Task: Find connections with filter location Sakassou with filter topic #Hiringandpromotionwith filter profile language Potuguese with filter current company ISRO - Indian Space Research Organization with filter school Vivek College of Commerce with filter industry Glass, Ceramics and Concrete Manufacturing with filter service category Audio Engineering with filter keywords title Real Estate Broker
Action: Mouse moved to (672, 88)
Screenshot: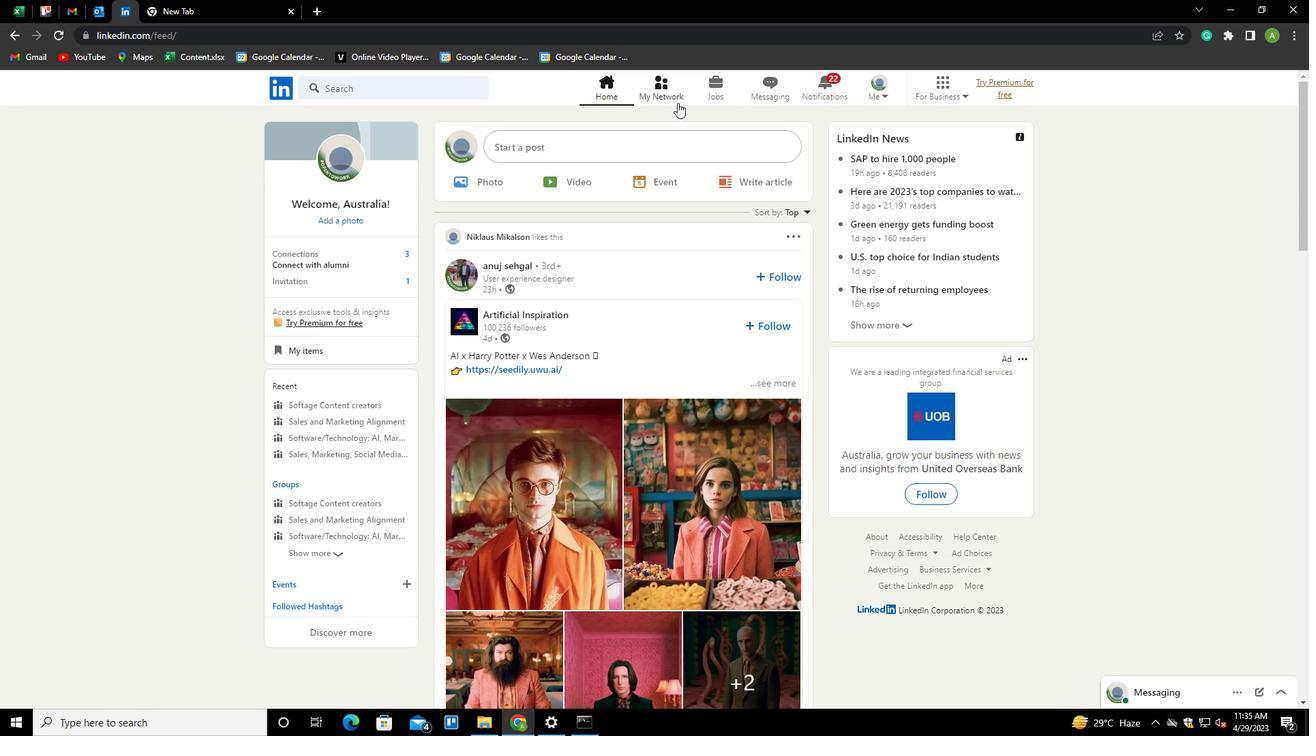 
Action: Mouse pressed left at (672, 88)
Screenshot: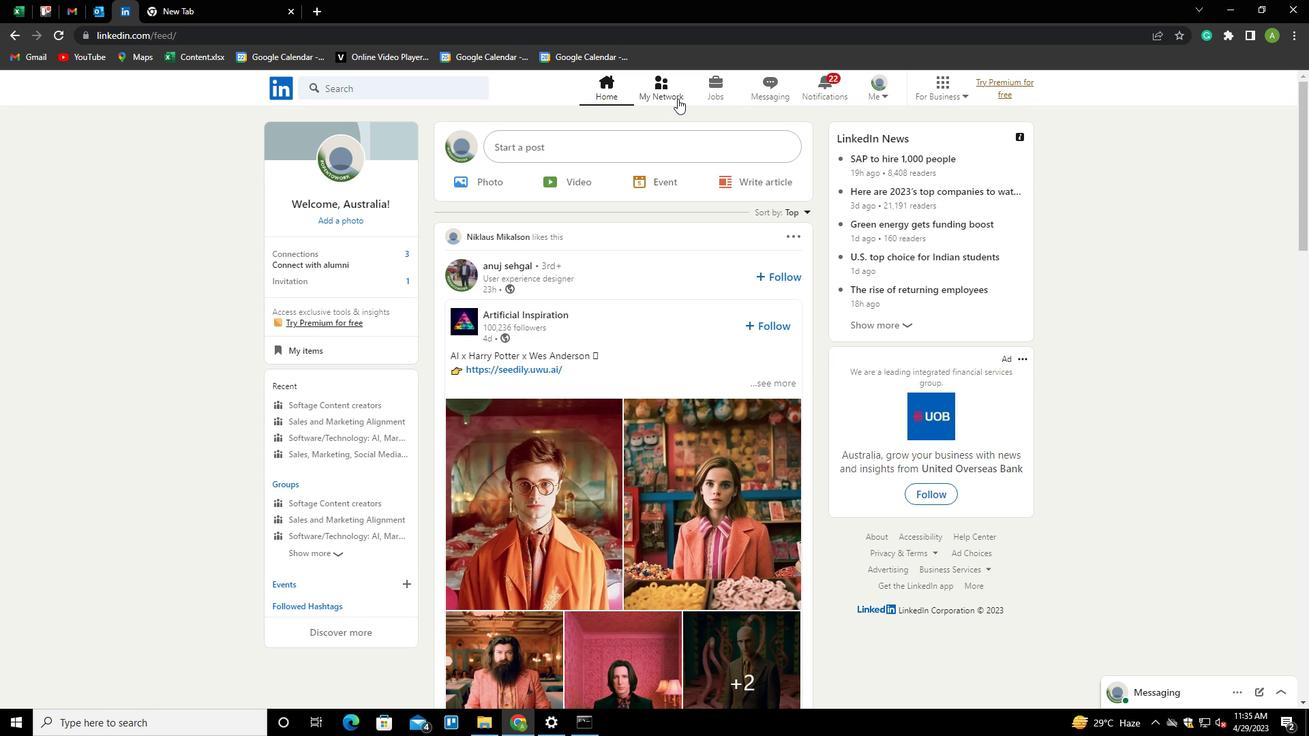 
Action: Mouse moved to (341, 157)
Screenshot: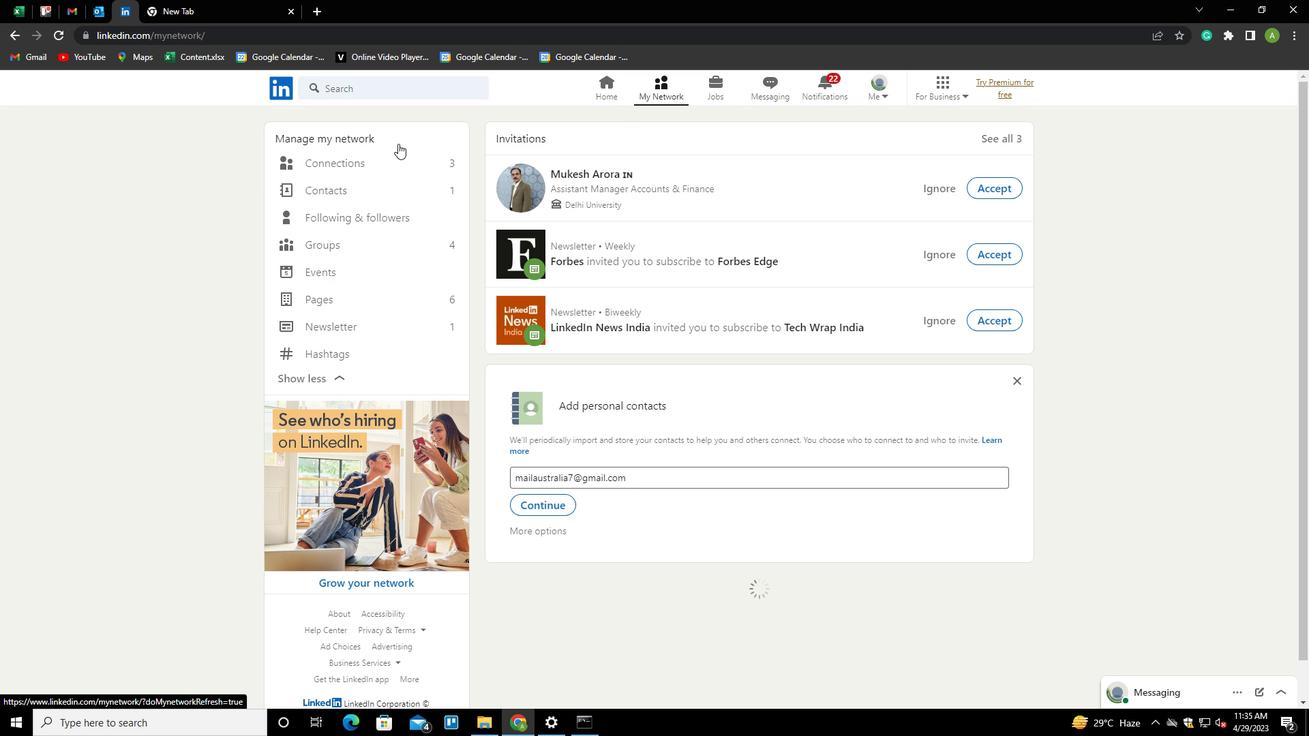 
Action: Mouse pressed left at (341, 157)
Screenshot: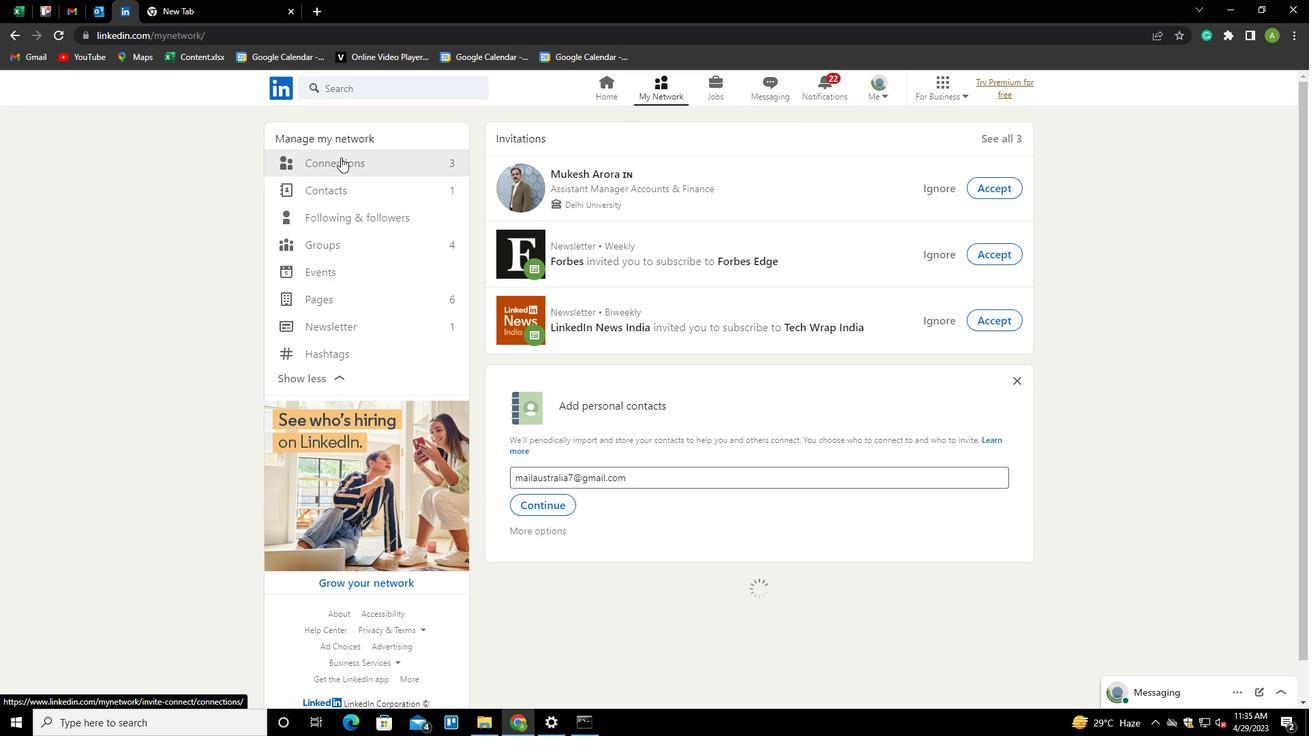 
Action: Mouse moved to (751, 164)
Screenshot: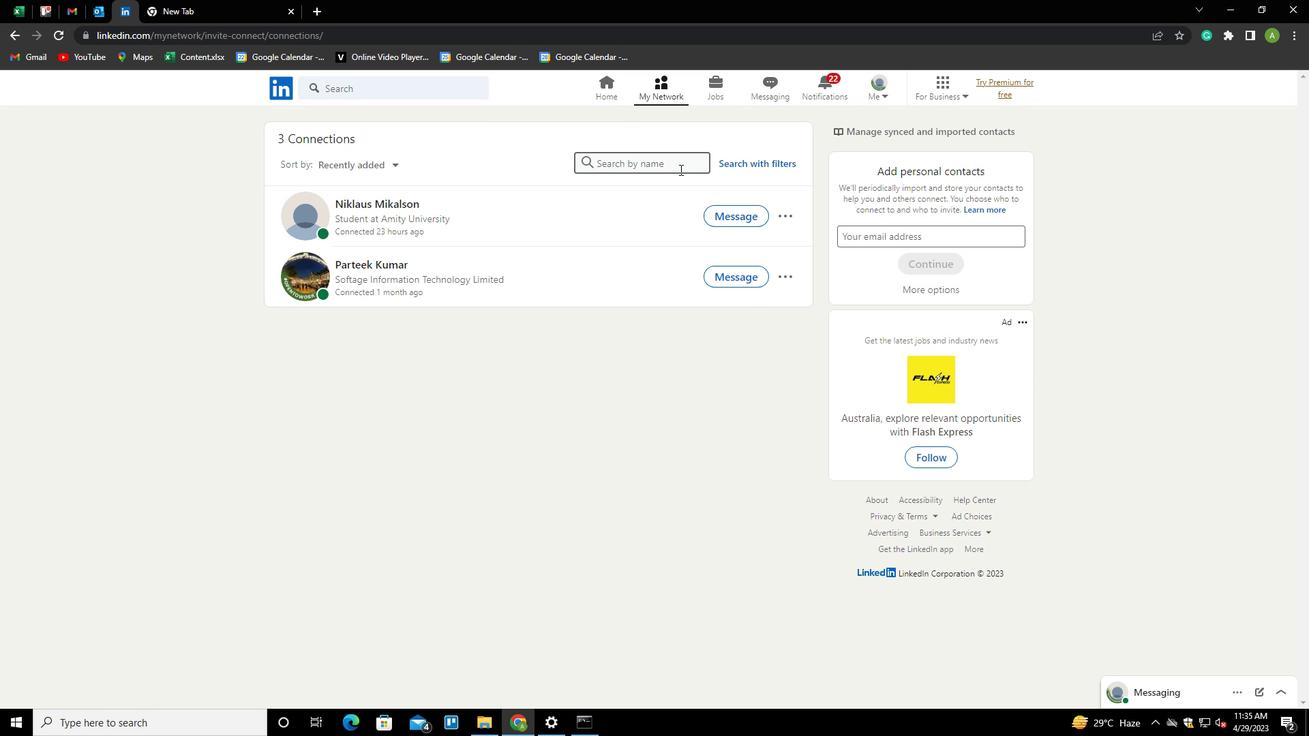 
Action: Mouse pressed left at (751, 164)
Screenshot: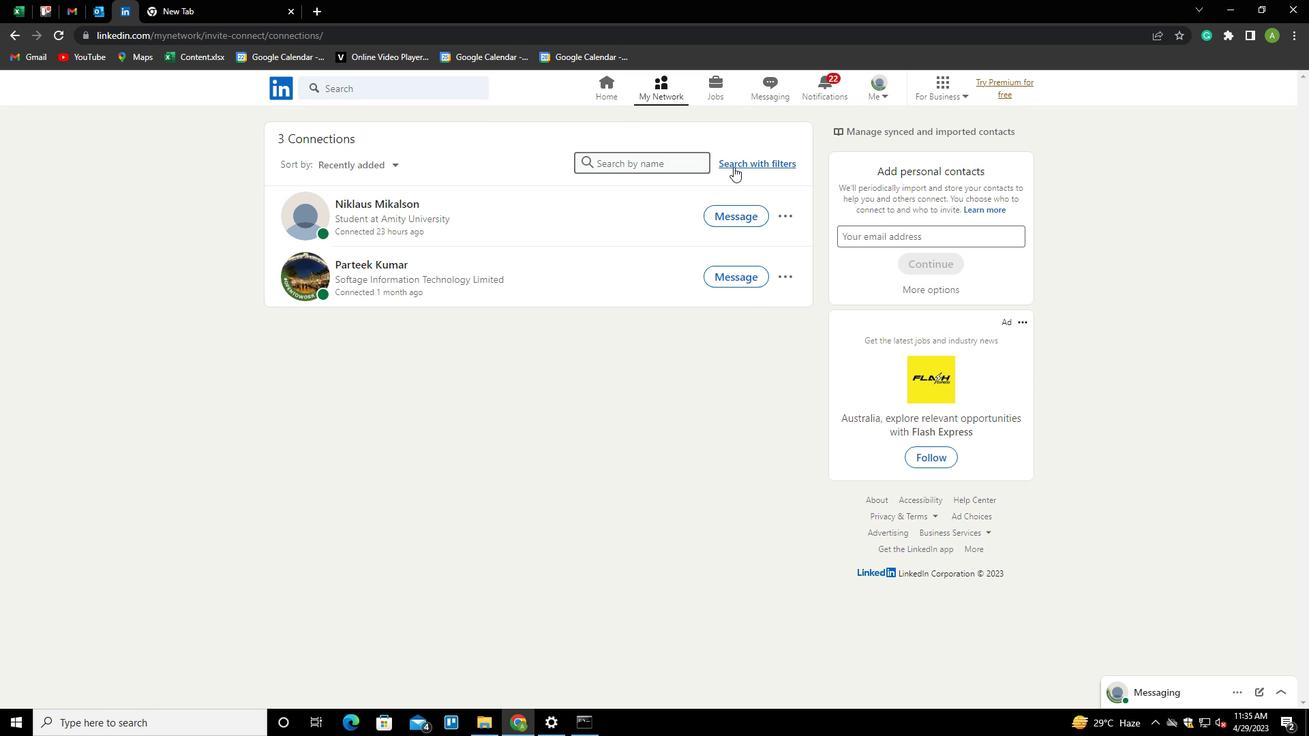 
Action: Mouse moved to (702, 126)
Screenshot: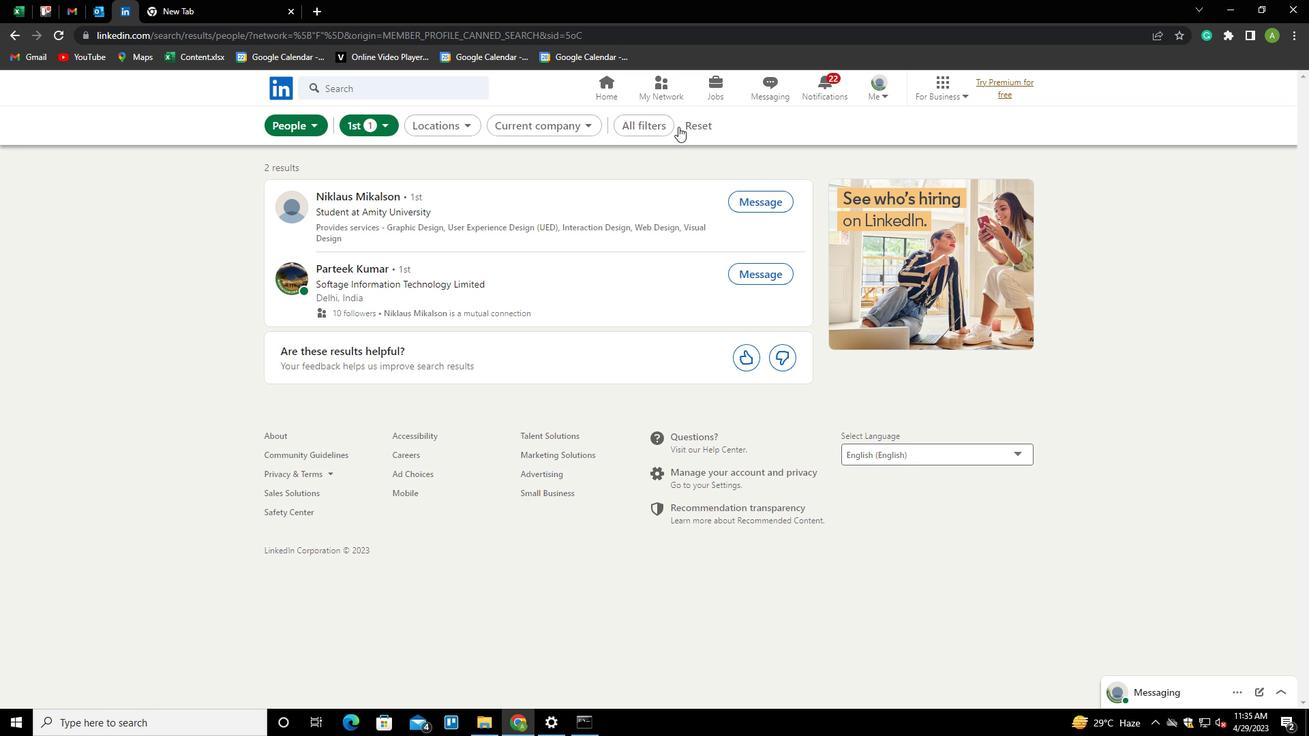 
Action: Mouse pressed left at (702, 126)
Screenshot: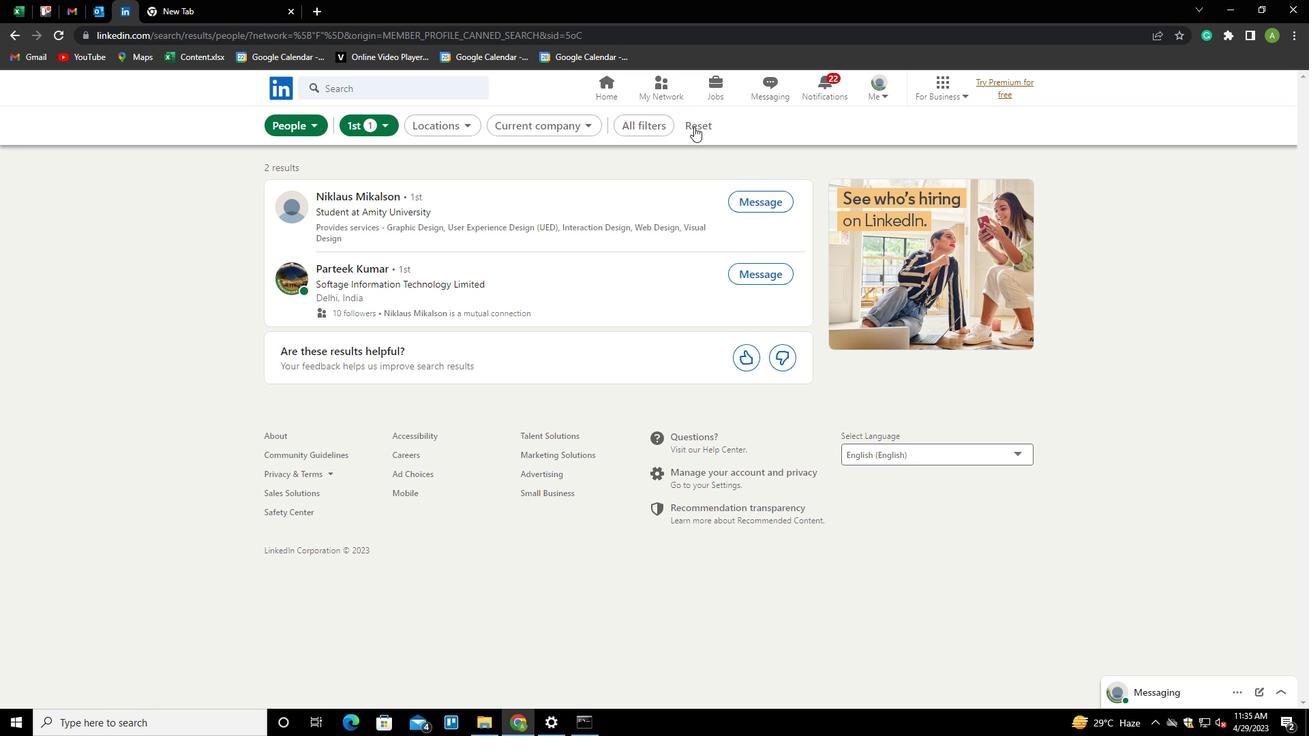 
Action: Mouse moved to (677, 125)
Screenshot: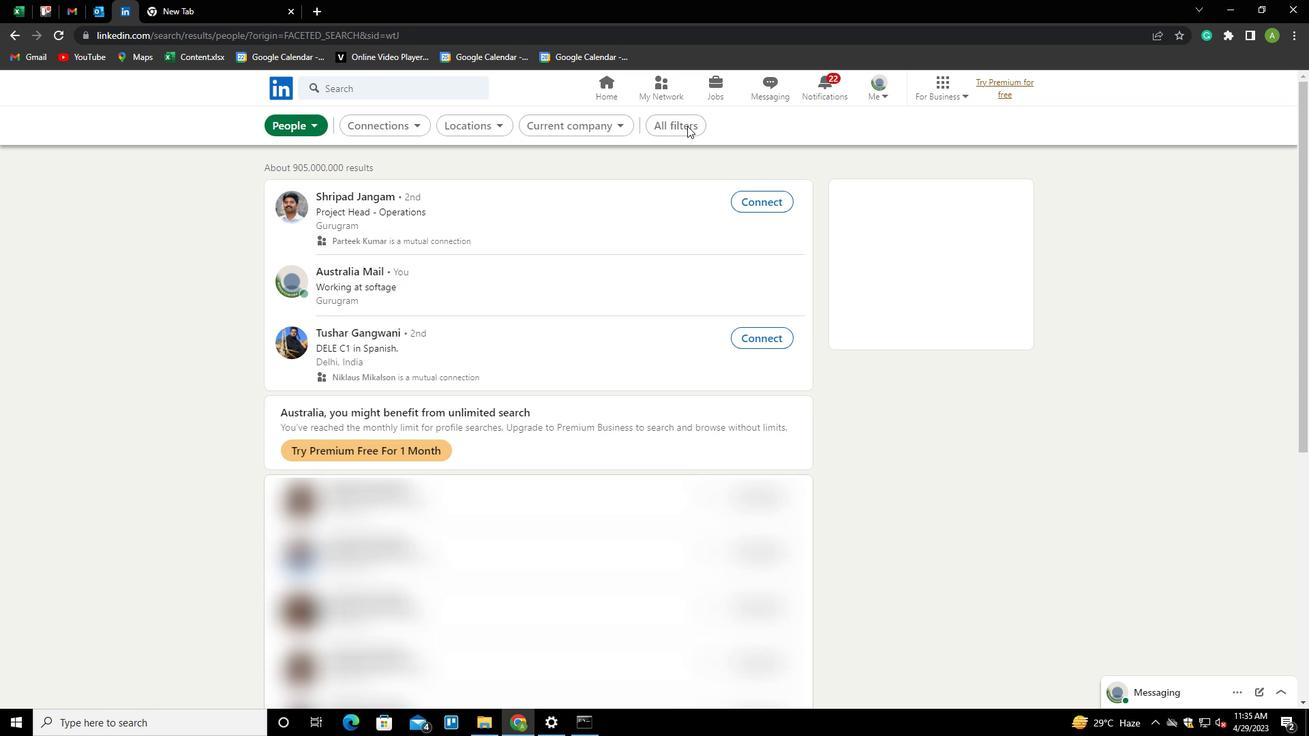 
Action: Mouse pressed left at (677, 125)
Screenshot: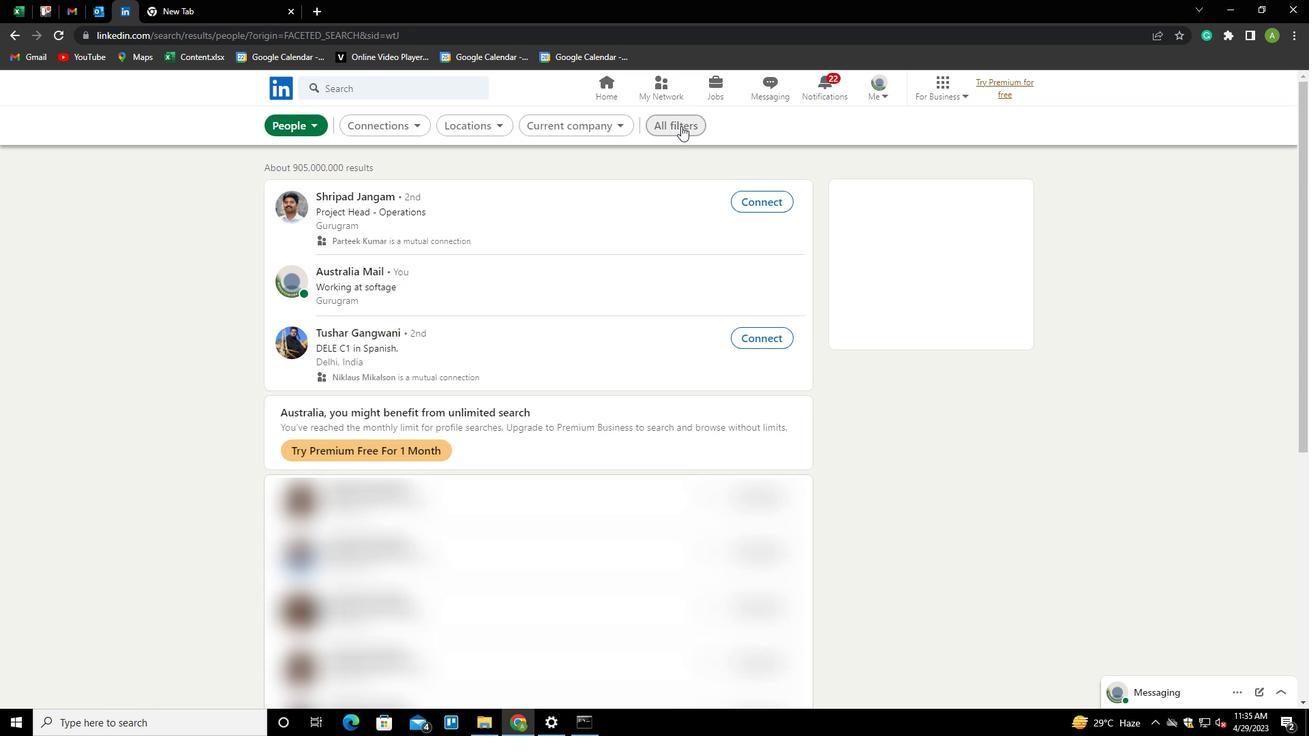 
Action: Mouse moved to (970, 278)
Screenshot: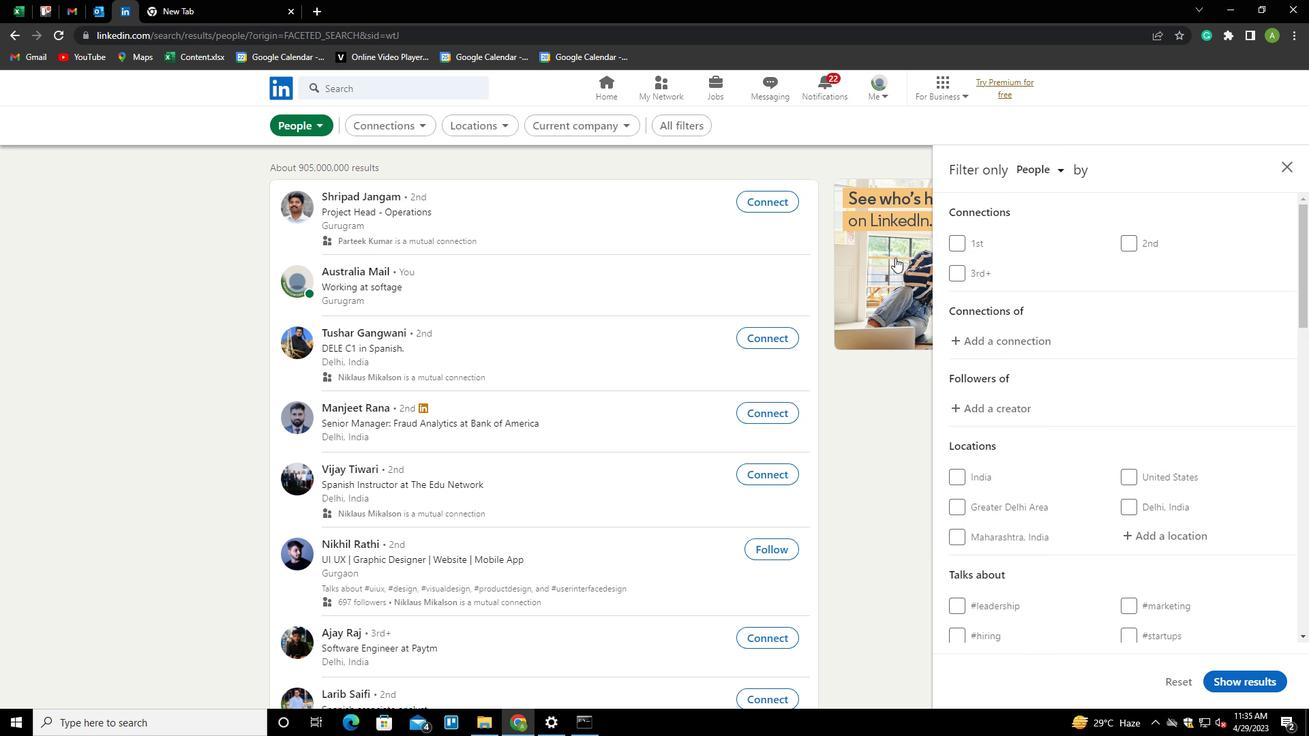 
Action: Mouse scrolled (970, 278) with delta (0, 0)
Screenshot: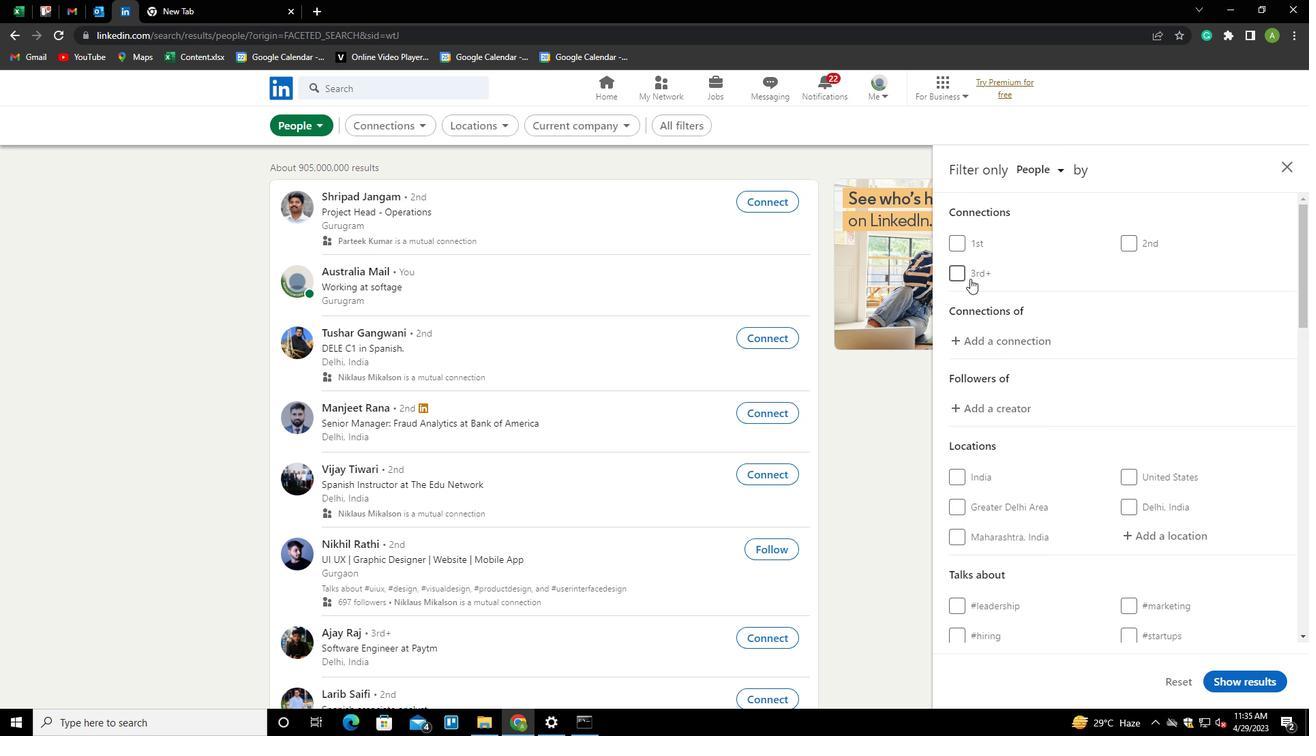 
Action: Mouse scrolled (970, 278) with delta (0, 0)
Screenshot: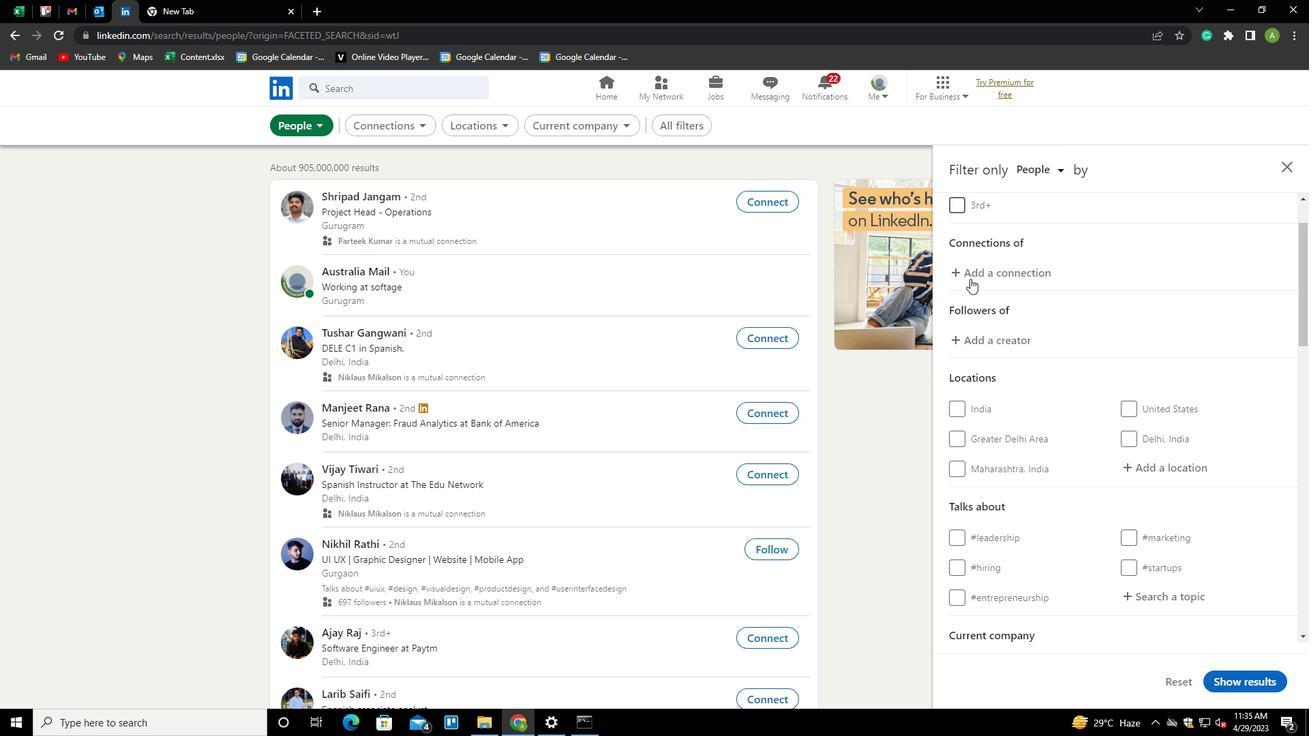 
Action: Mouse moved to (1149, 397)
Screenshot: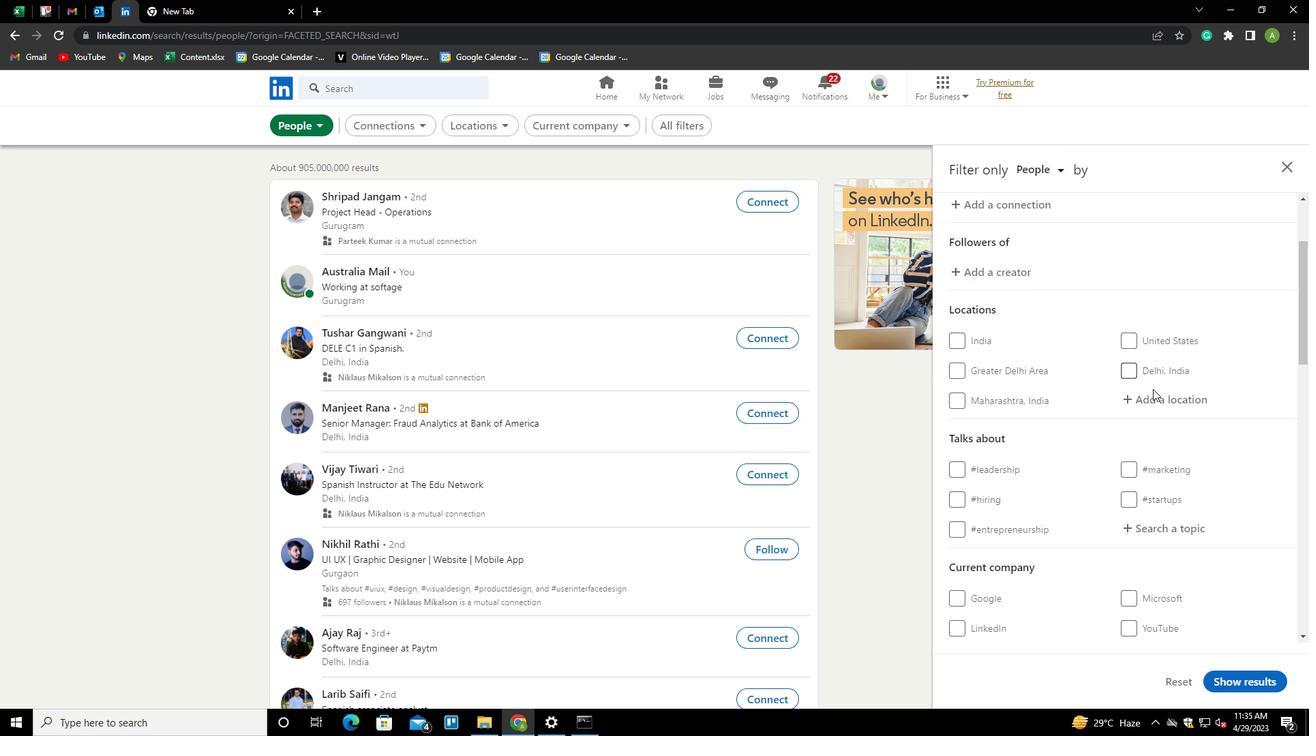 
Action: Mouse pressed left at (1149, 397)
Screenshot: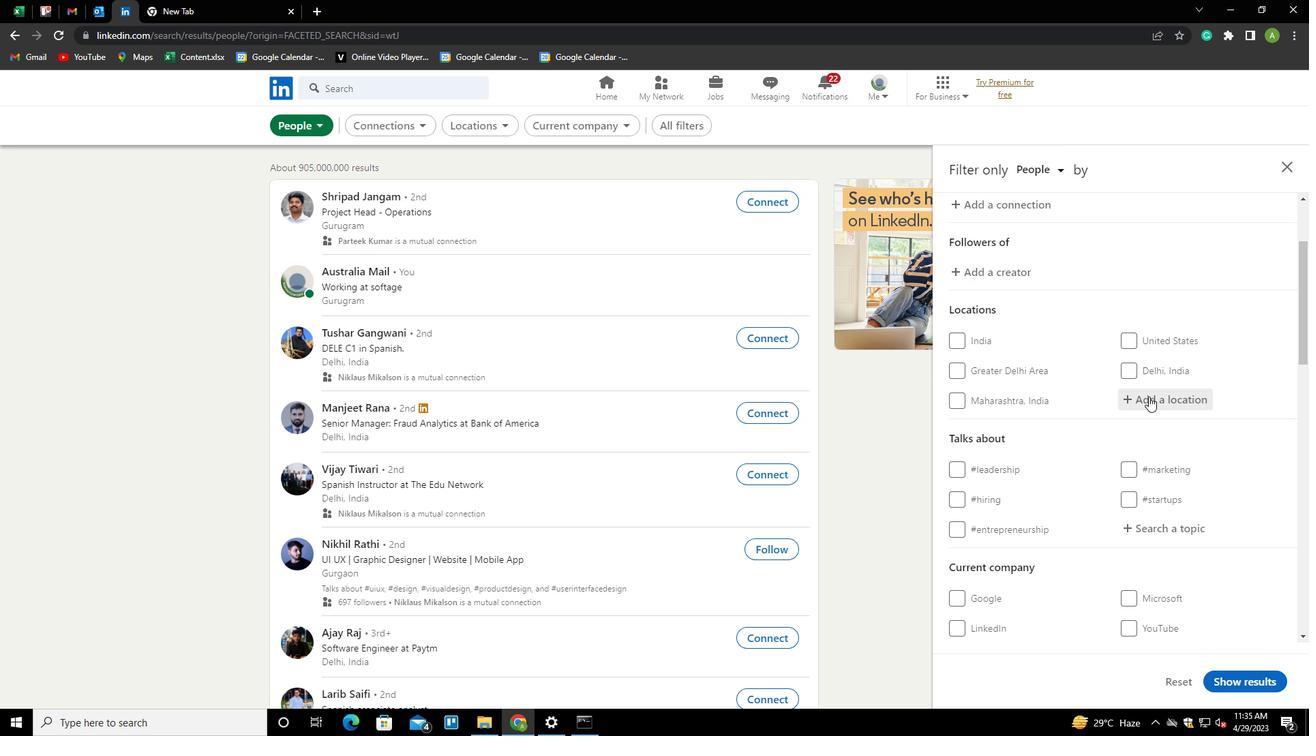 
Action: Mouse moved to (1131, 400)
Screenshot: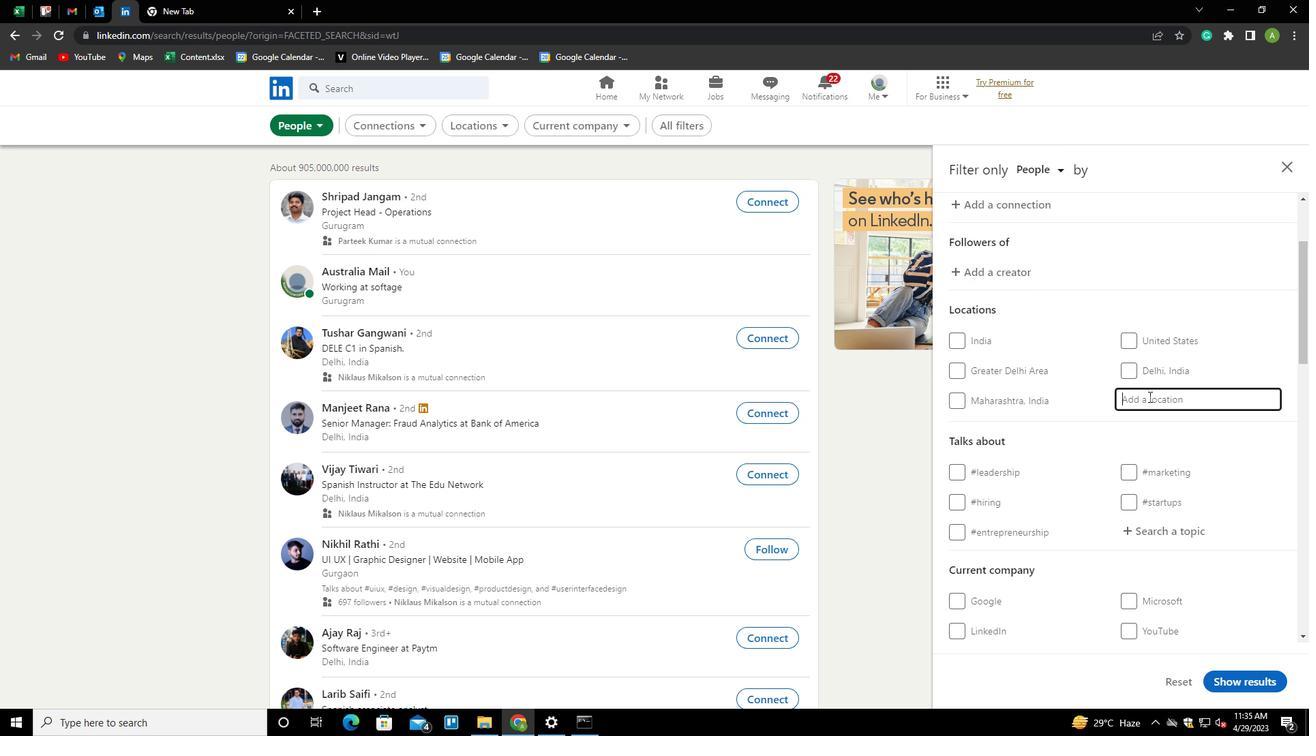 
Action: Mouse pressed left at (1131, 400)
Screenshot: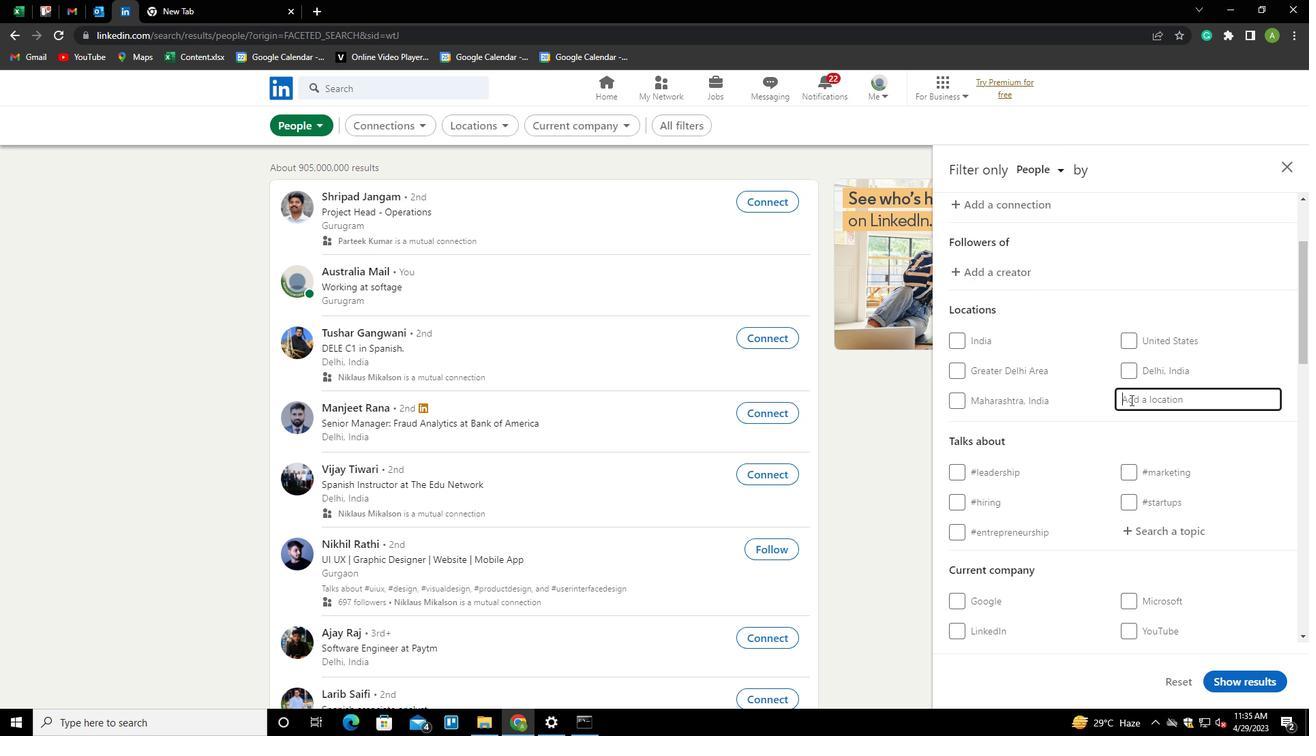 
Action: Key pressed <Key.shift>SAL<Key.backspace>KASSSO<Key.backspace><Key.backspace>OU
Screenshot: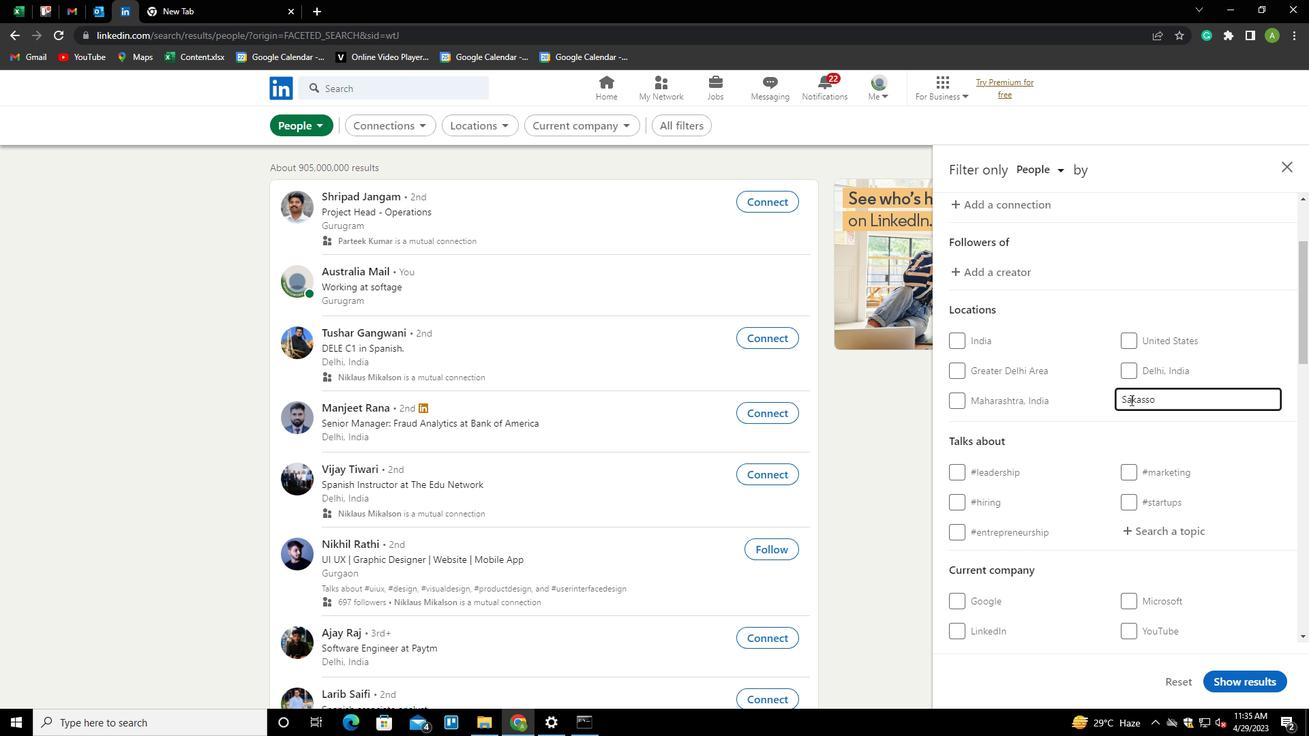 
Action: Mouse moved to (1221, 422)
Screenshot: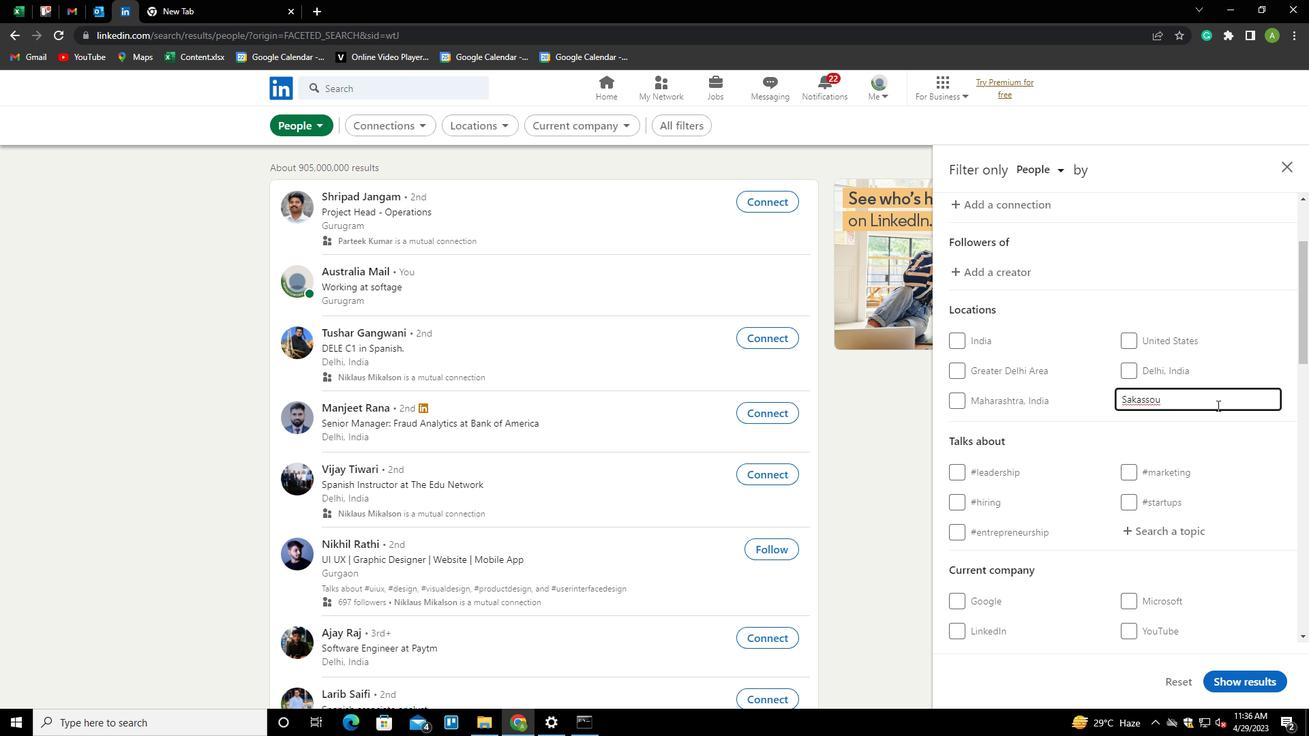 
Action: Mouse pressed left at (1221, 422)
Screenshot: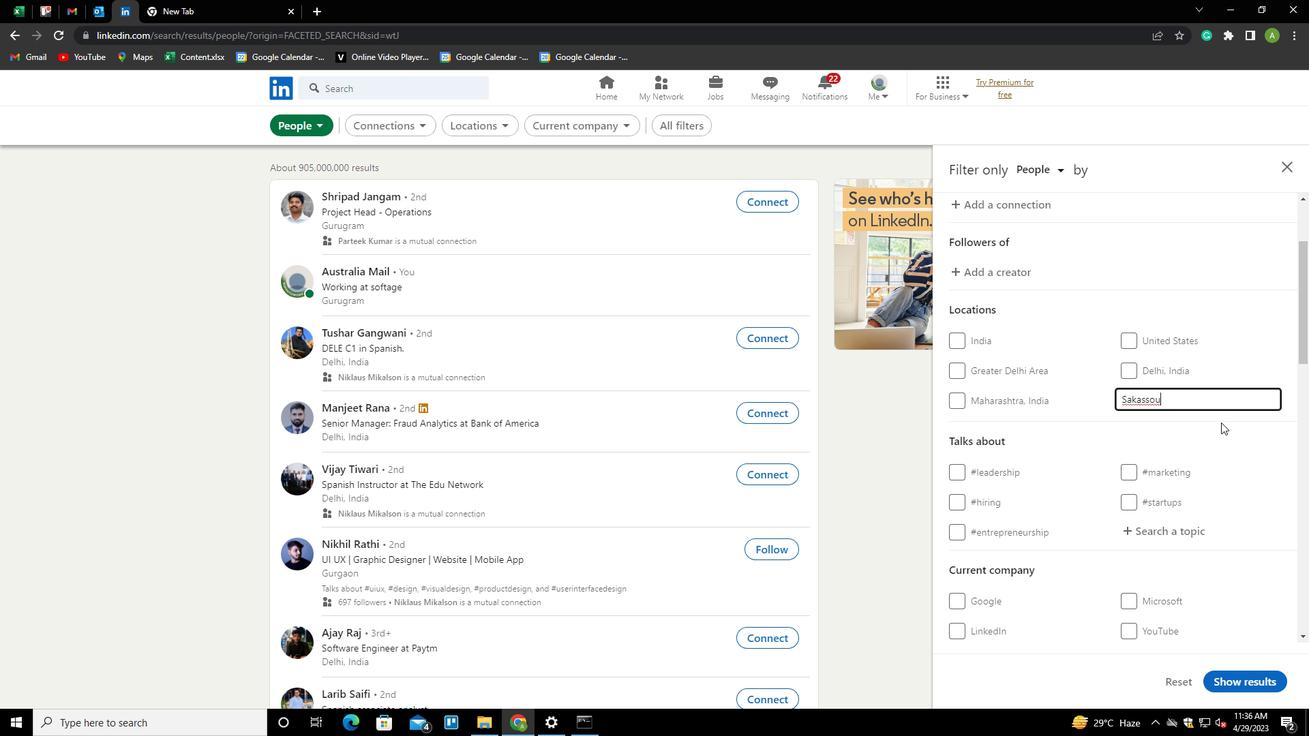 
Action: Mouse scrolled (1221, 422) with delta (0, 0)
Screenshot: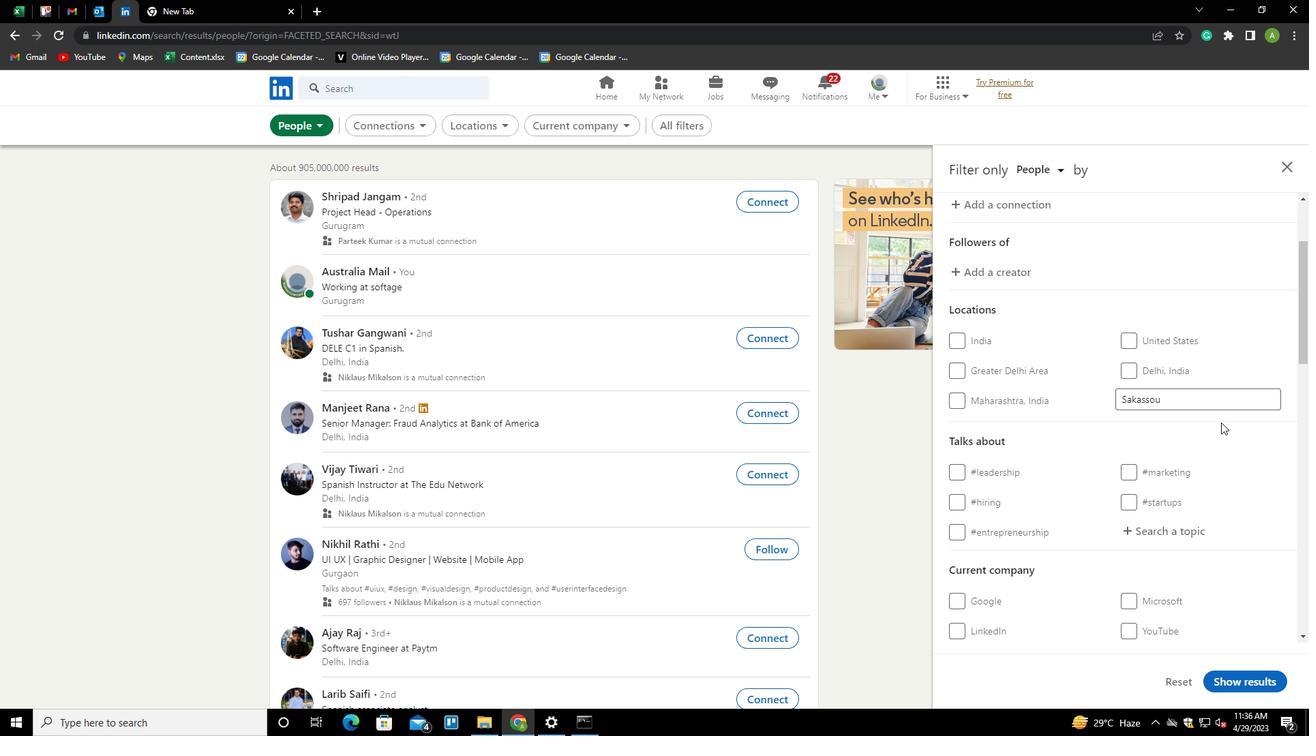 
Action: Mouse scrolled (1221, 422) with delta (0, 0)
Screenshot: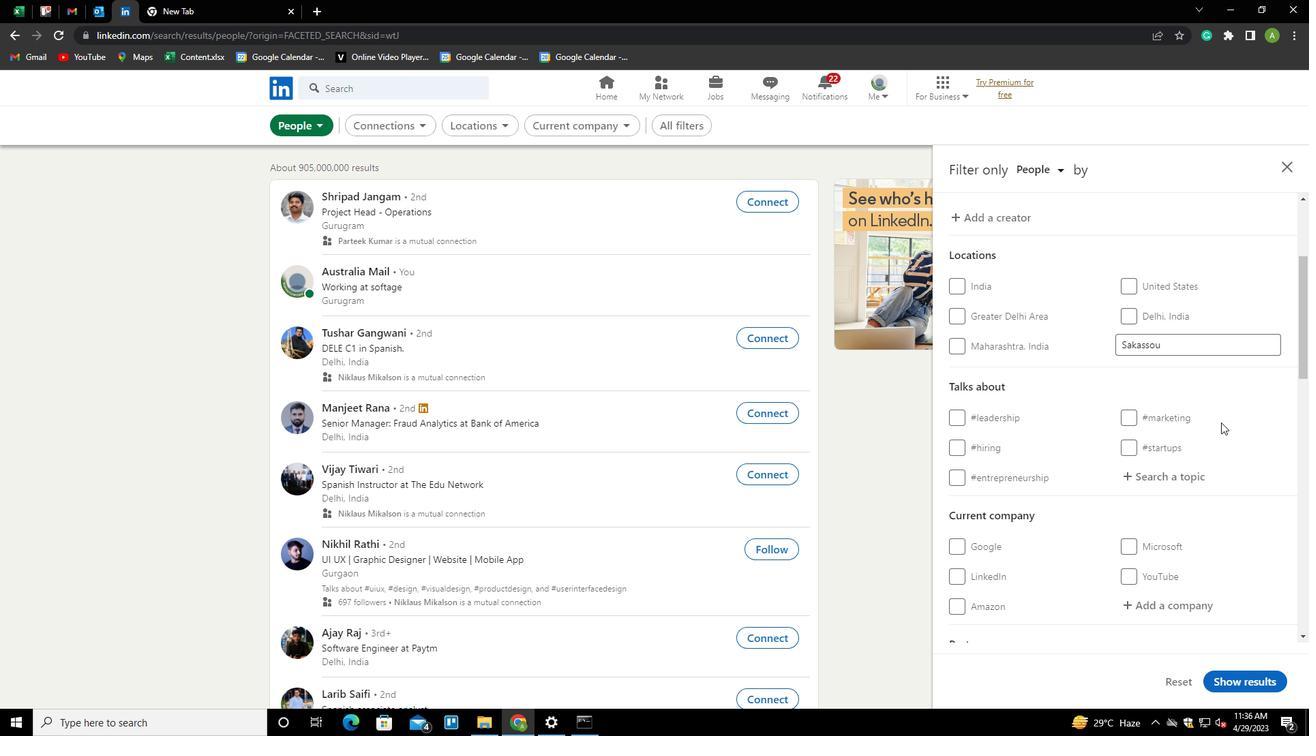 
Action: Mouse scrolled (1221, 422) with delta (0, 0)
Screenshot: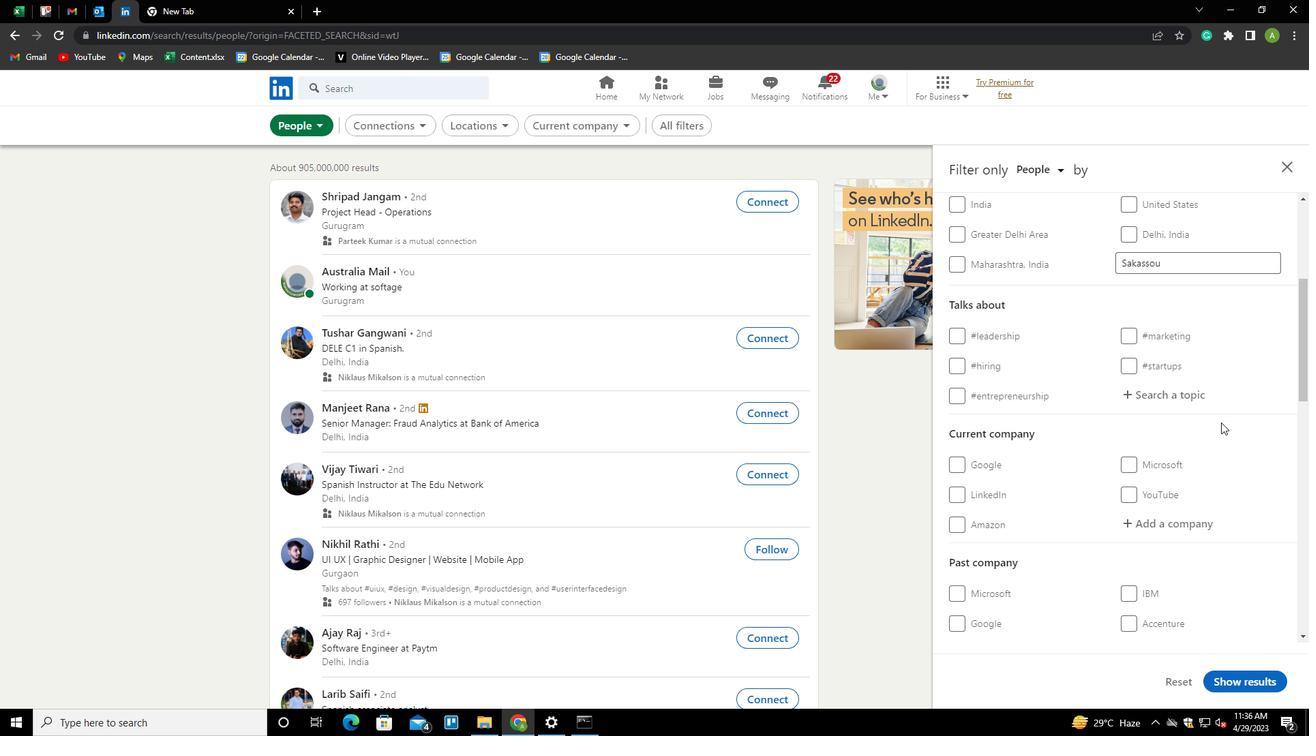 
Action: Mouse moved to (1162, 328)
Screenshot: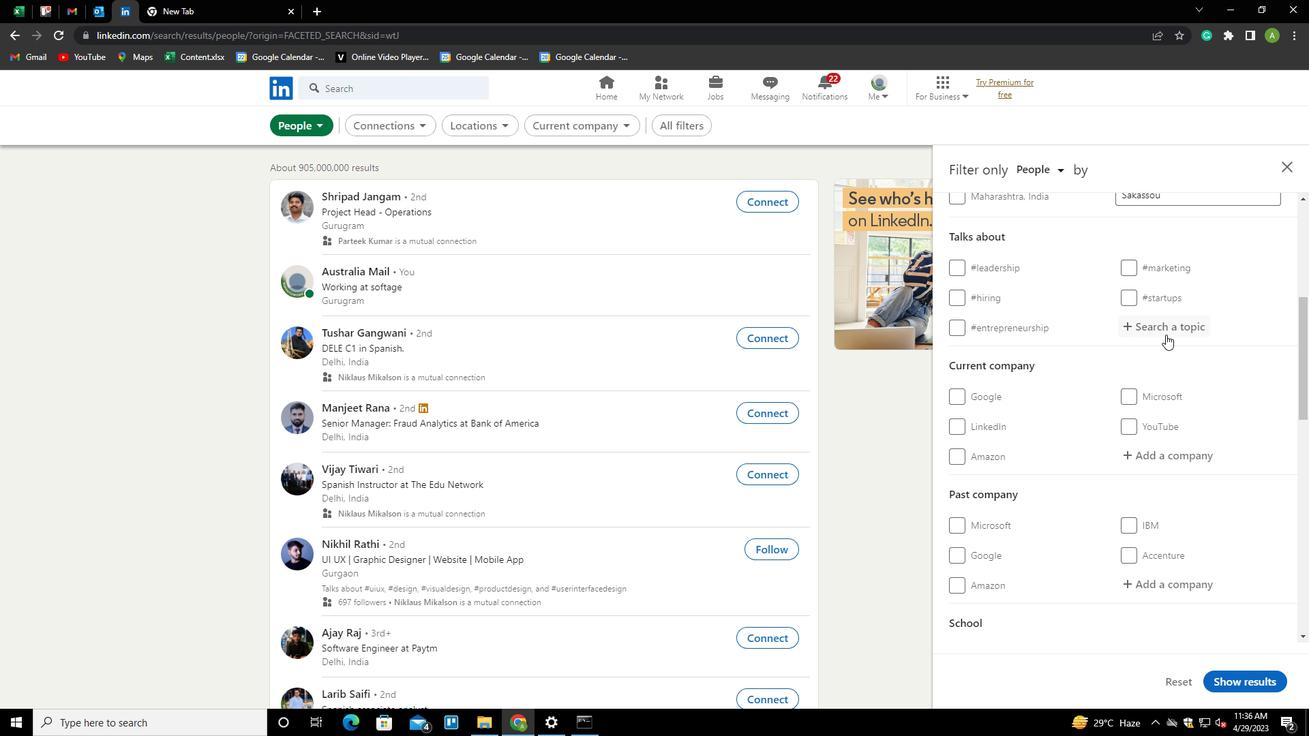 
Action: Mouse pressed left at (1162, 328)
Screenshot: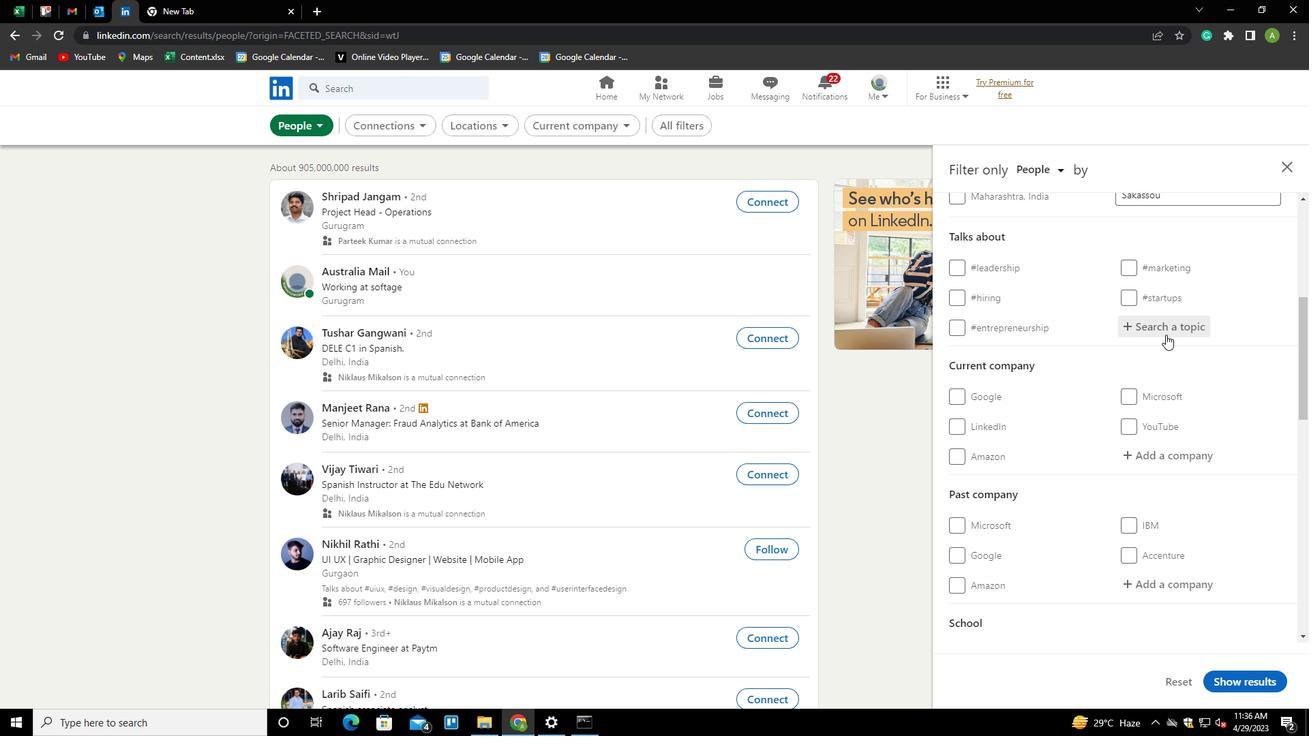 
Action: Mouse moved to (1171, 327)
Screenshot: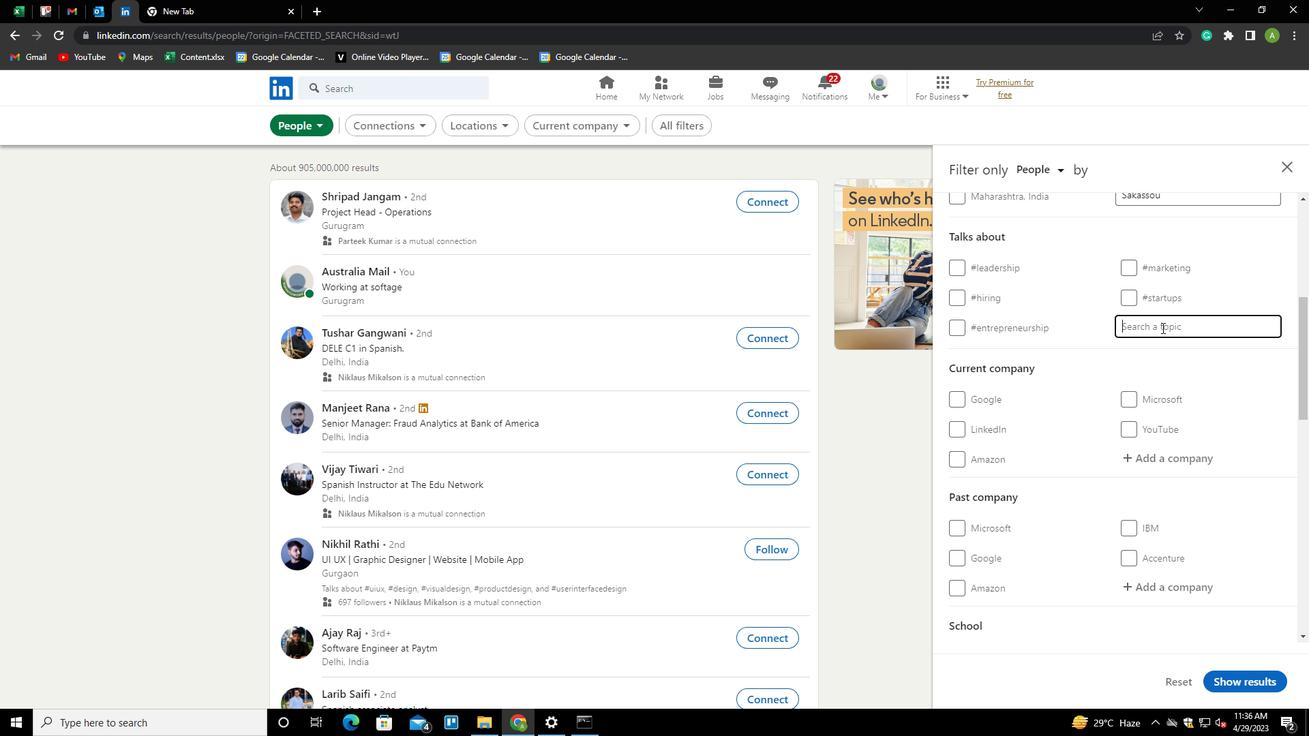 
Action: Mouse pressed left at (1171, 327)
Screenshot: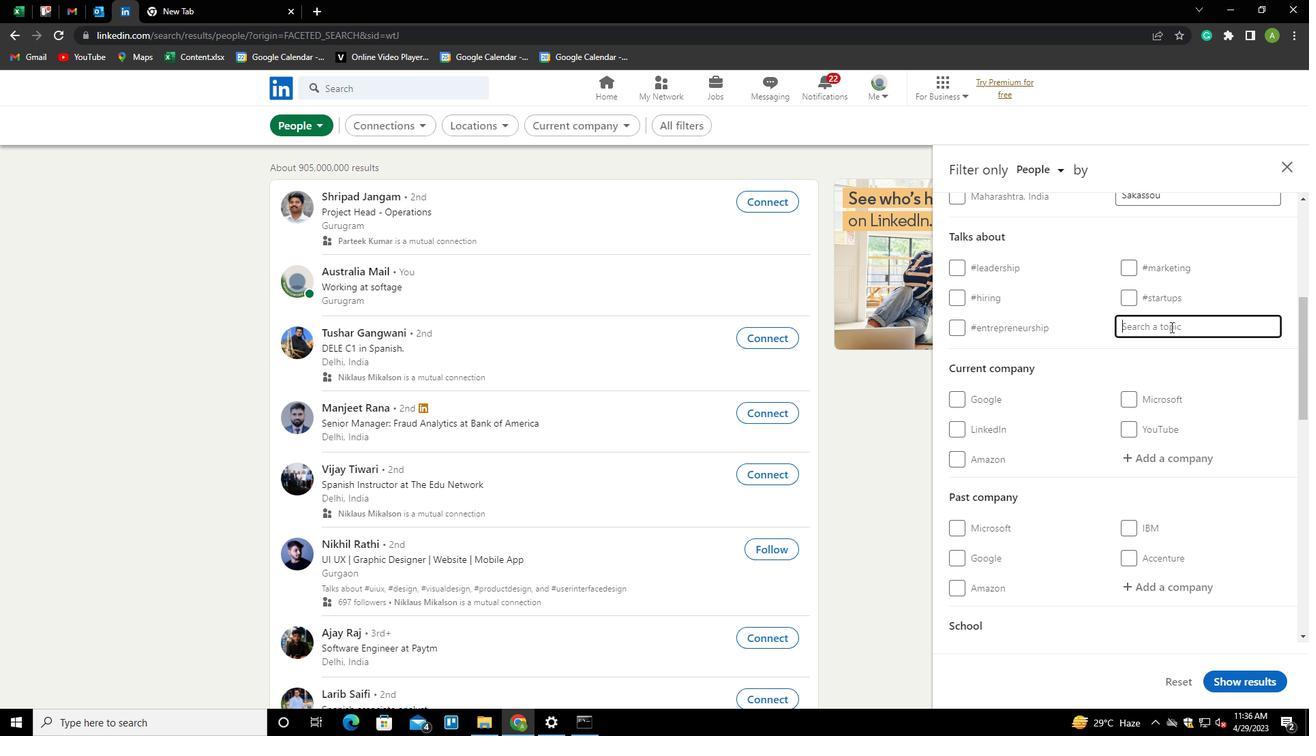 
Action: Key pressed <Key.shift>HIRINGANDP<Key.down><Key.enter>
Screenshot: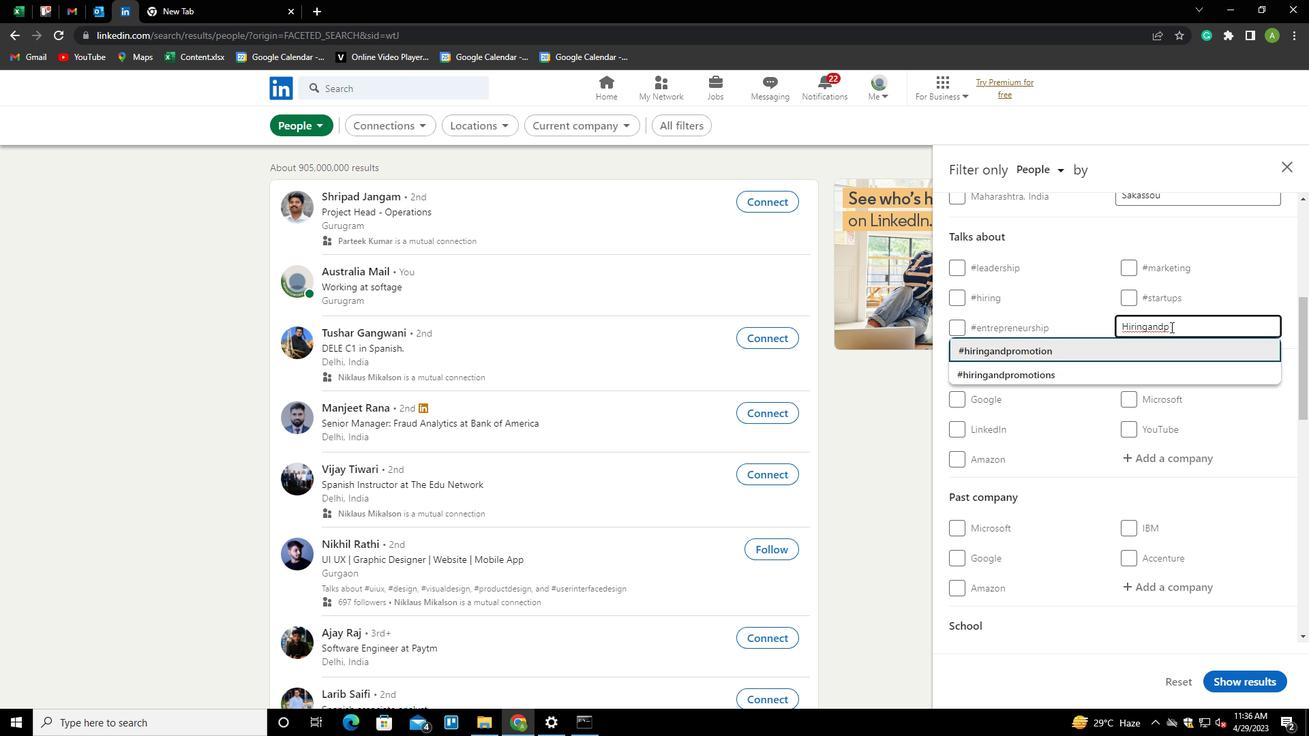 
Action: Mouse scrolled (1171, 326) with delta (0, 0)
Screenshot: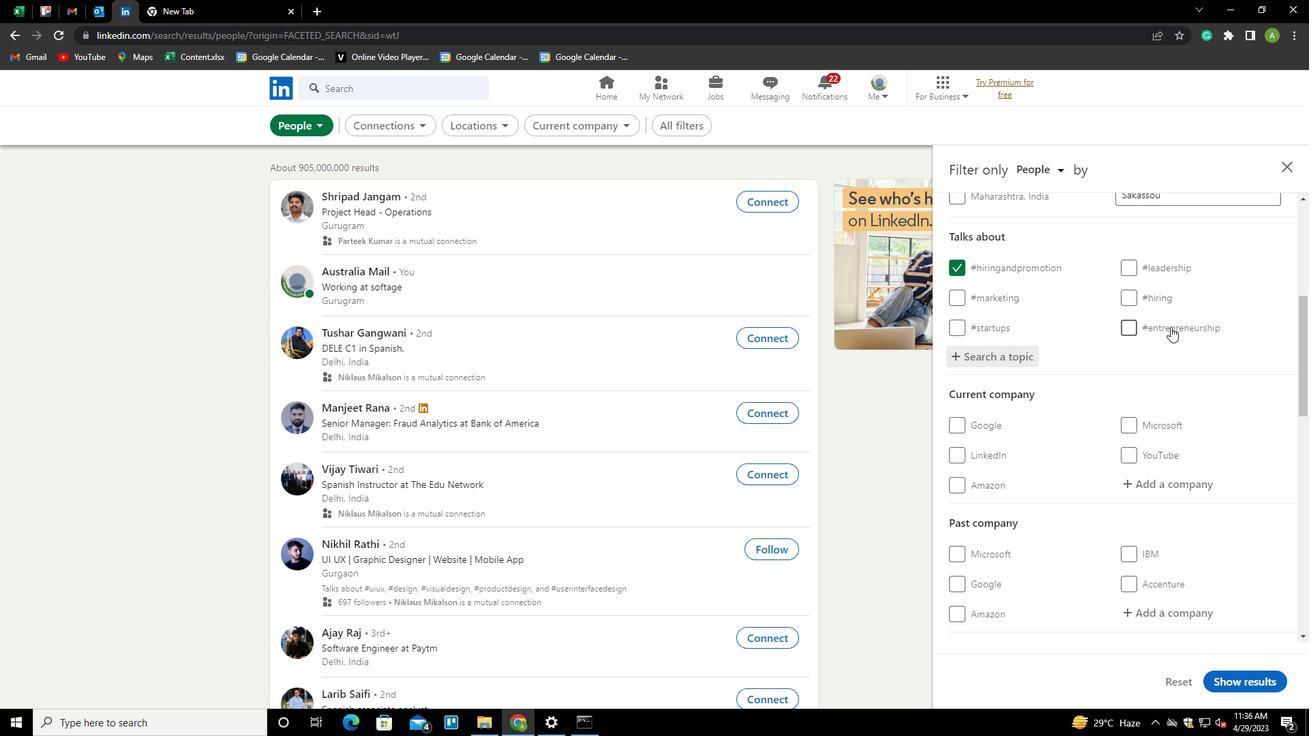 
Action: Mouse scrolled (1171, 326) with delta (0, 0)
Screenshot: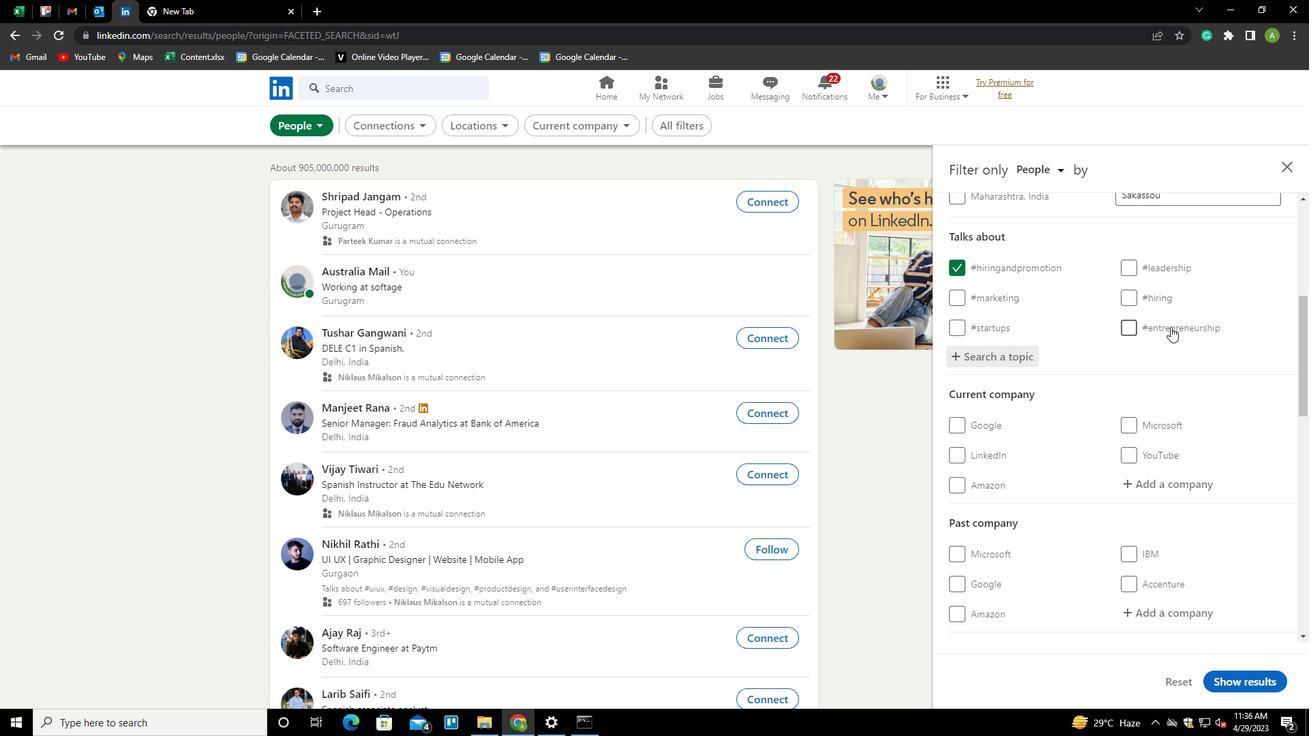 
Action: Mouse scrolled (1171, 326) with delta (0, 0)
Screenshot: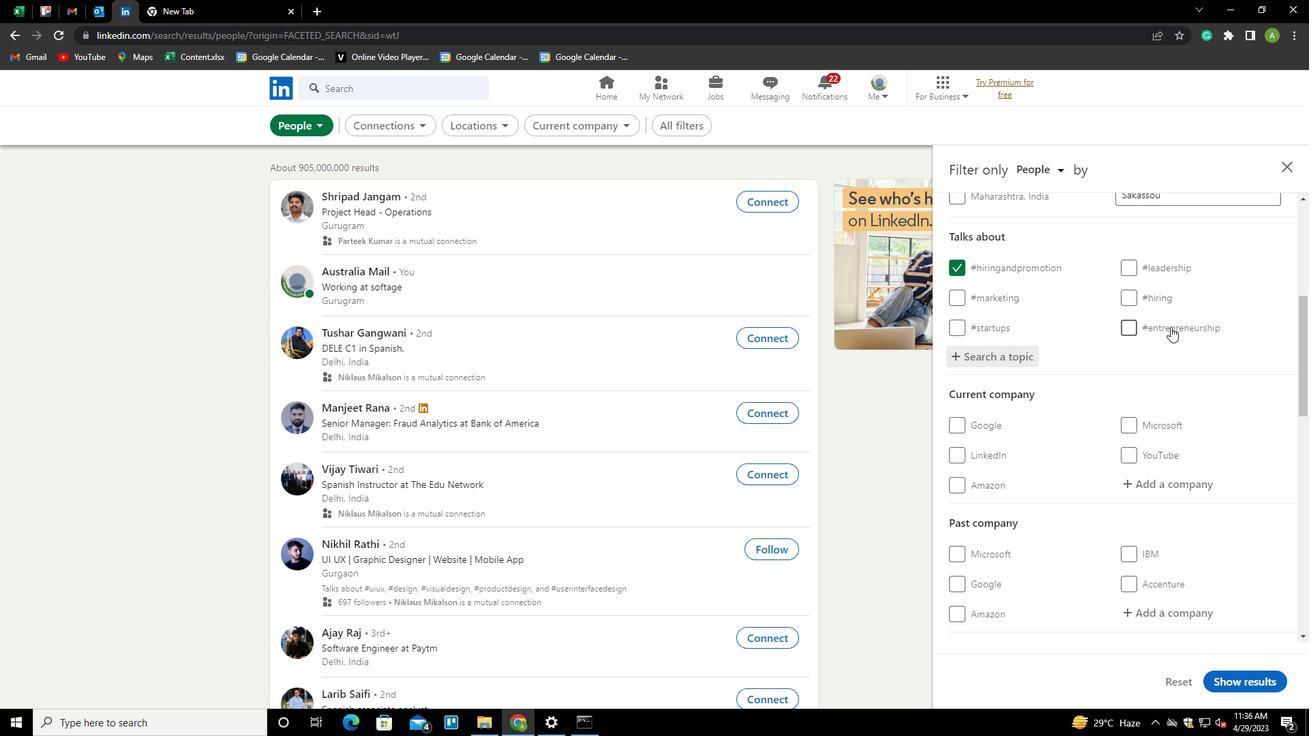 
Action: Mouse scrolled (1171, 326) with delta (0, 0)
Screenshot: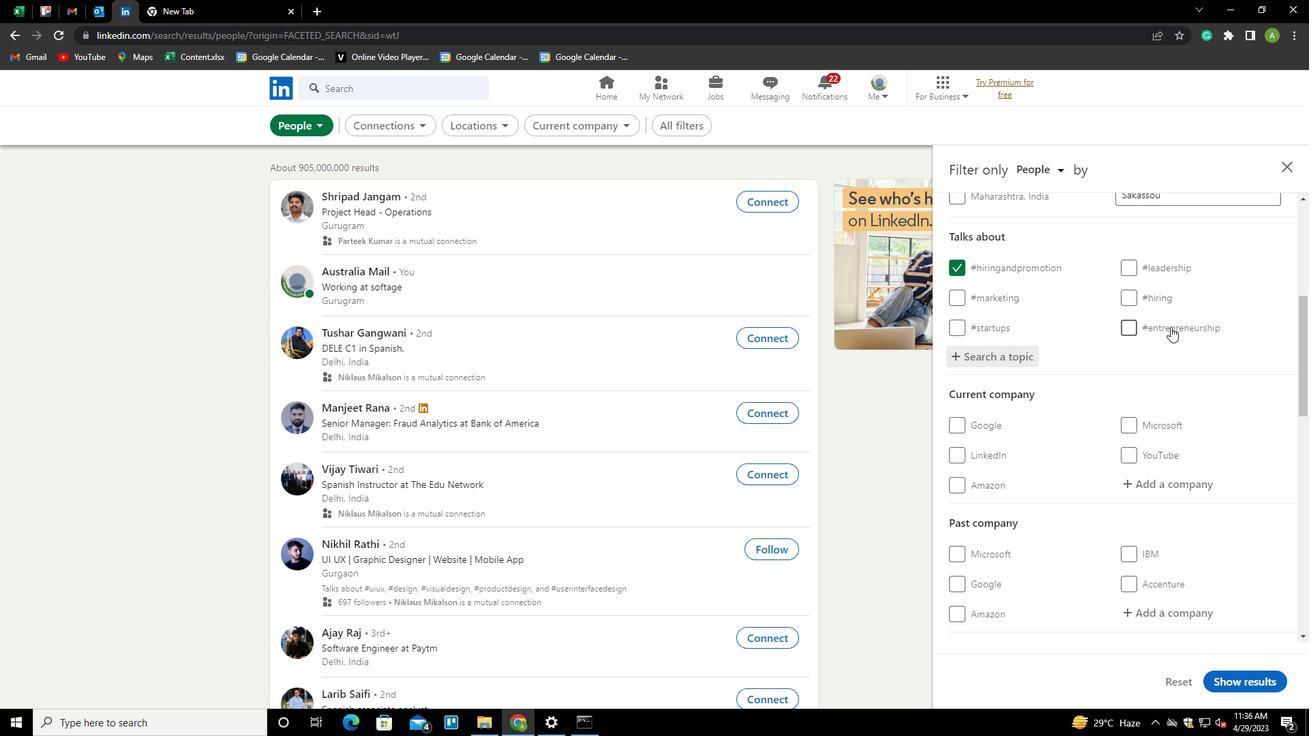 
Action: Mouse scrolled (1171, 326) with delta (0, 0)
Screenshot: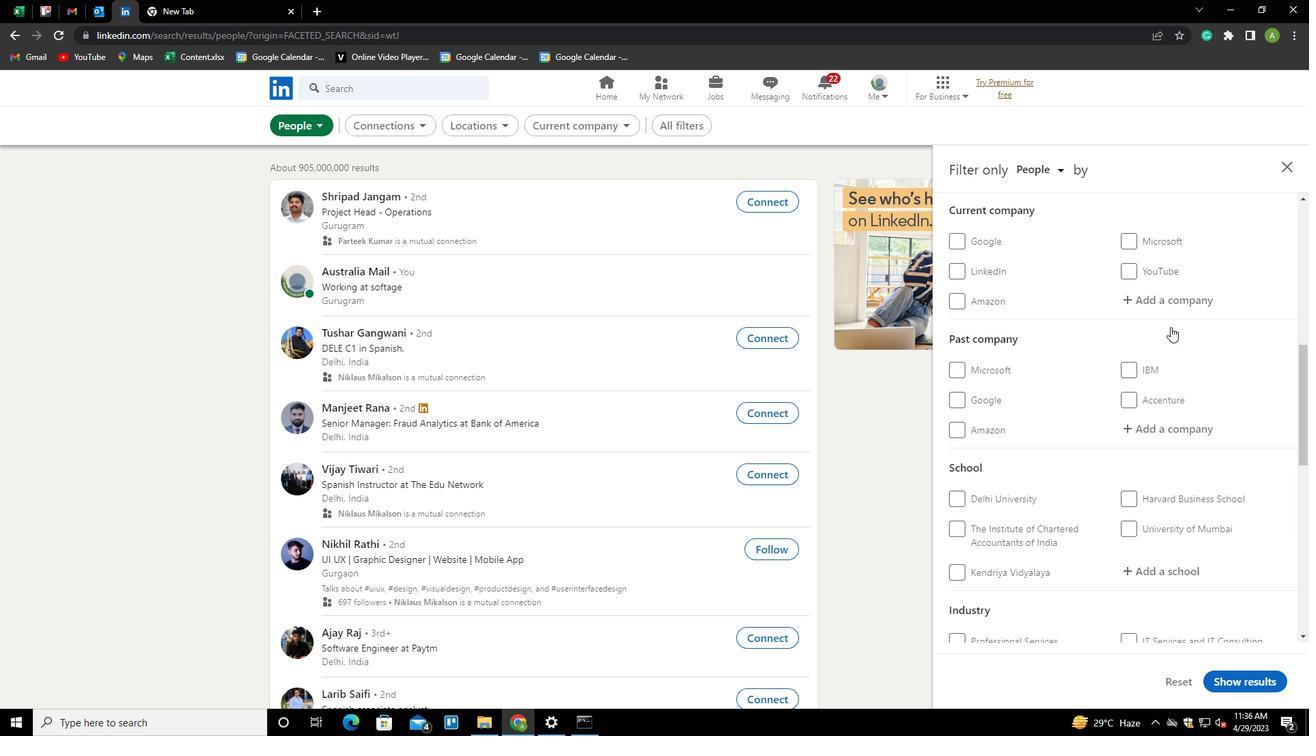 
Action: Mouse scrolled (1171, 326) with delta (0, 0)
Screenshot: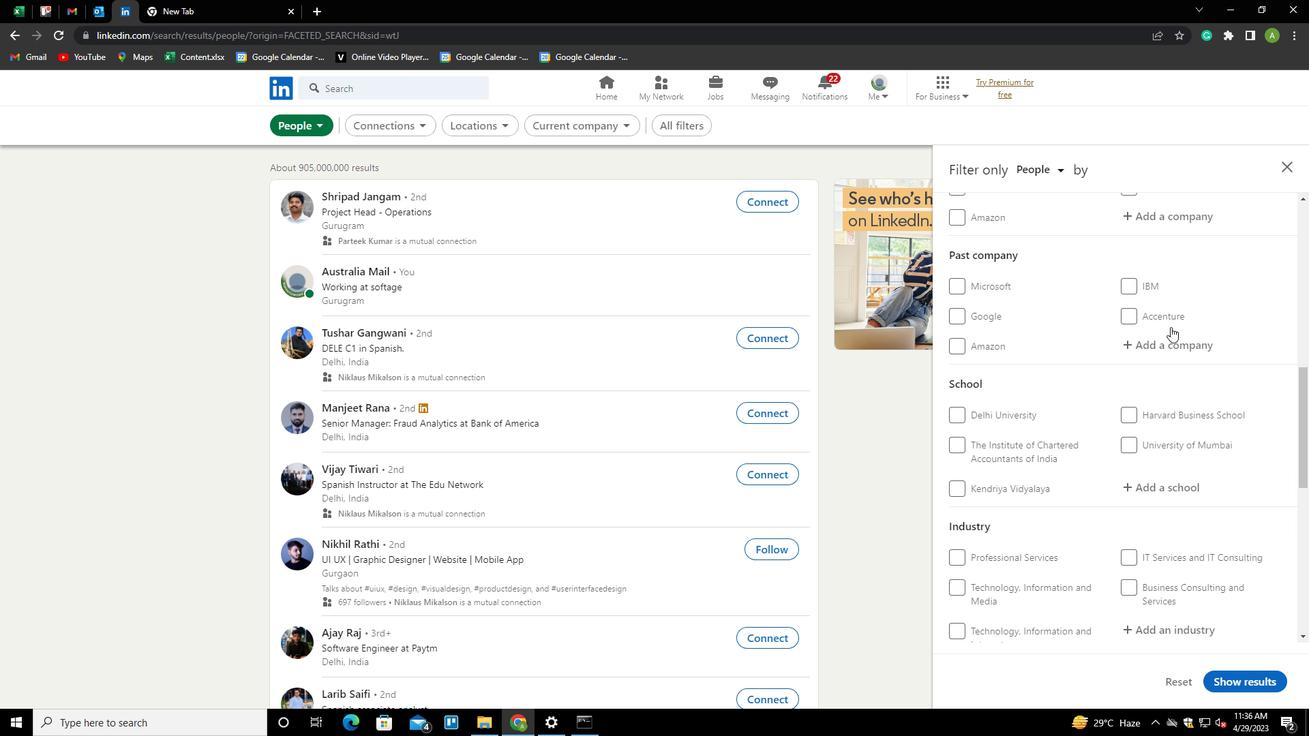 
Action: Mouse scrolled (1171, 326) with delta (0, 0)
Screenshot: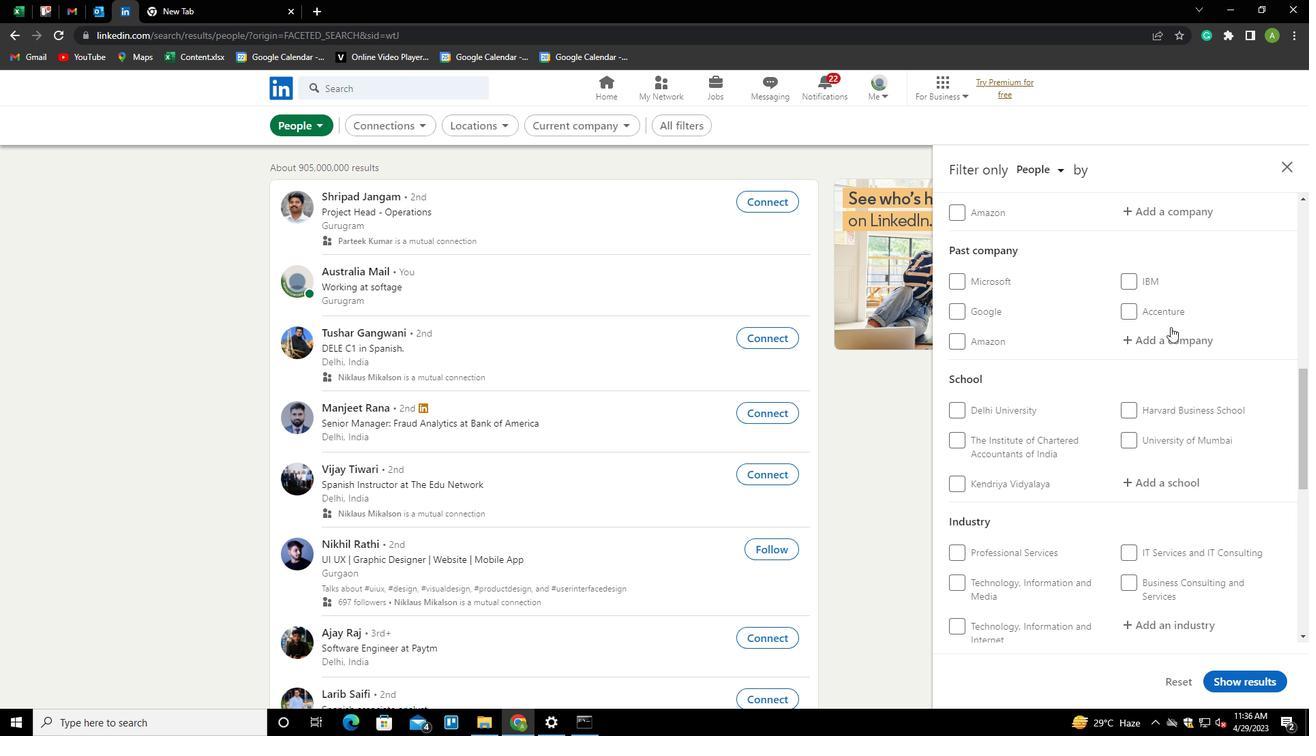 
Action: Mouse scrolled (1171, 326) with delta (0, 0)
Screenshot: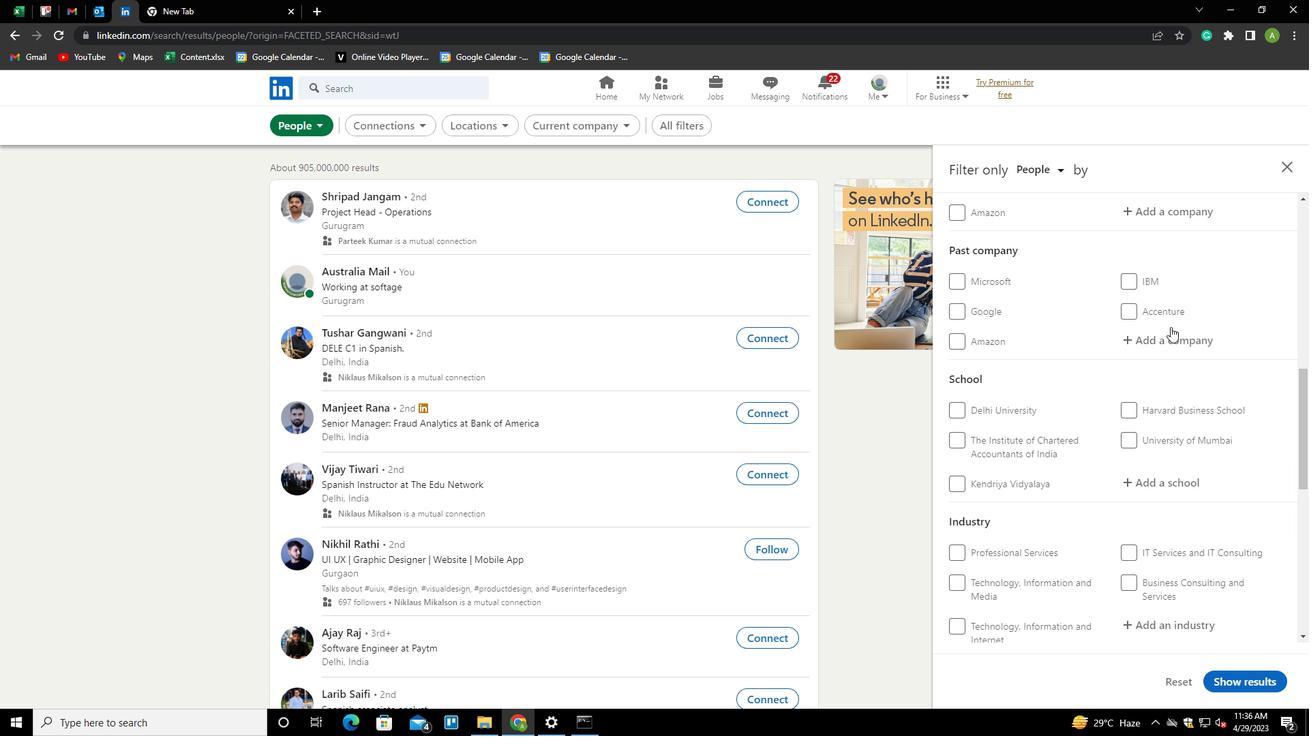 
Action: Mouse scrolled (1171, 326) with delta (0, 0)
Screenshot: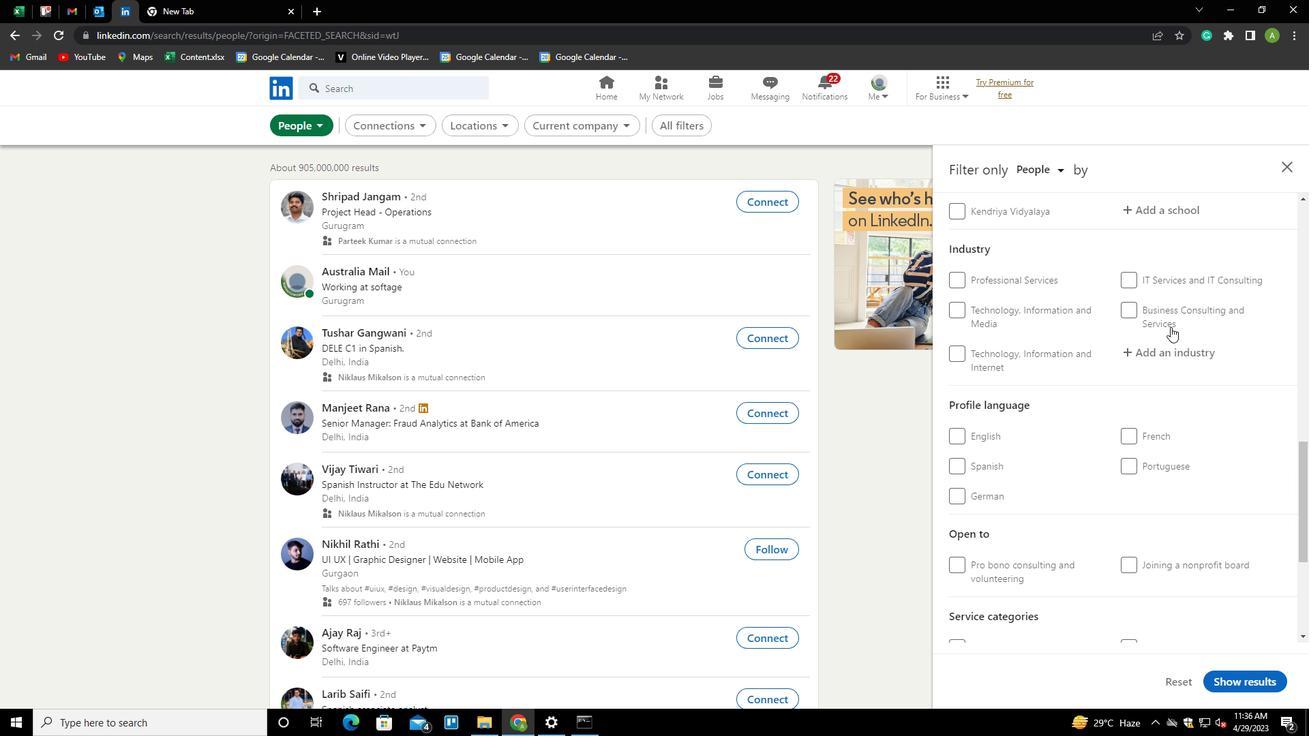
Action: Mouse moved to (1131, 401)
Screenshot: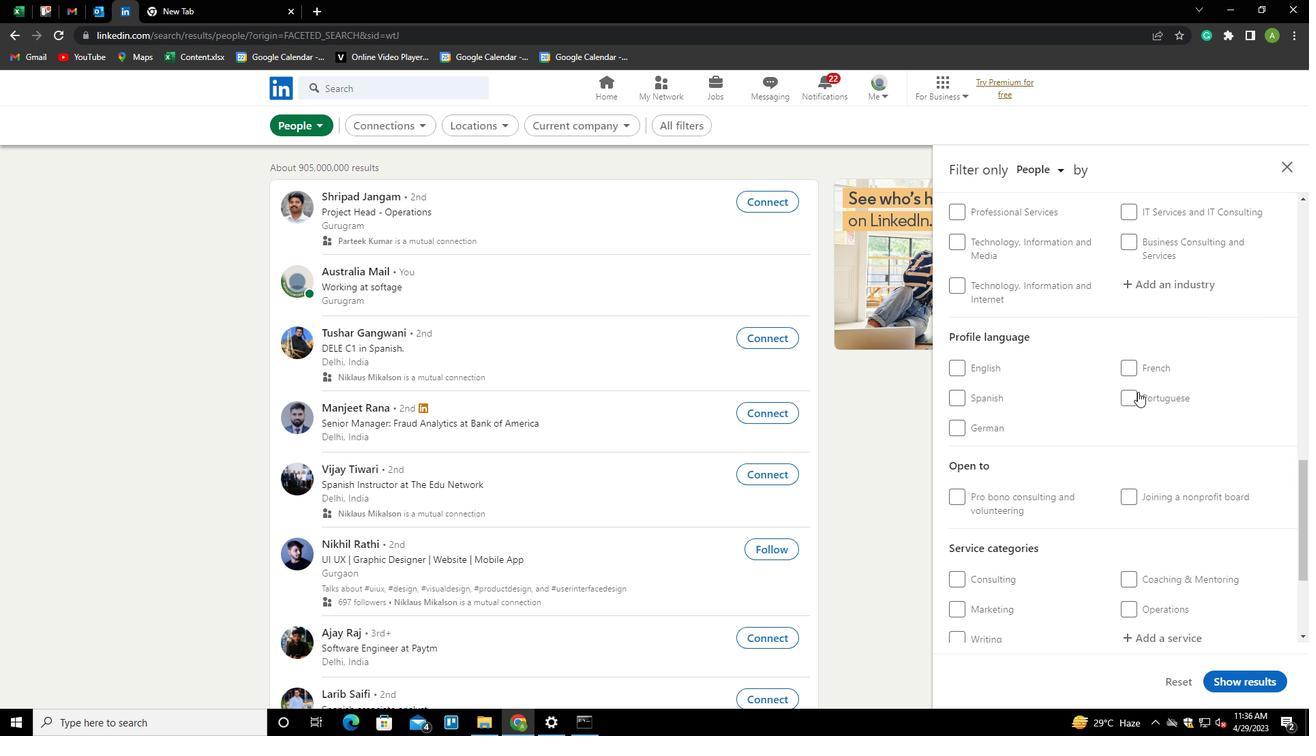 
Action: Mouse pressed left at (1131, 401)
Screenshot: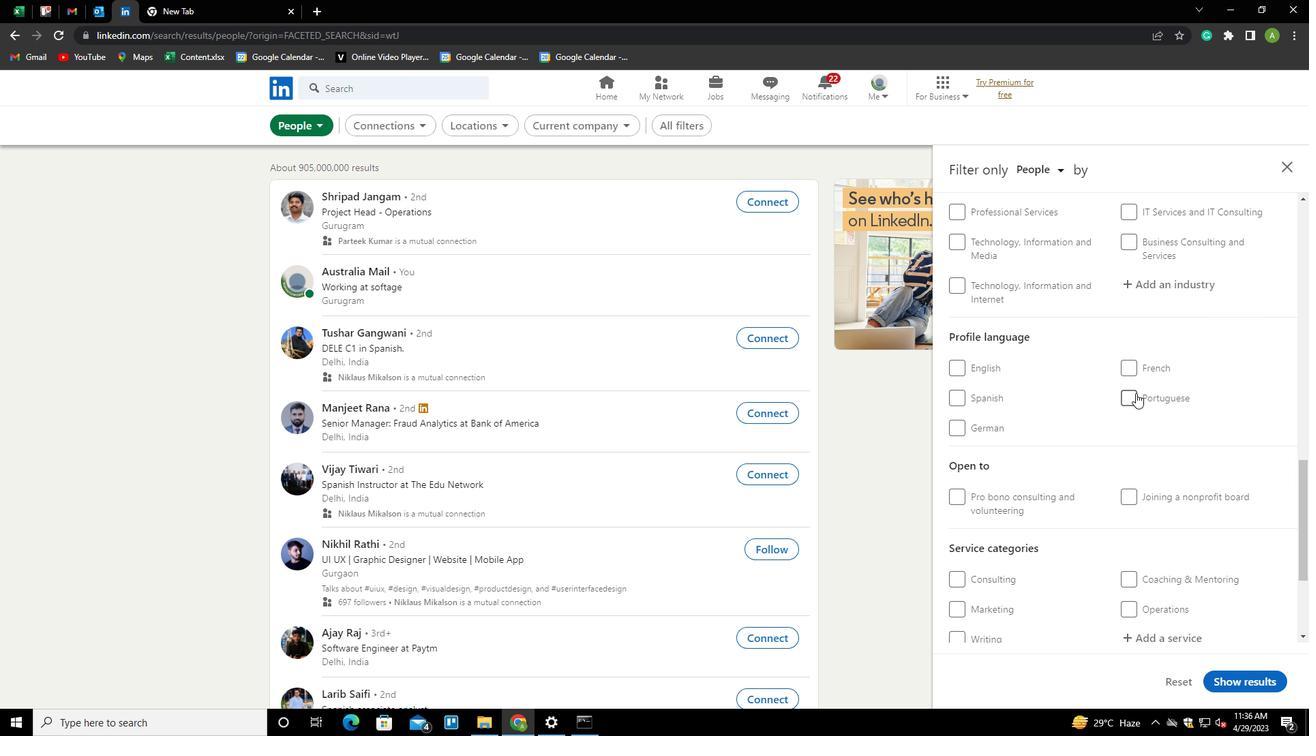 
Action: Mouse moved to (1183, 412)
Screenshot: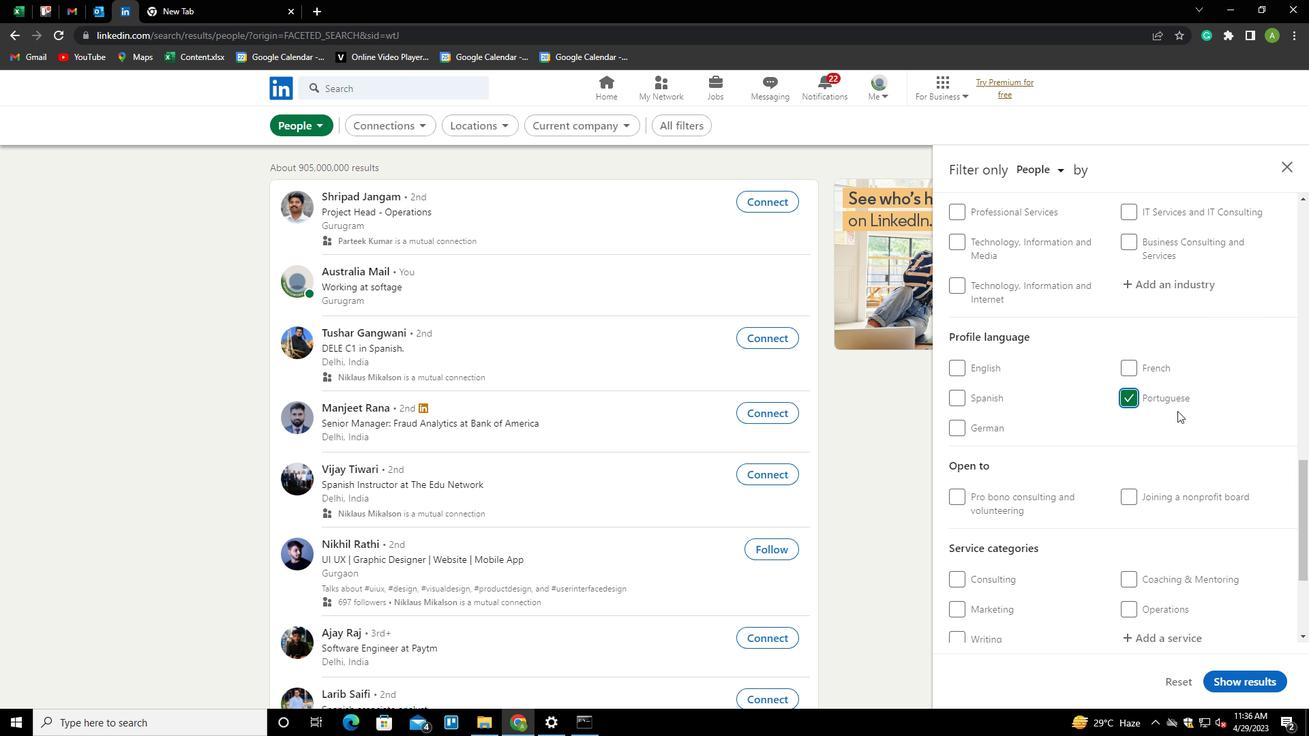 
Action: Mouse scrolled (1183, 413) with delta (0, 0)
Screenshot: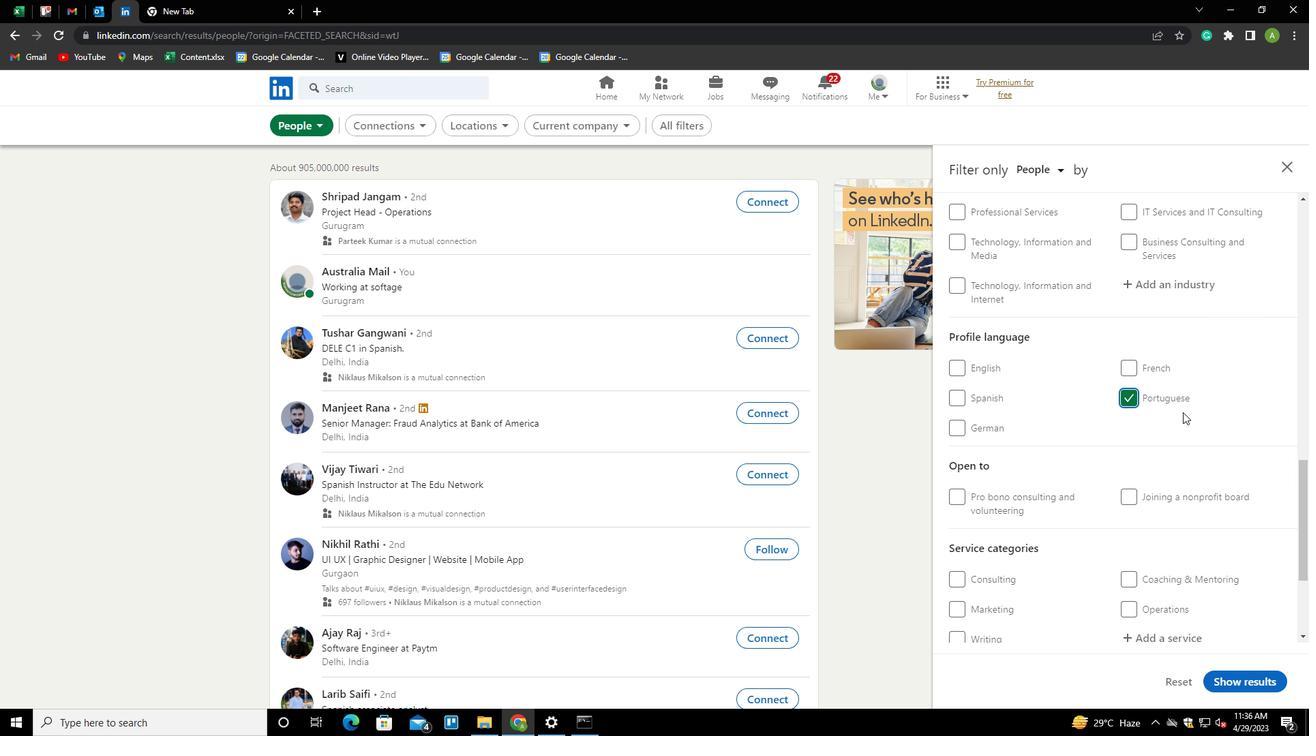 
Action: Mouse scrolled (1183, 413) with delta (0, 0)
Screenshot: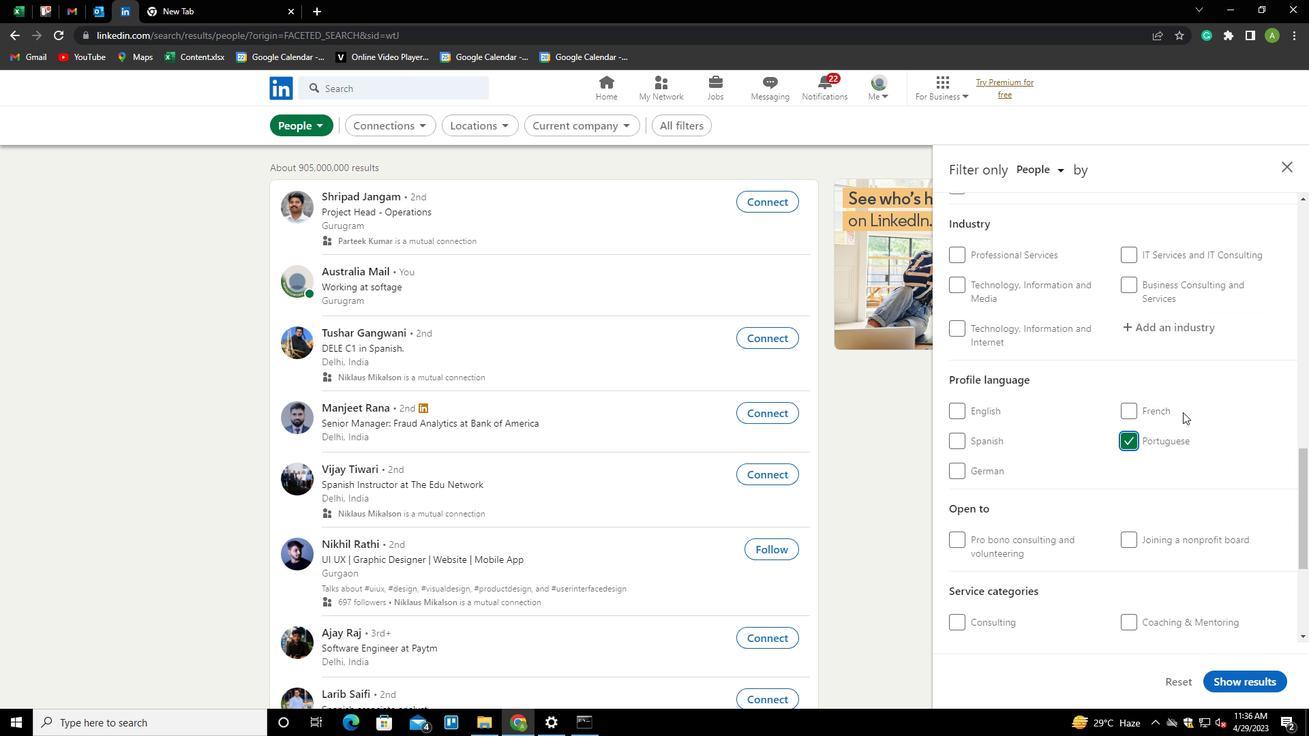 
Action: Mouse scrolled (1183, 413) with delta (0, 0)
Screenshot: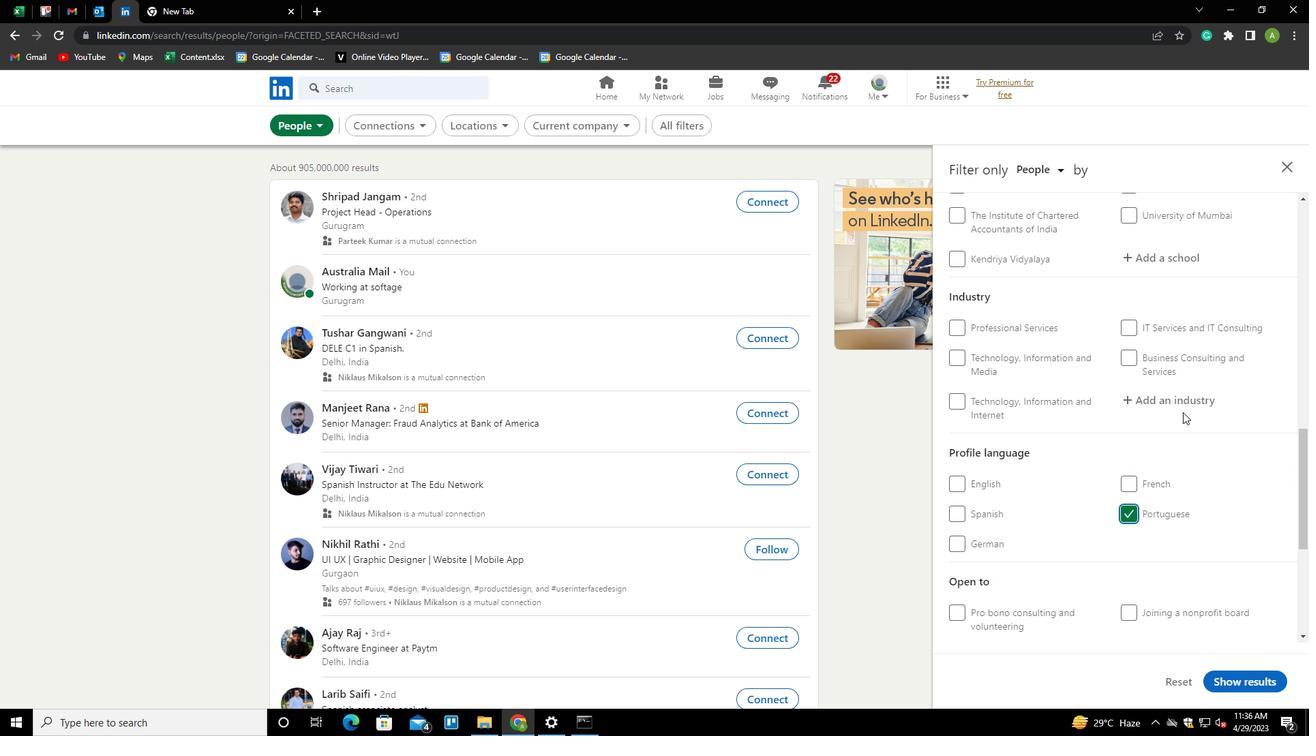 
Action: Mouse scrolled (1183, 413) with delta (0, 0)
Screenshot: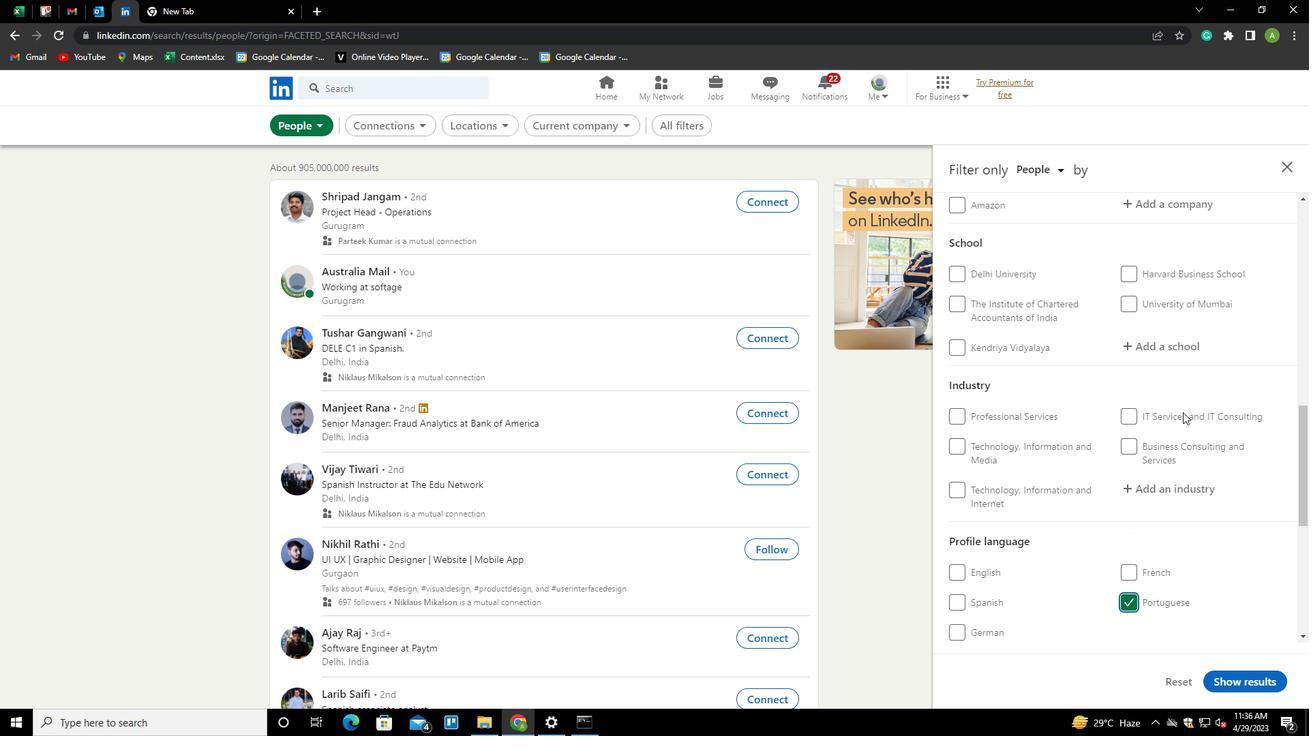 
Action: Mouse scrolled (1183, 413) with delta (0, 0)
Screenshot: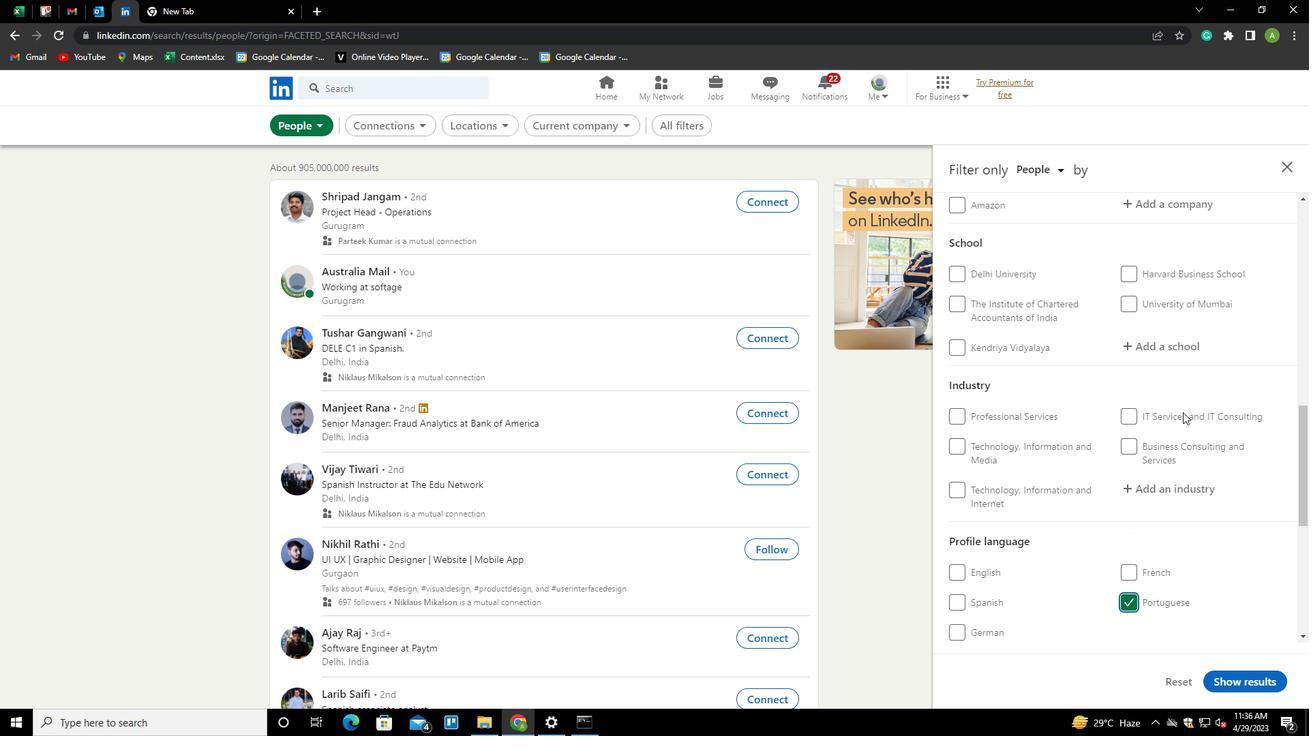 
Action: Mouse scrolled (1183, 413) with delta (0, 0)
Screenshot: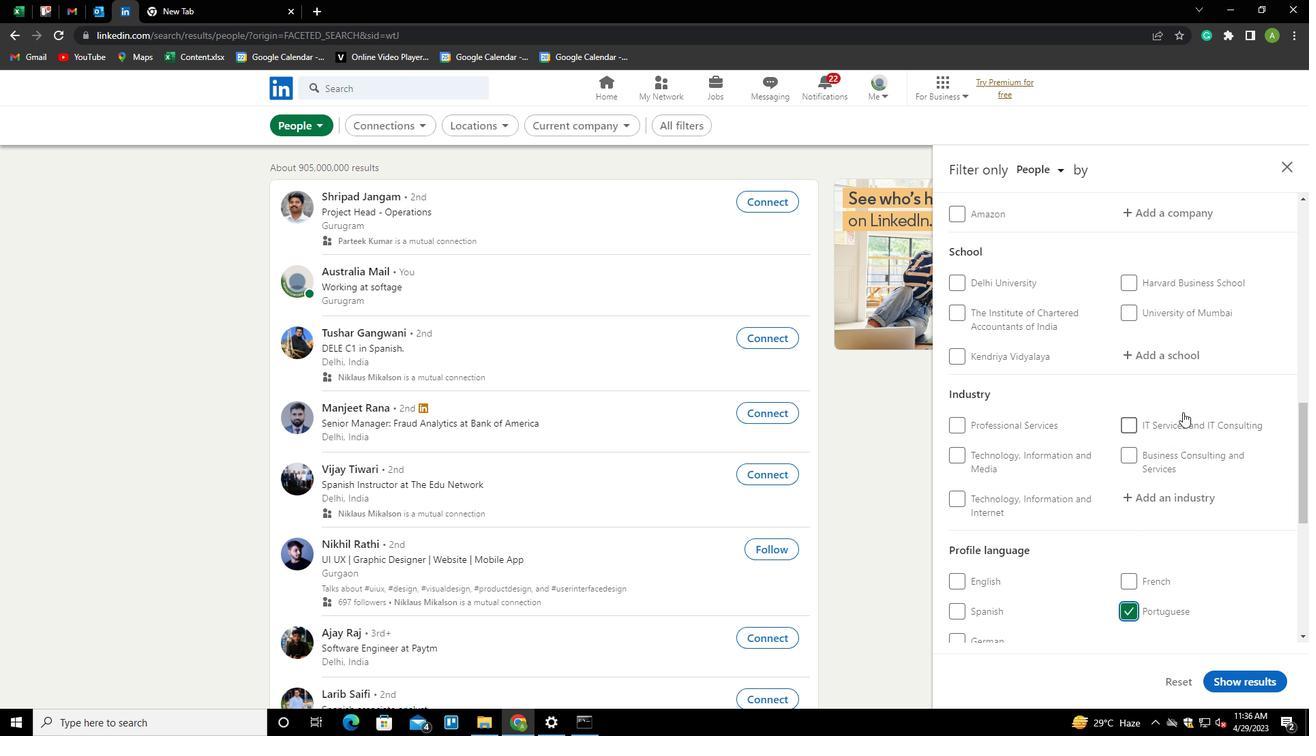 
Action: Mouse scrolled (1183, 413) with delta (0, 0)
Screenshot: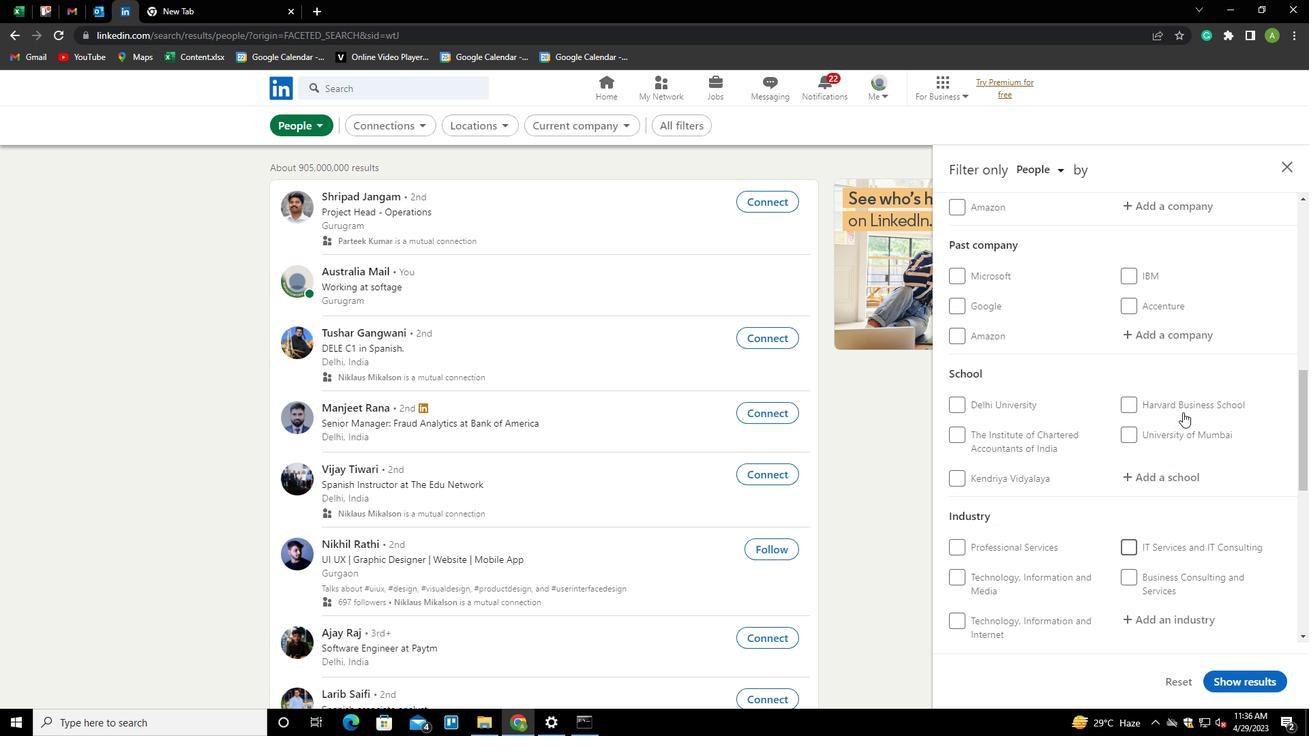 
Action: Mouse scrolled (1183, 413) with delta (0, 0)
Screenshot: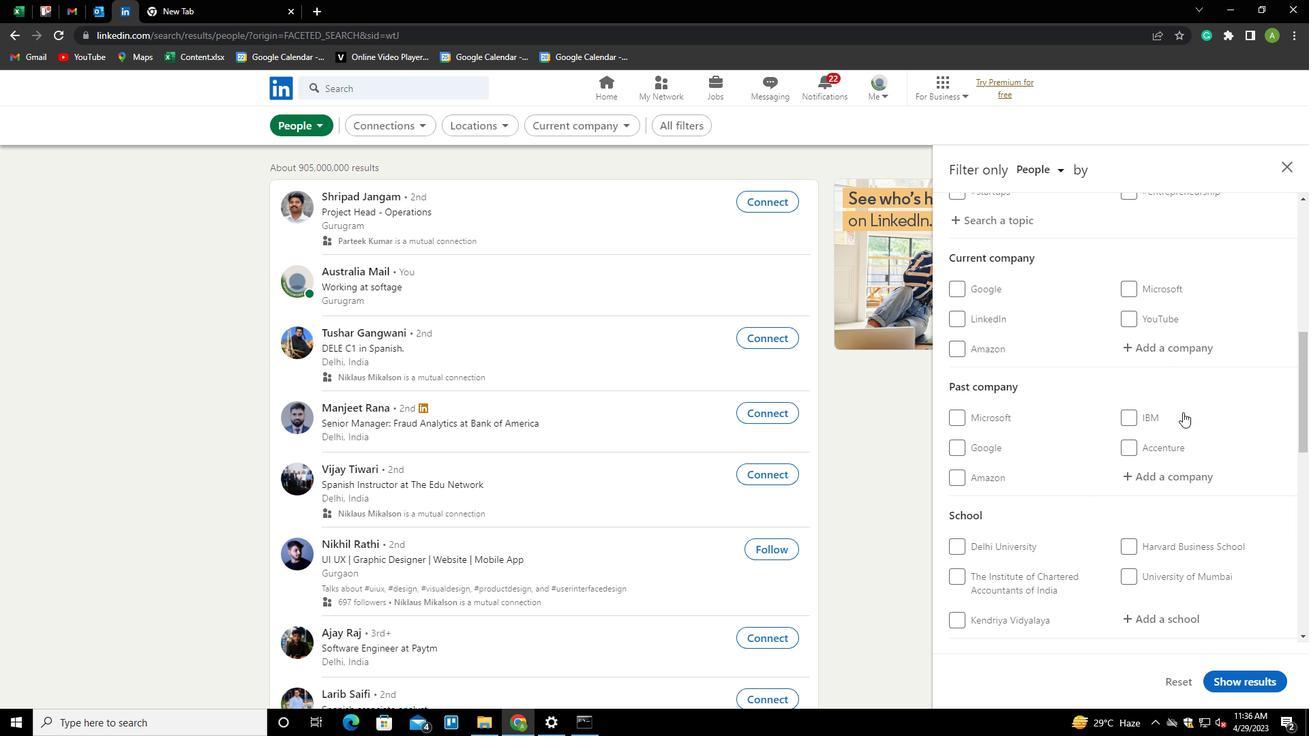 
Action: Mouse moved to (1161, 419)
Screenshot: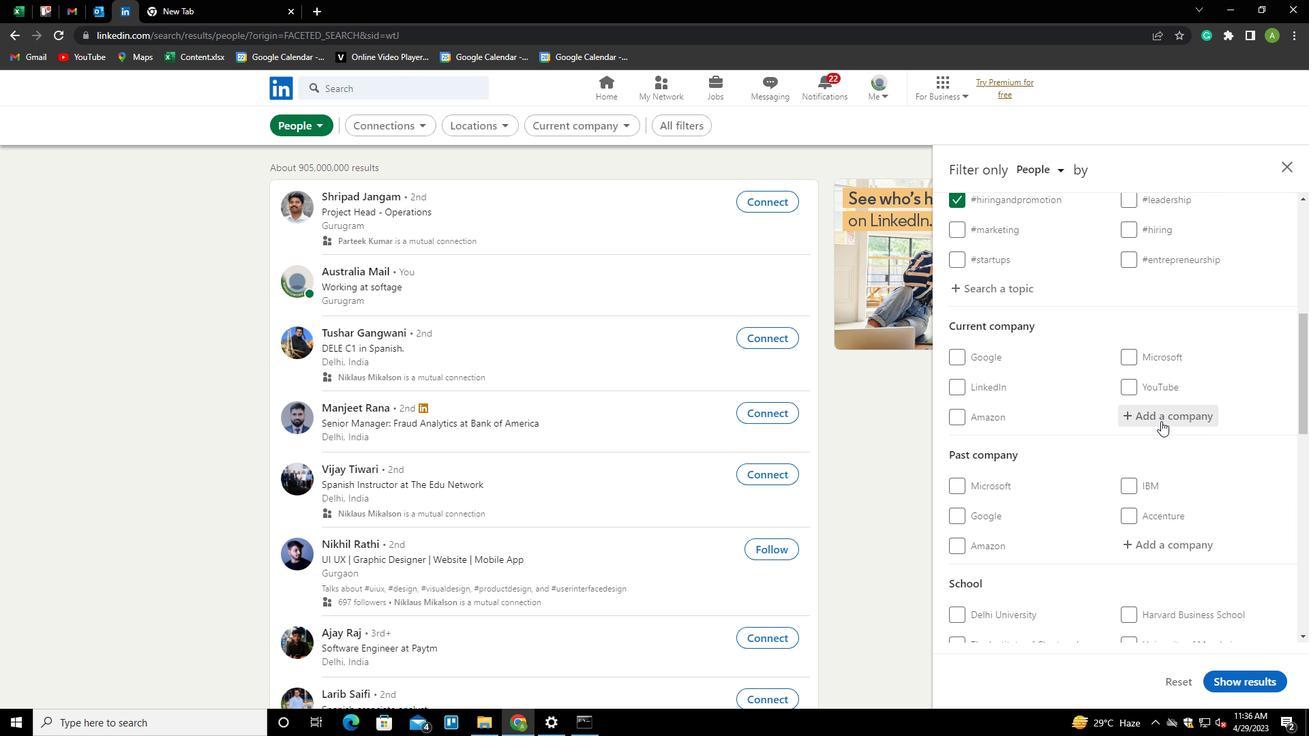 
Action: Mouse pressed left at (1161, 419)
Screenshot: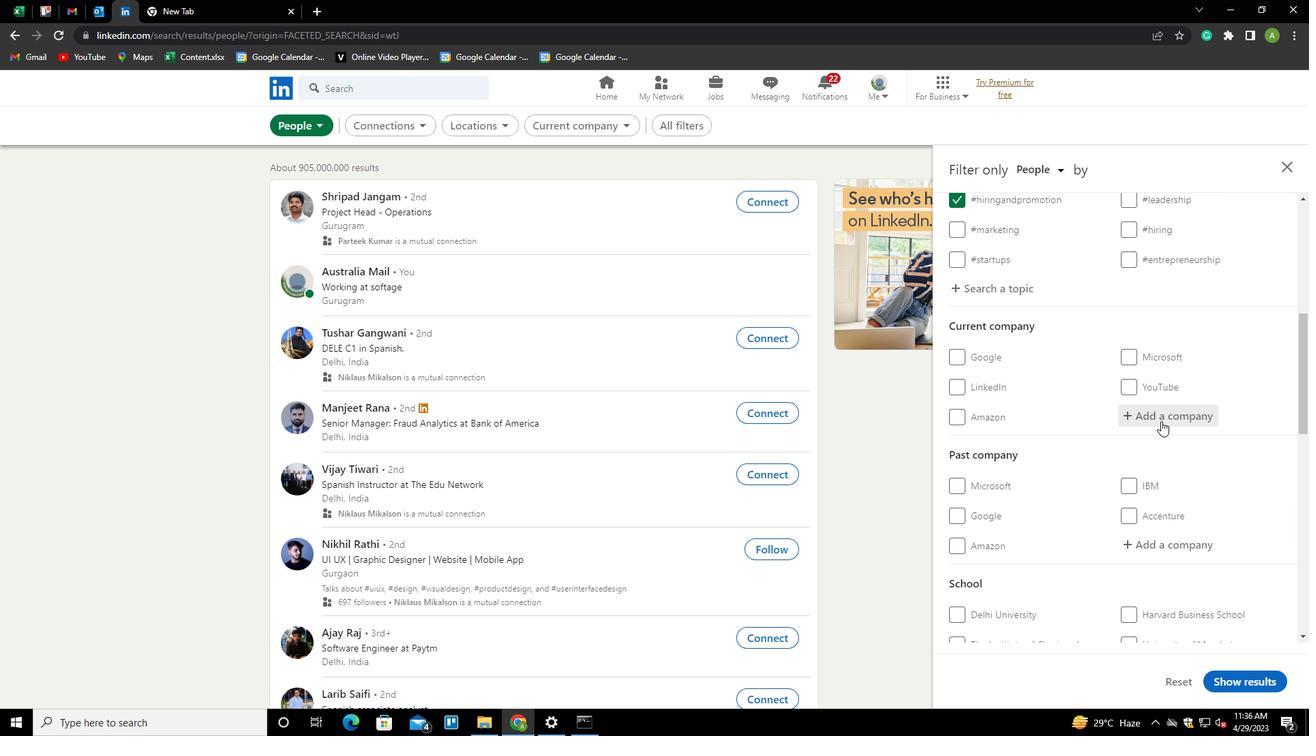 
Action: Key pressed <Key.shift>ISF<Key.backspace>RO<Key.down><Key.down><Key.enter>
Screenshot: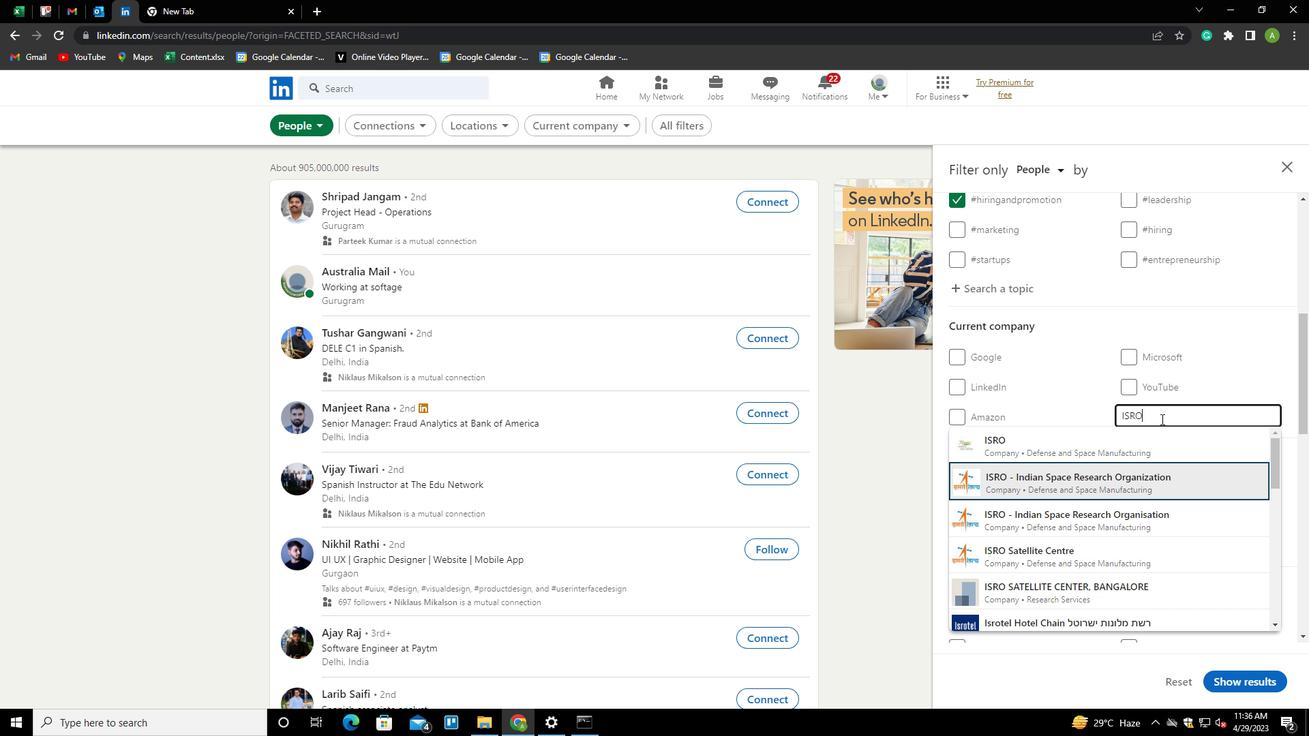
Action: Mouse scrolled (1161, 418) with delta (0, 0)
Screenshot: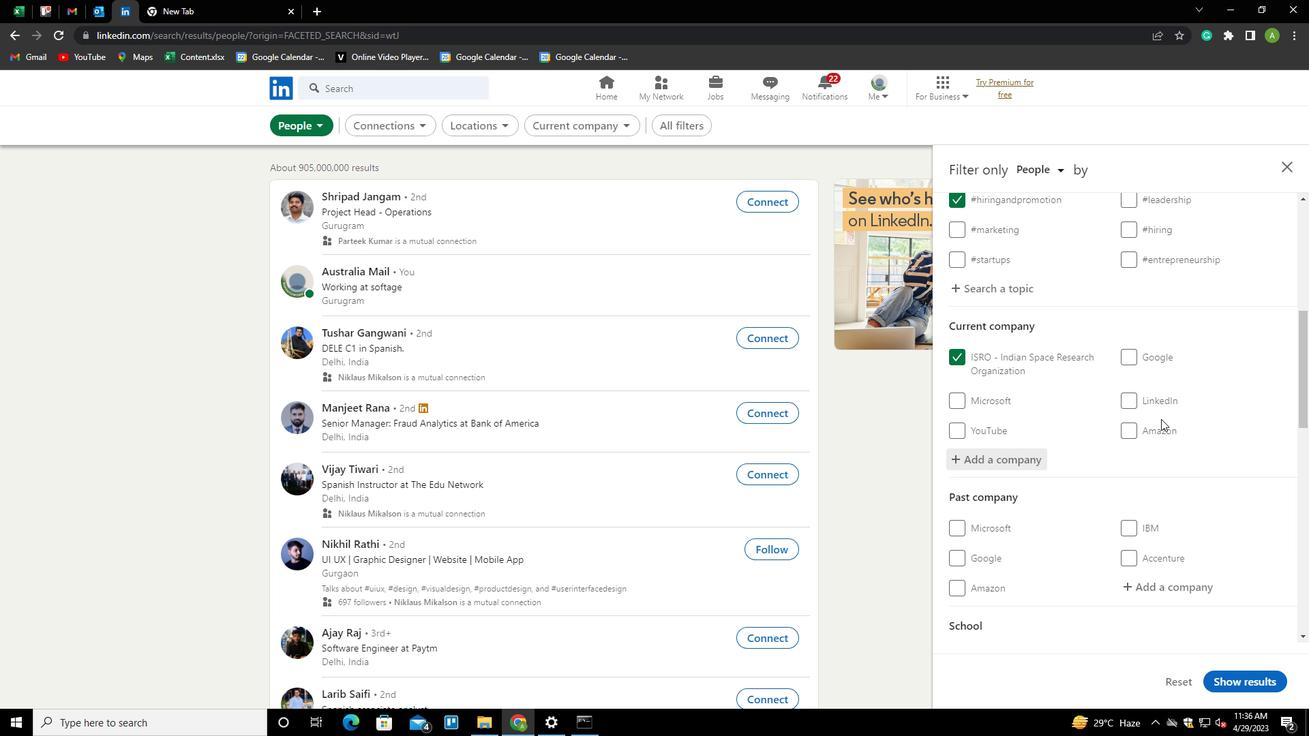
Action: Mouse scrolled (1161, 418) with delta (0, 0)
Screenshot: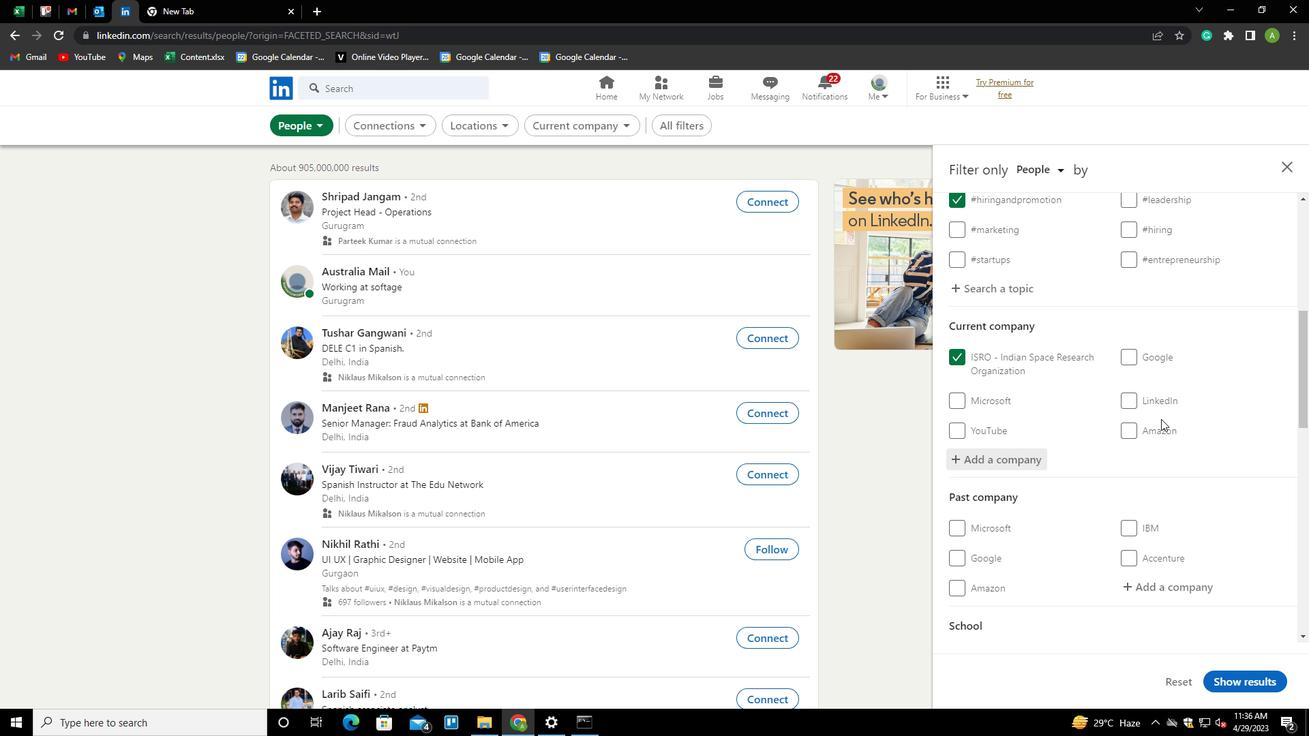 
Action: Mouse scrolled (1161, 418) with delta (0, 0)
Screenshot: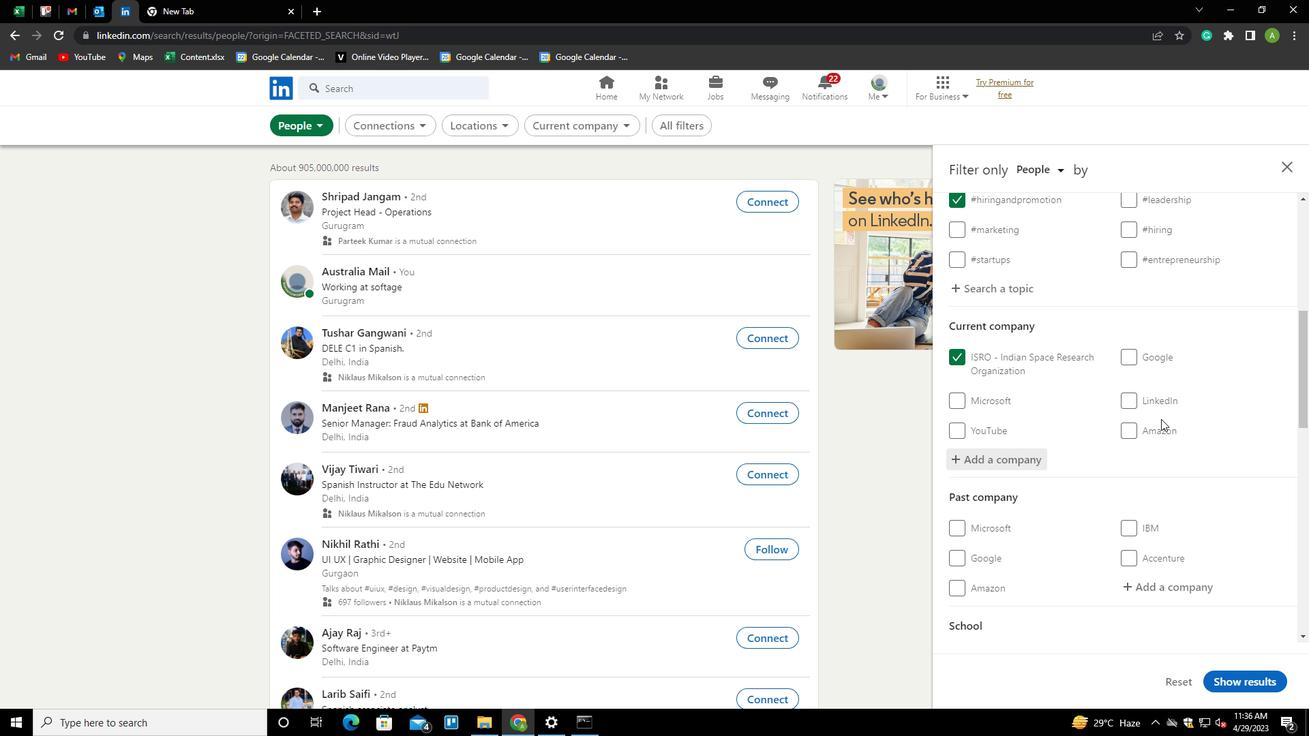 
Action: Mouse scrolled (1161, 418) with delta (0, 0)
Screenshot: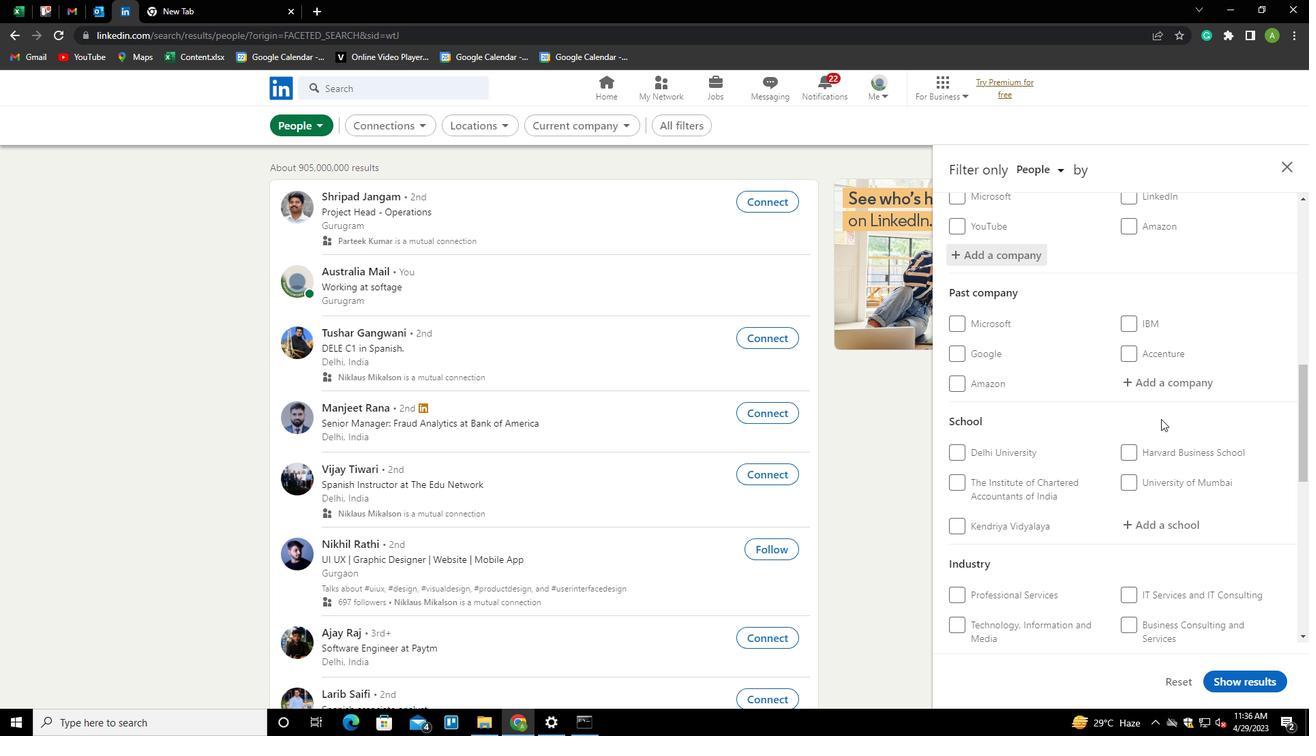 
Action: Mouse moved to (1158, 460)
Screenshot: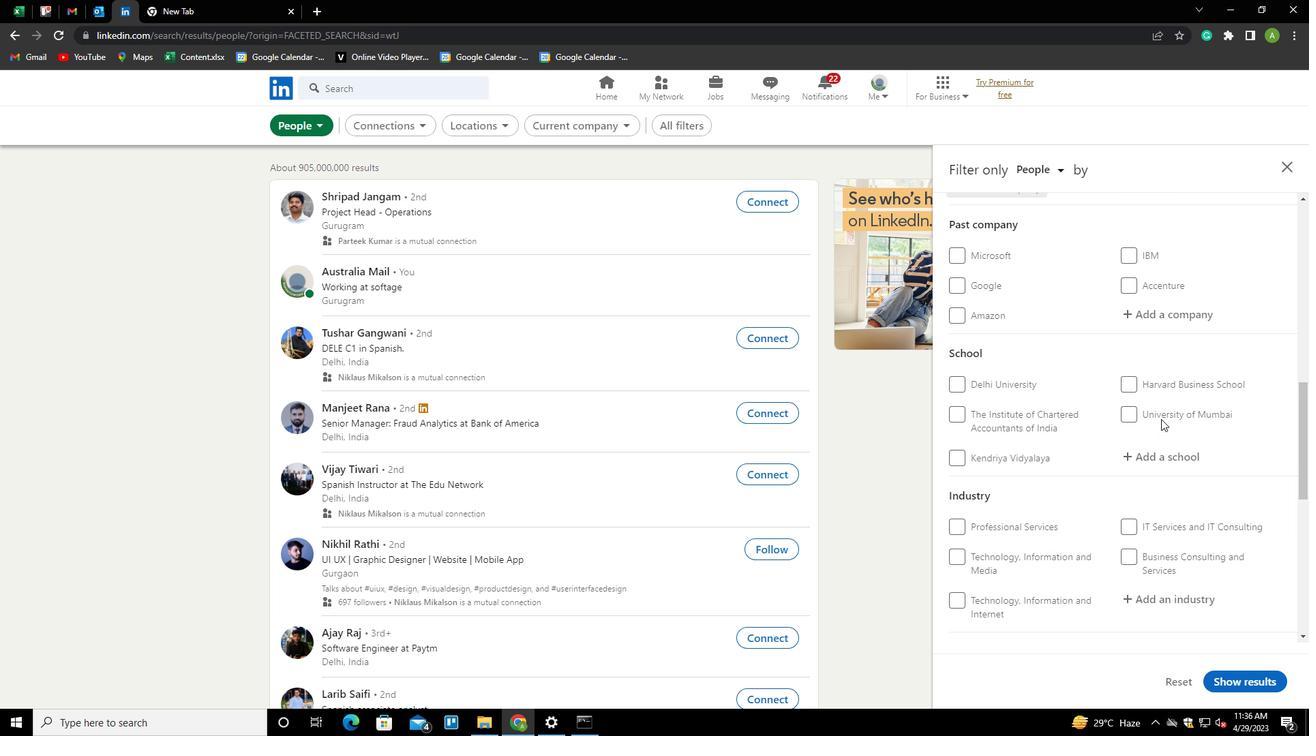 
Action: Mouse pressed left at (1158, 460)
Screenshot: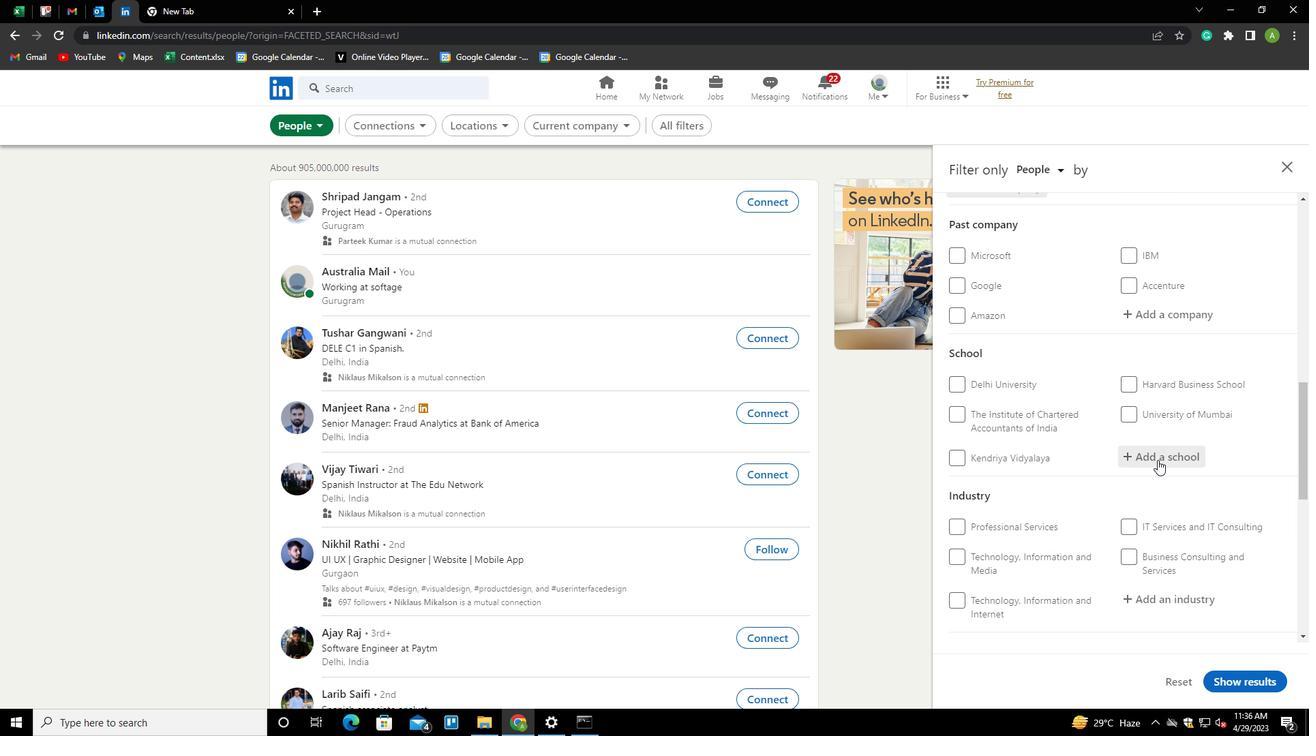 
Action: Mouse moved to (1168, 452)
Screenshot: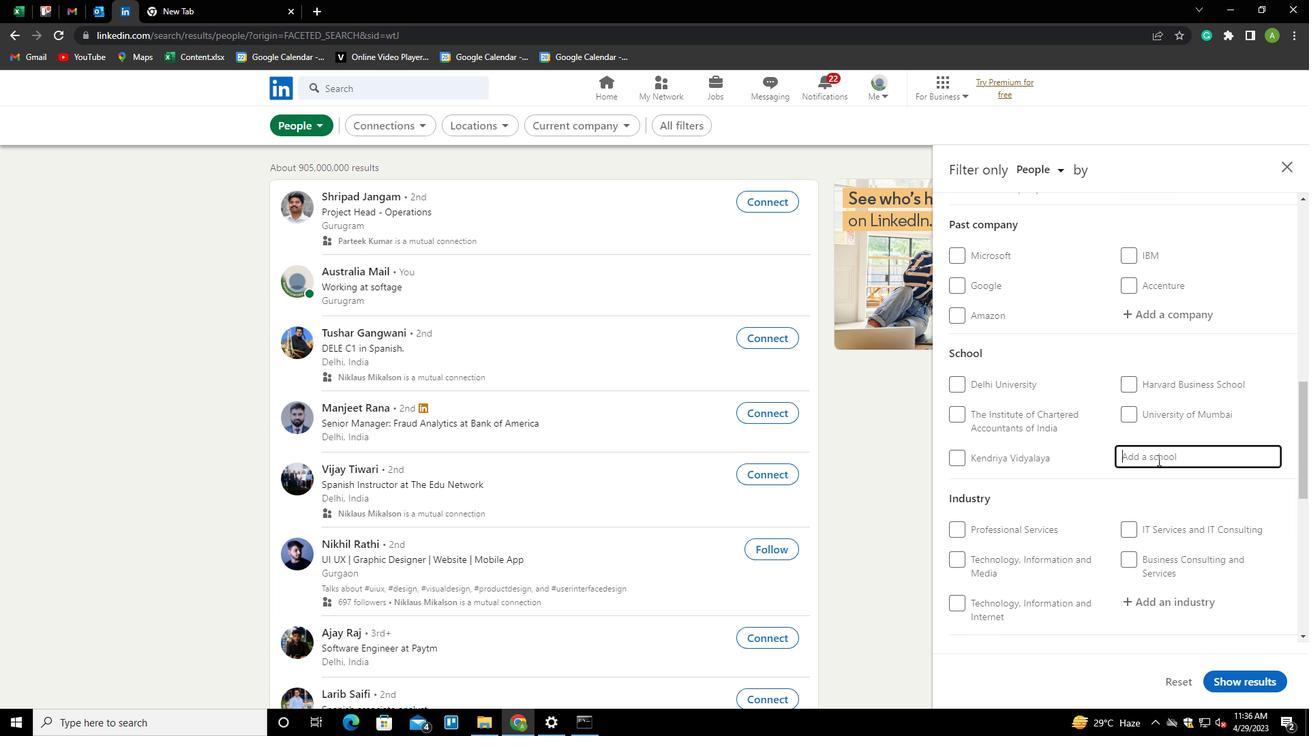
Action: Mouse pressed left at (1168, 452)
Screenshot: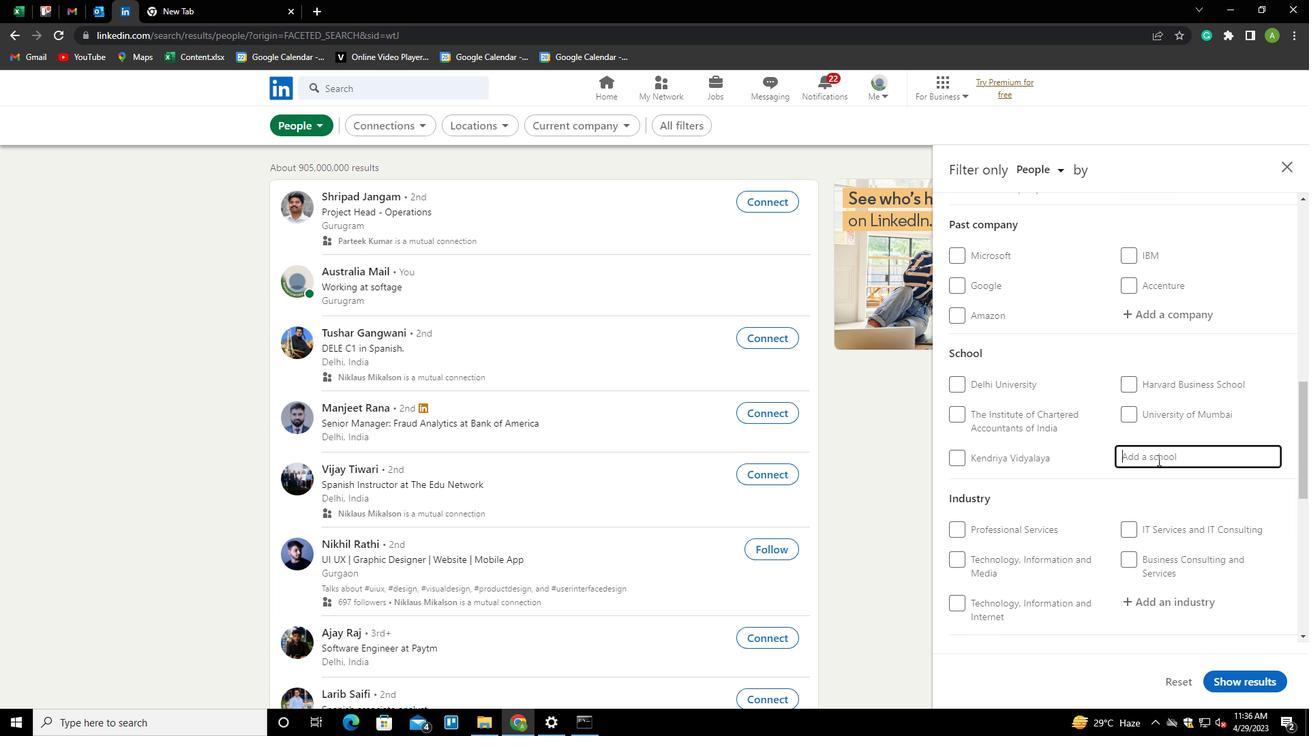 
Action: Key pressed <Key.shift>C<Key.backspace>VIVEK<Key.space>COLLEGE<Key.down><Key.enter>
Screenshot: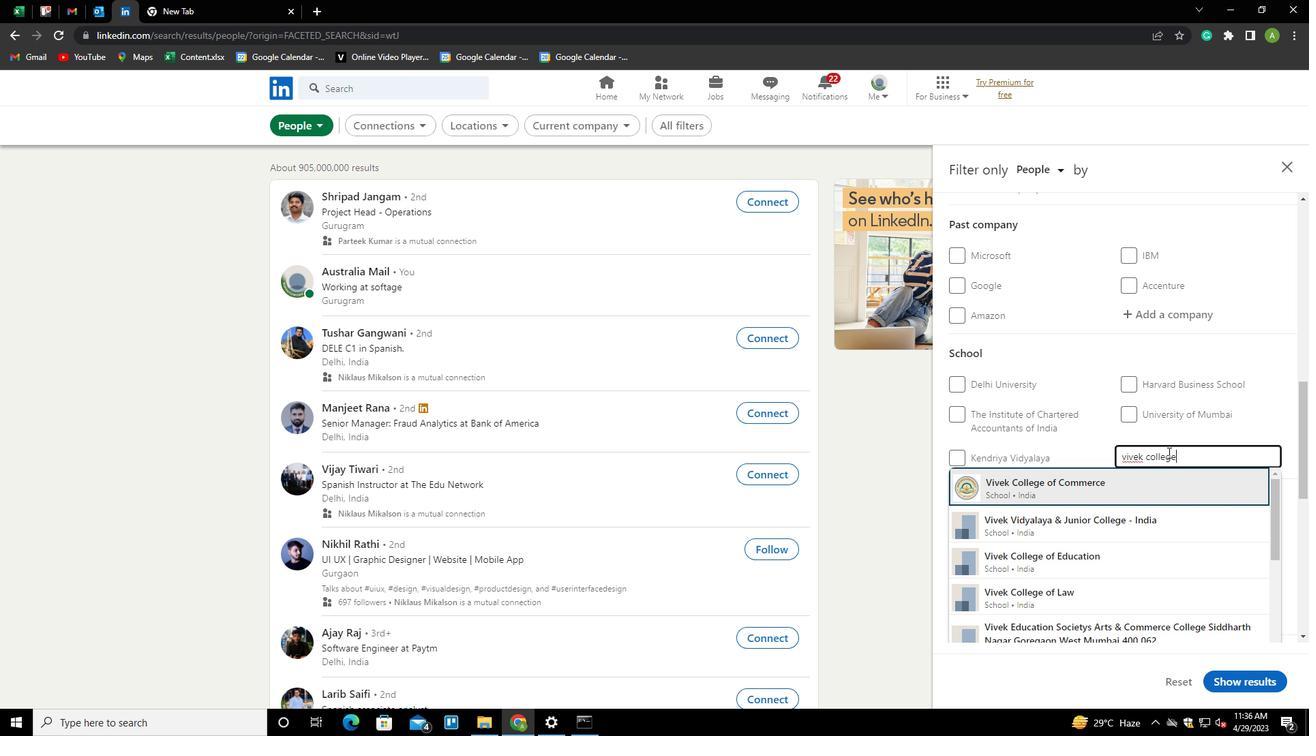 
Action: Mouse scrolled (1168, 452) with delta (0, 0)
Screenshot: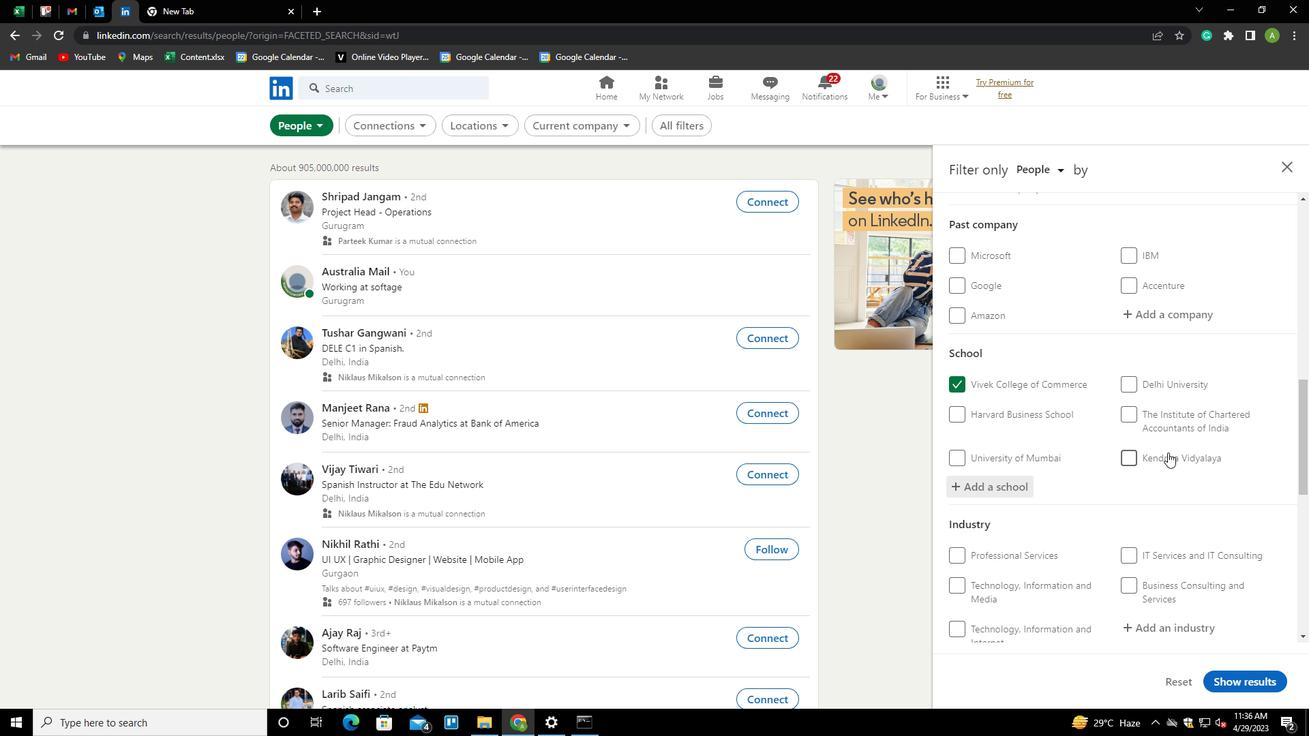 
Action: Mouse scrolled (1168, 452) with delta (0, 0)
Screenshot: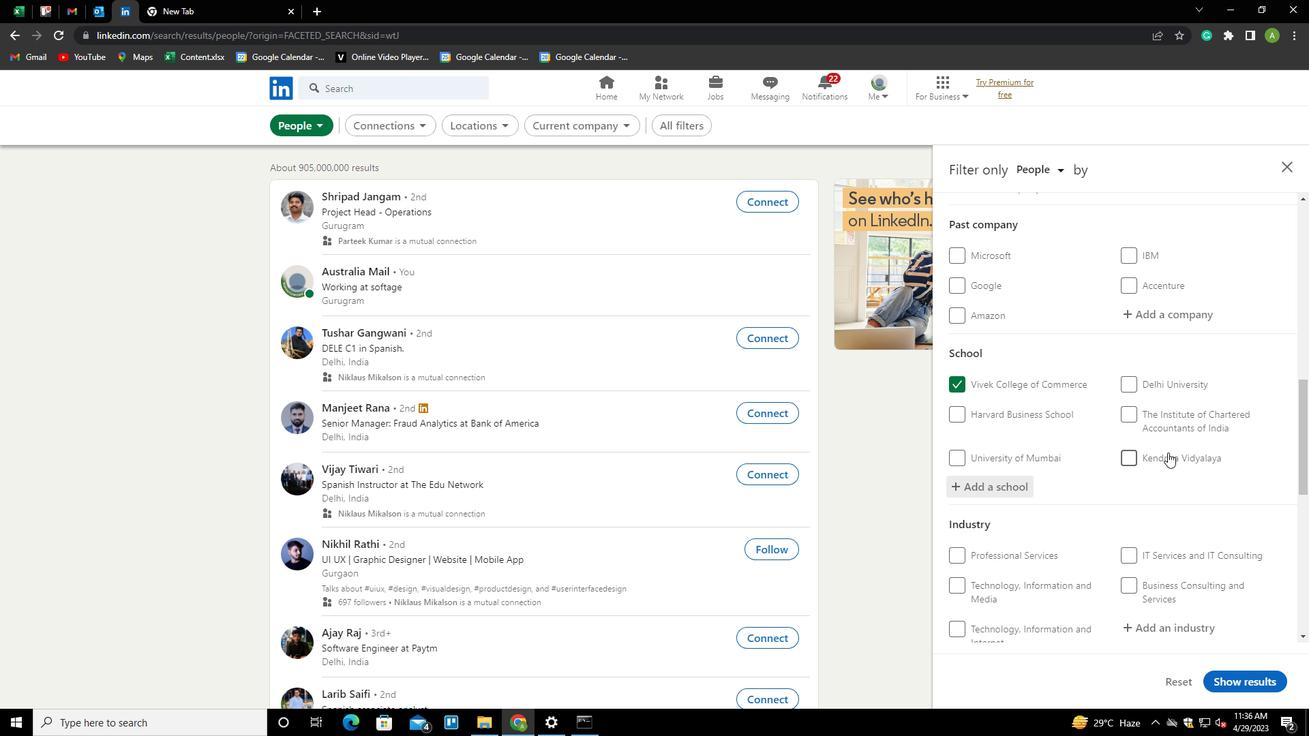 
Action: Mouse scrolled (1168, 452) with delta (0, 0)
Screenshot: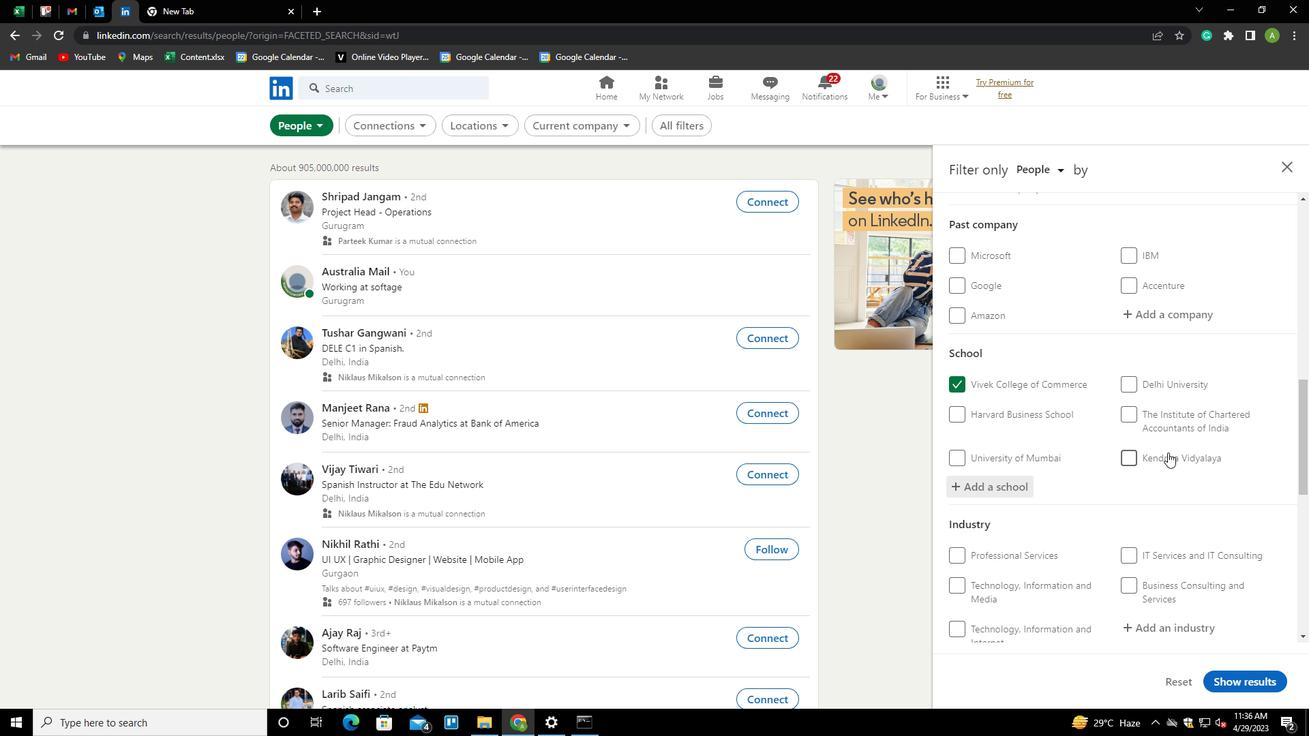 
Action: Mouse moved to (1161, 419)
Screenshot: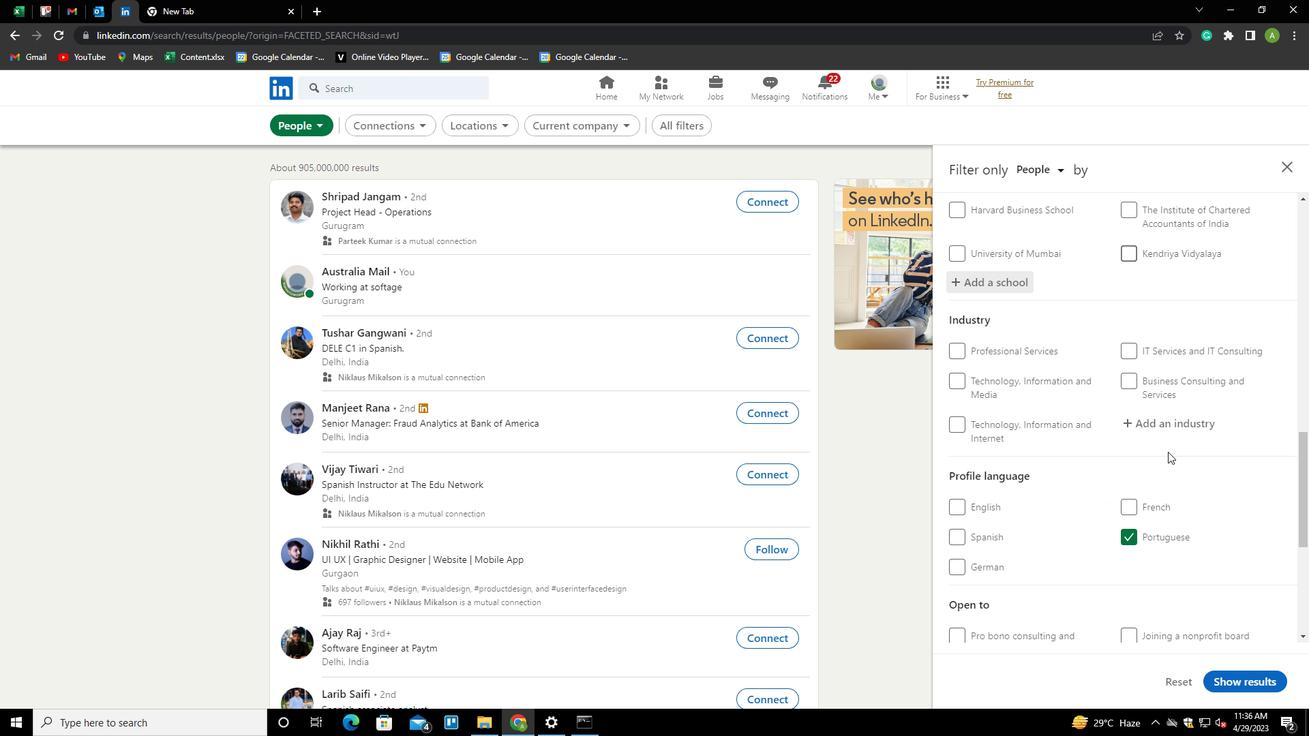 
Action: Mouse pressed left at (1161, 419)
Screenshot: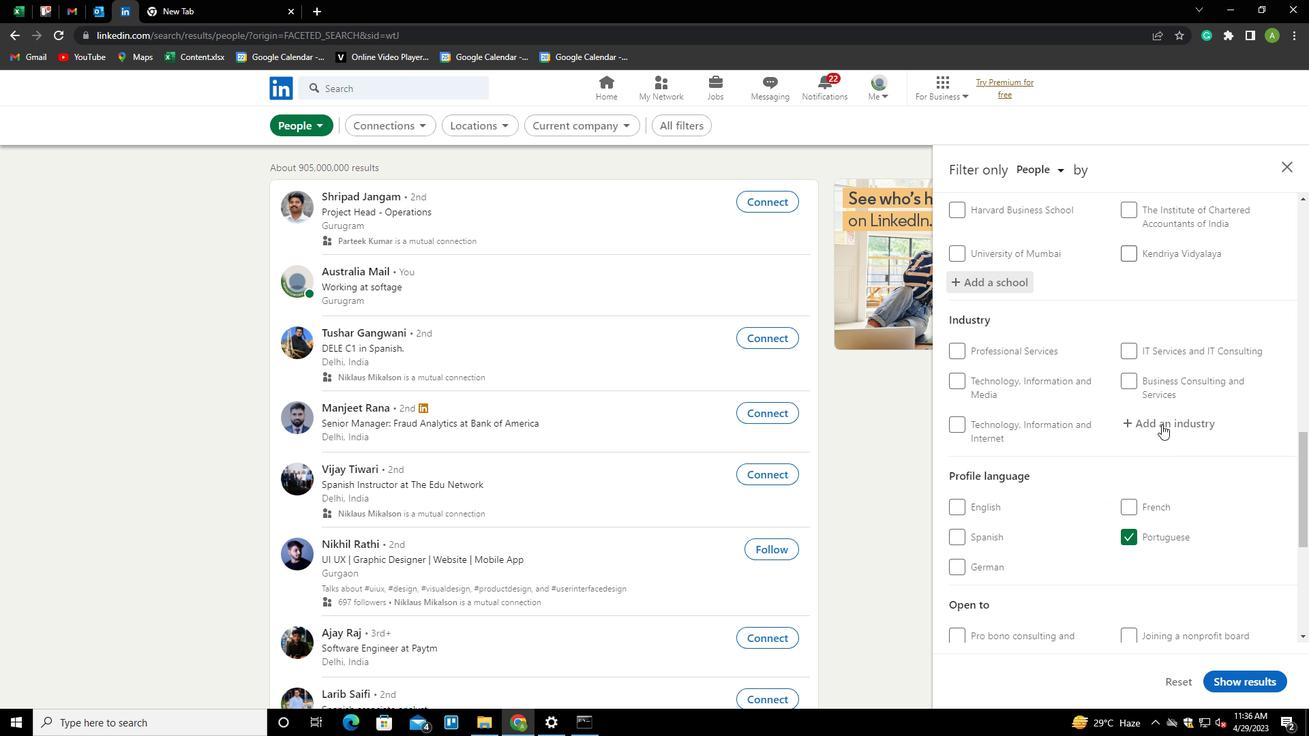 
Action: Key pressed <Key.shift><Key.shift><Key.shift><Key.shift><Key.shift><Key.shift><Key.shift><Key.shift><Key.shift><Key.shift><Key.shift><Key.shift><Key.shift><Key.shift><Key.shift><Key.shift><Key.shift><Key.shift><Key.shift><Key.shift><Key.shift><Key.shift><Key.shift><Key.shift><Key.shift><Key.shift><Key.shift><Key.shift><Key.shift><Key.shift><Key.shift><Key.shift><Key.shift><Key.shift><Key.shift><Key.shift><Key.shift><Key.shift><Key.shift><Key.shift><Key.shift><Key.shift><Key.shift><Key.shift><Key.shift><Key.shift><Key.shift><Key.shift><Key.shift><Key.shift><Key.shift><Key.shift><Key.shift><Key.shift><Key.shift><Key.shift><Key.shift><Key.shift><Key.shift><Key.shift><Key.shift><Key.shift><Key.shift><Key.shift><Key.shift><Key.shift><Key.shift><Key.shift><Key.shift><Key.shift><Key.shift><Key.shift><Key.shift><Key.shift><Key.shift><Key.shift><Key.shift><Key.shift><Key.shift><Key.shift><Key.shift><Key.shift><Key.shift><Key.shift><Key.shift><Key.shift><Key.shift><Key.shift><Key.shift>GLASS,<Key.down><Key.enter>
Screenshot: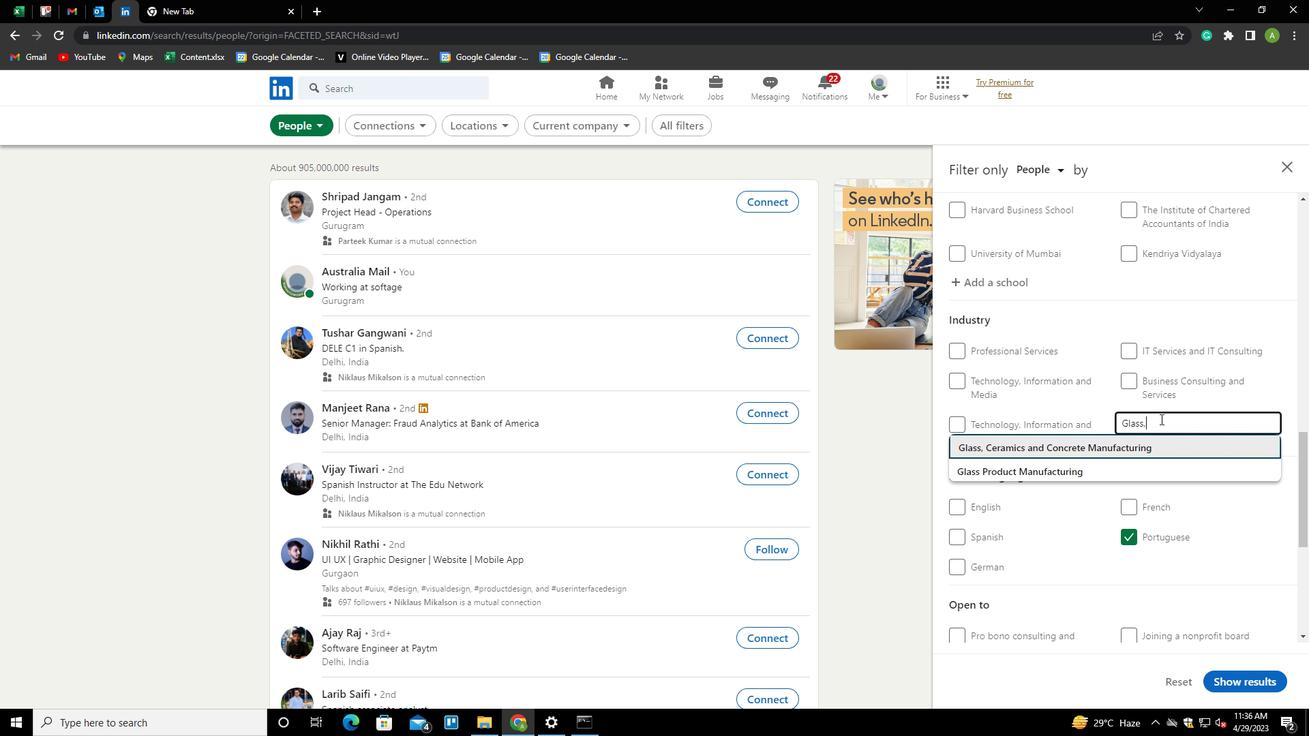 
Action: Mouse scrolled (1161, 418) with delta (0, 0)
Screenshot: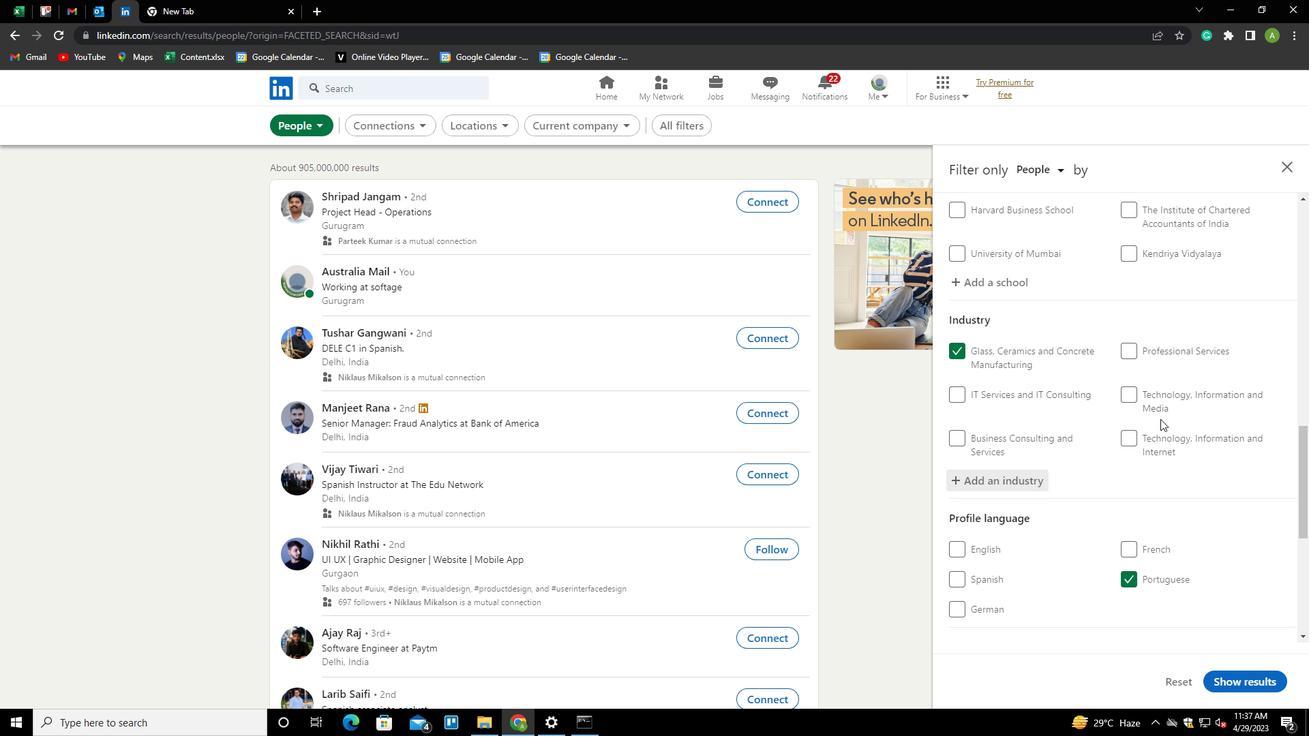 
Action: Mouse scrolled (1161, 418) with delta (0, 0)
Screenshot: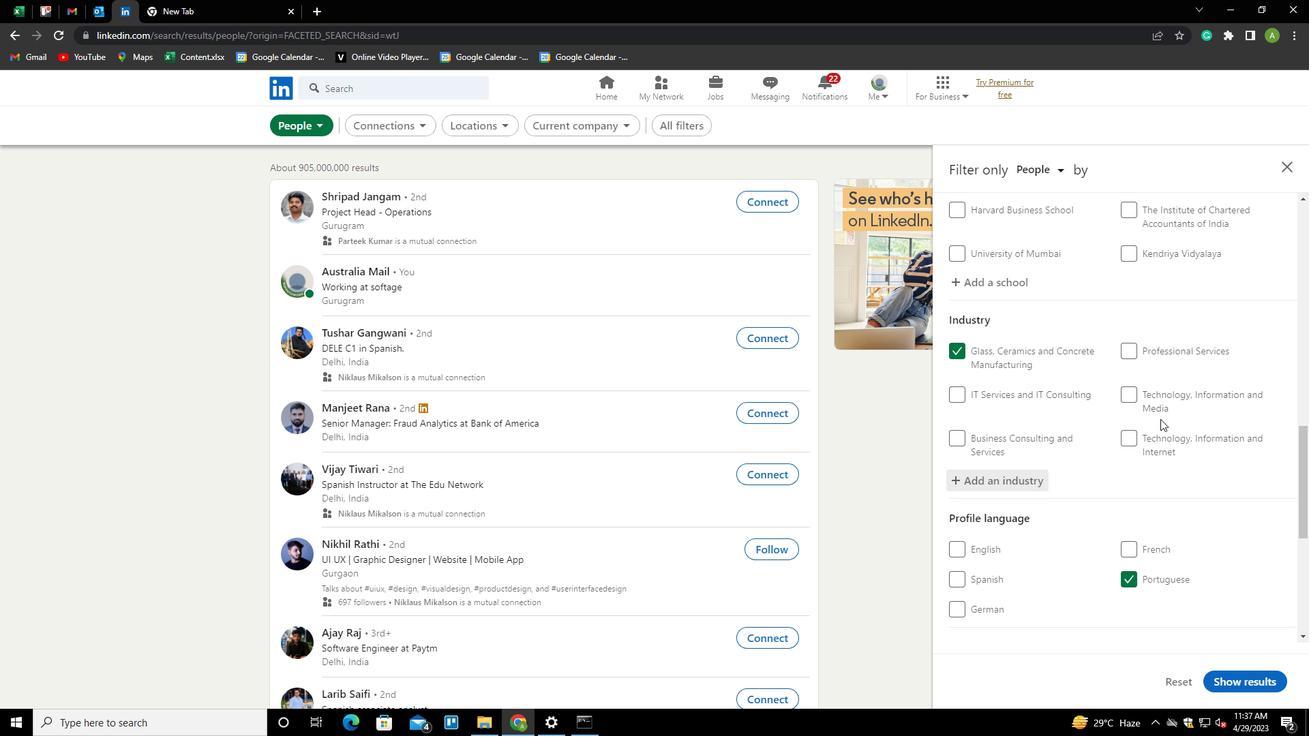 
Action: Mouse scrolled (1161, 418) with delta (0, 0)
Screenshot: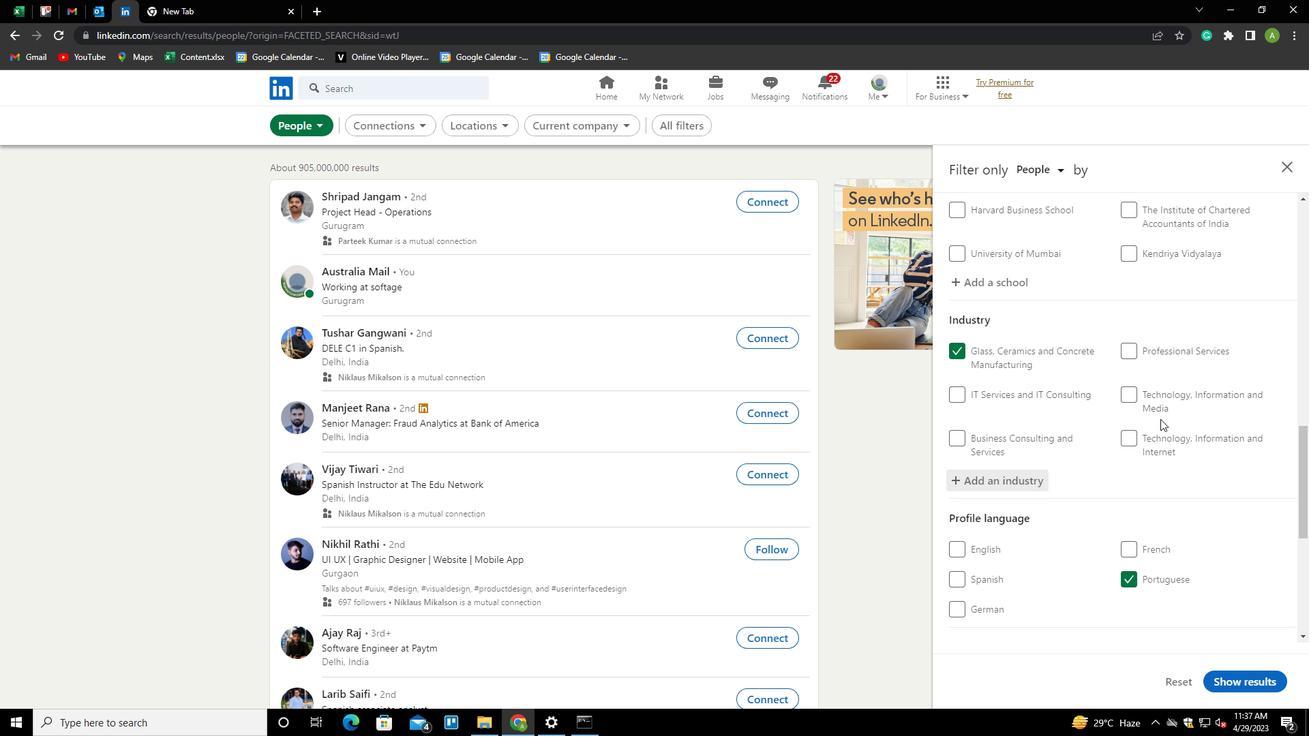 
Action: Mouse scrolled (1161, 418) with delta (0, 0)
Screenshot: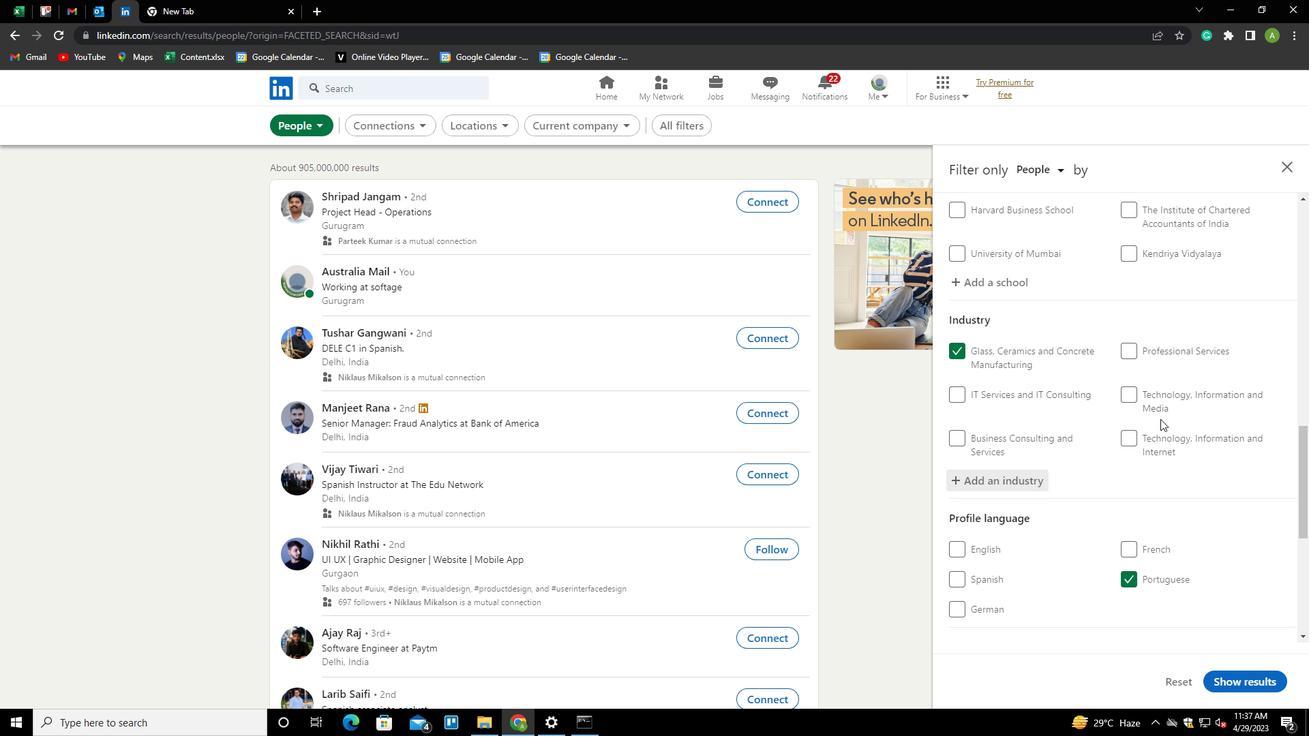 
Action: Mouse moved to (1152, 549)
Screenshot: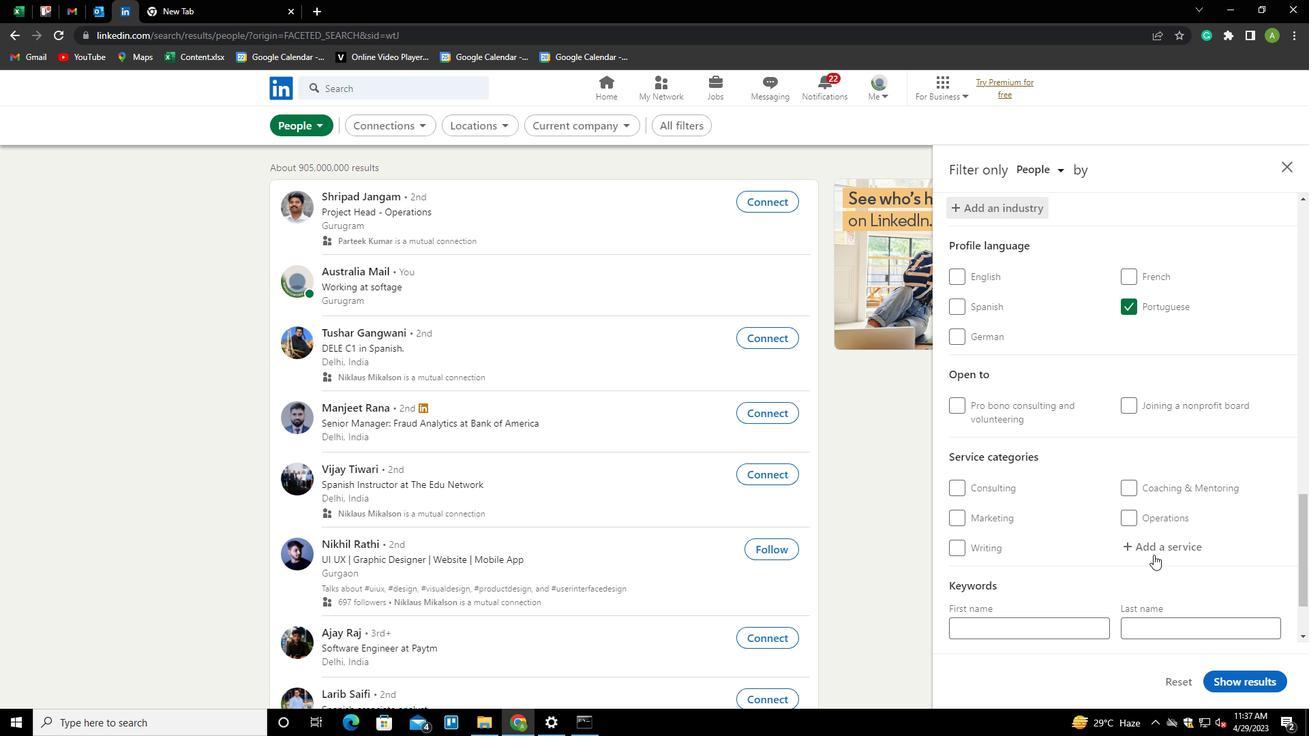 
Action: Mouse pressed left at (1152, 549)
Screenshot: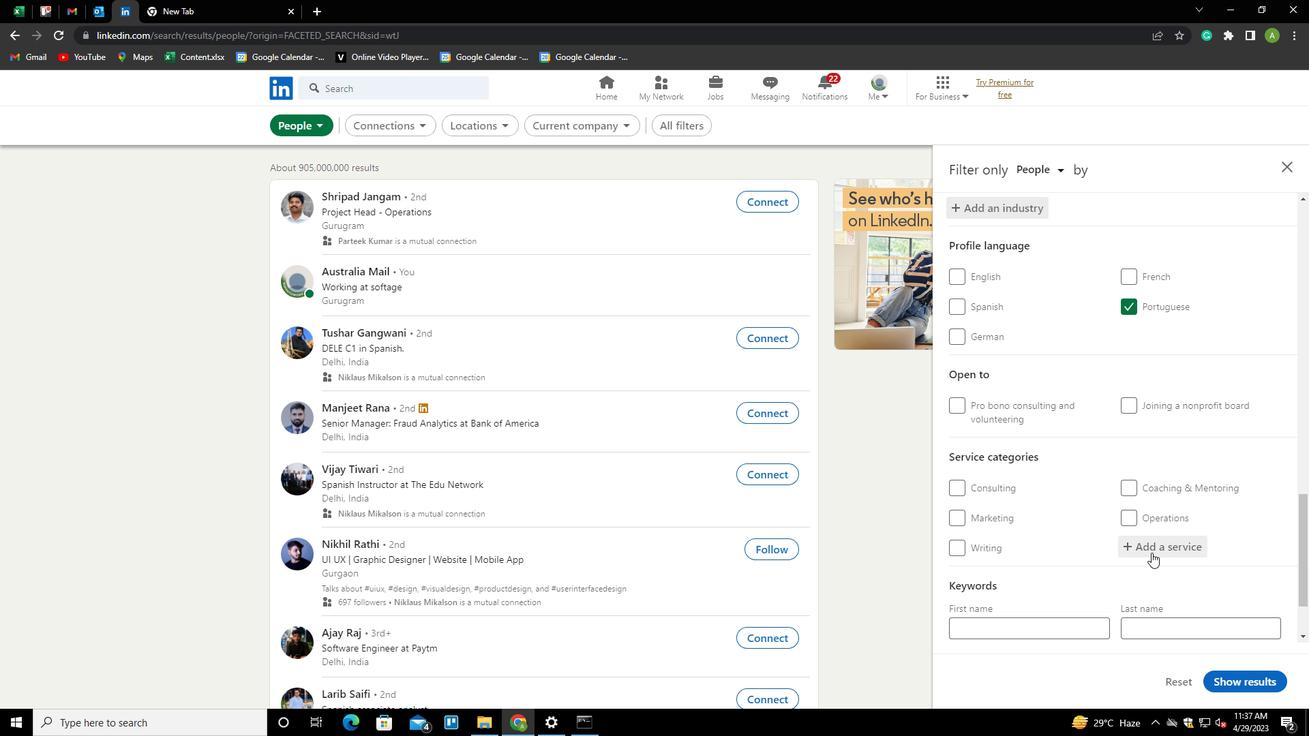 
Action: Mouse moved to (1159, 551)
Screenshot: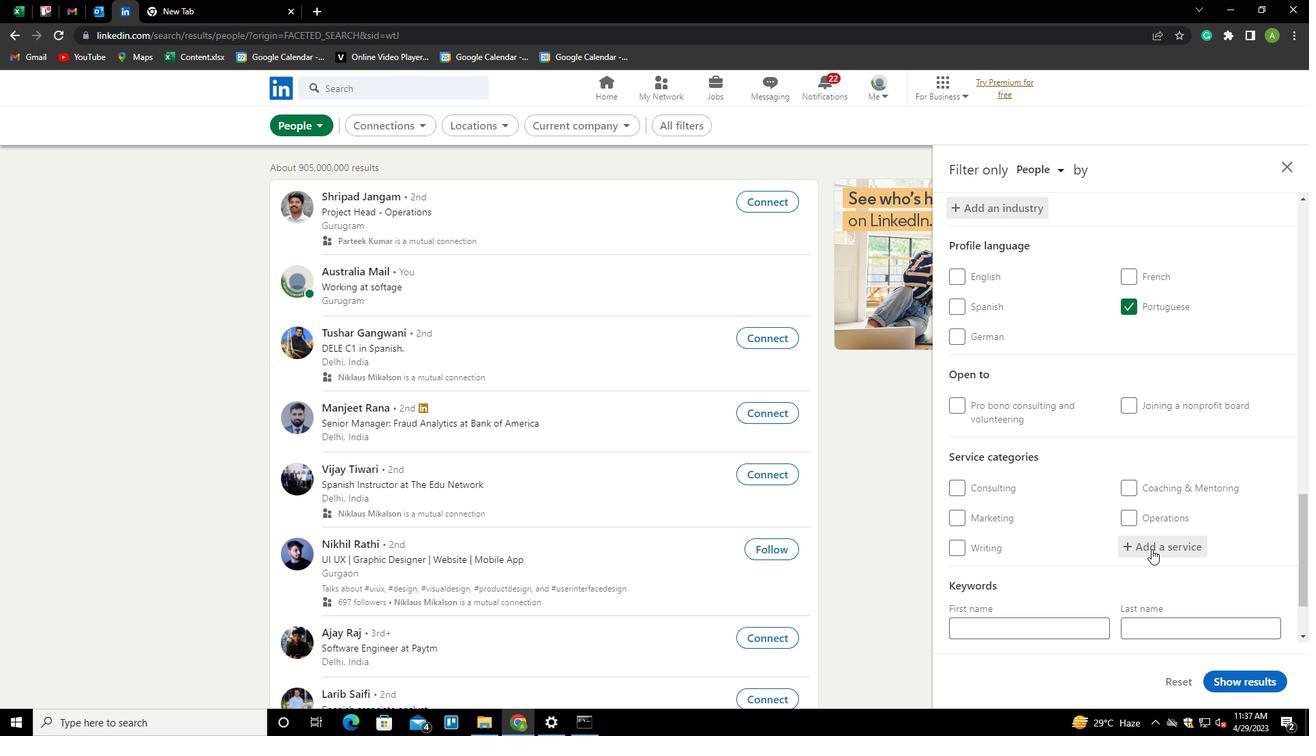 
Action: Mouse pressed left at (1159, 551)
Screenshot: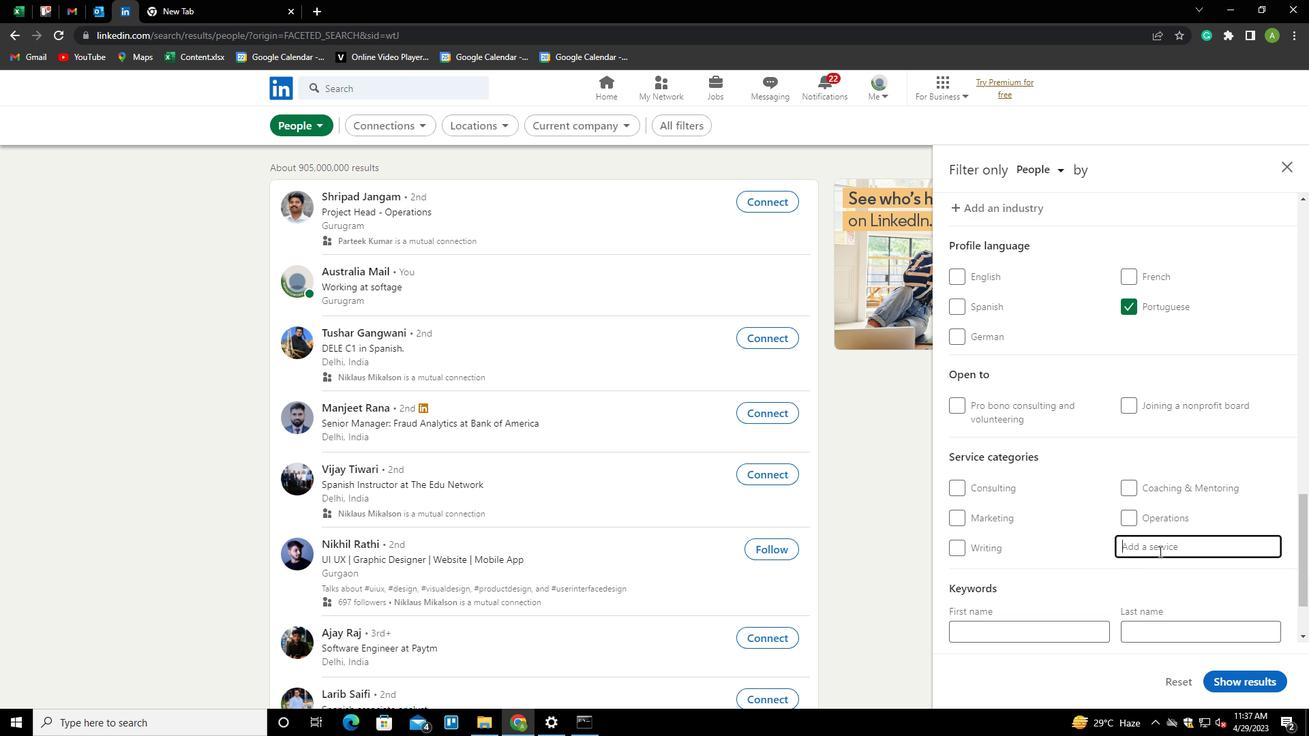 
Action: Key pressed <Key.shift>AUDO<Key.backspace>EO<Key.backspace><Key.backspace>IO<Key.down><Key.enter>
Screenshot: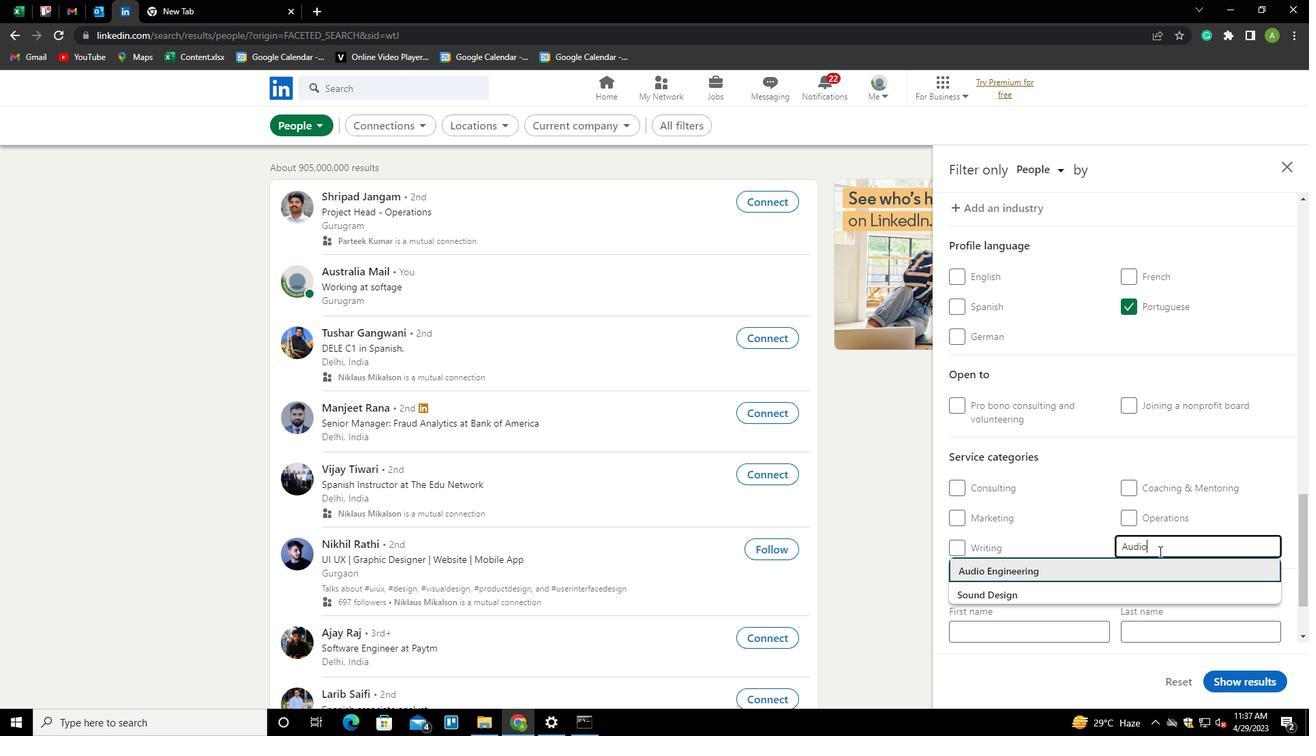 
Action: Mouse scrolled (1159, 551) with delta (0, 0)
Screenshot: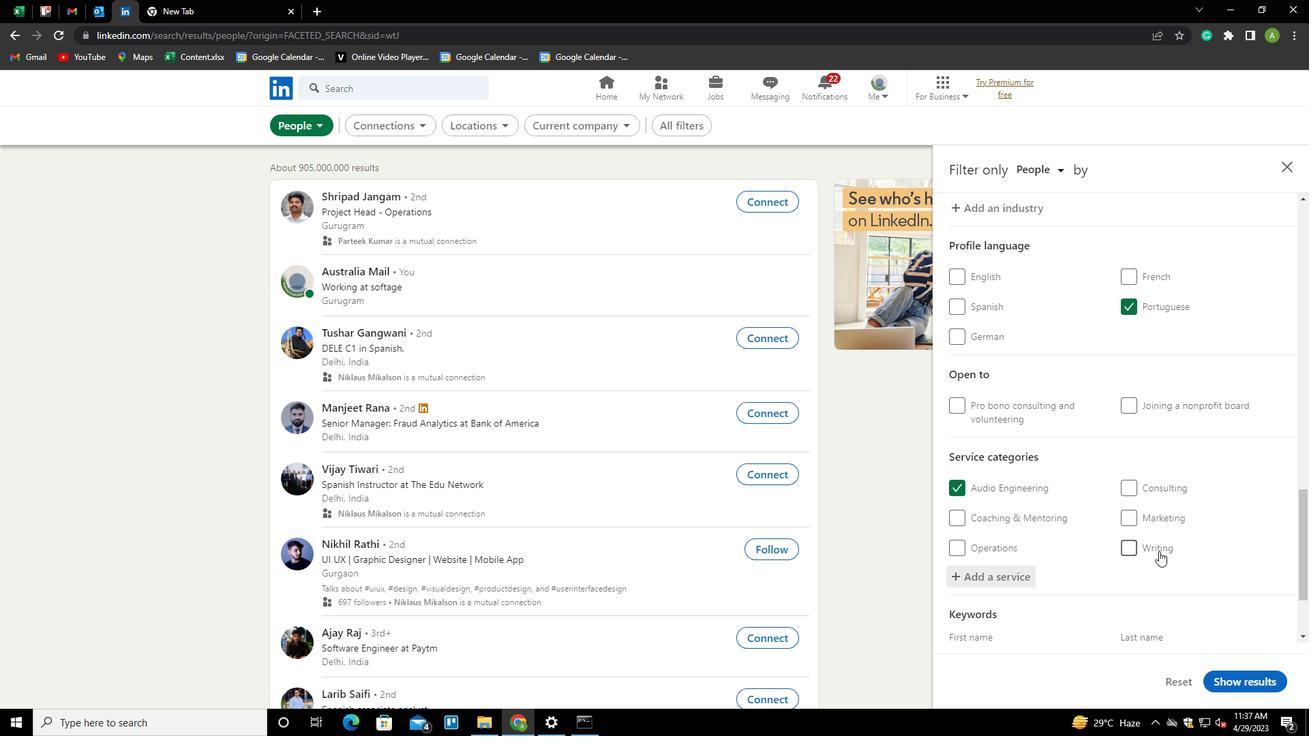 
Action: Mouse scrolled (1159, 551) with delta (0, 0)
Screenshot: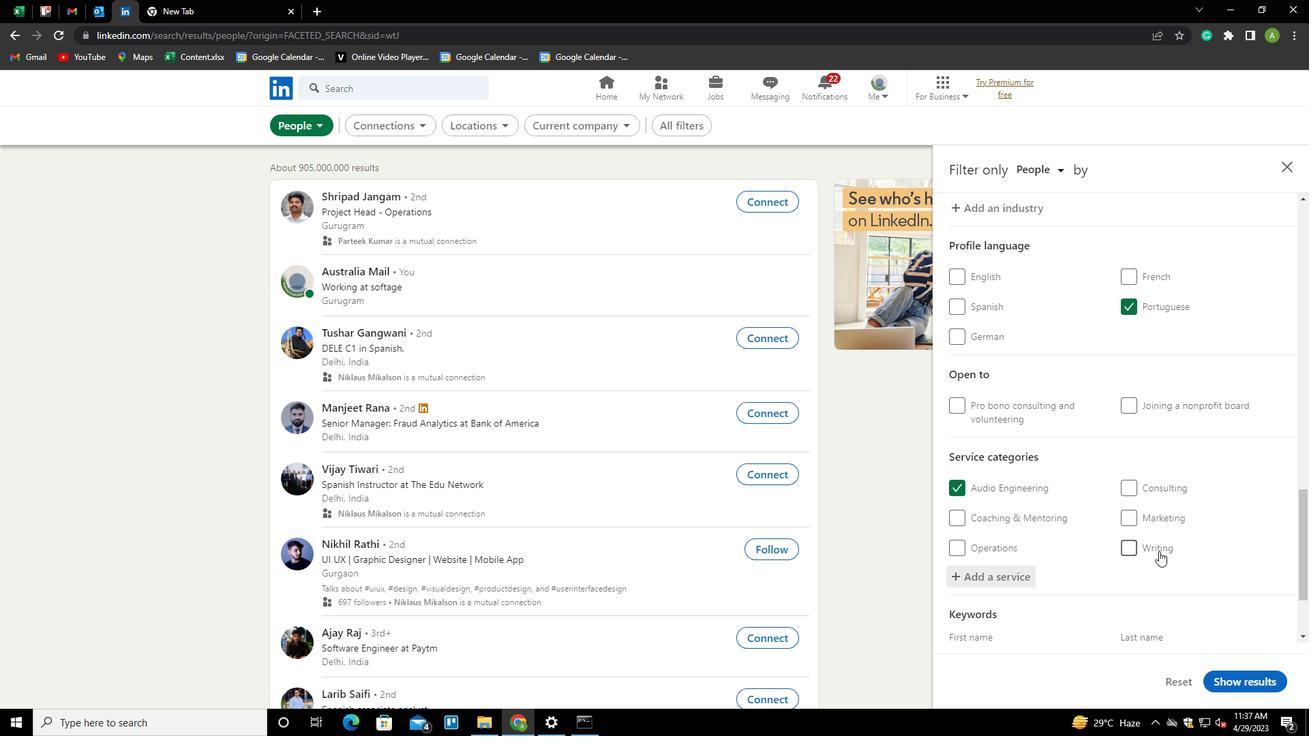 
Action: Mouse scrolled (1159, 551) with delta (0, 0)
Screenshot: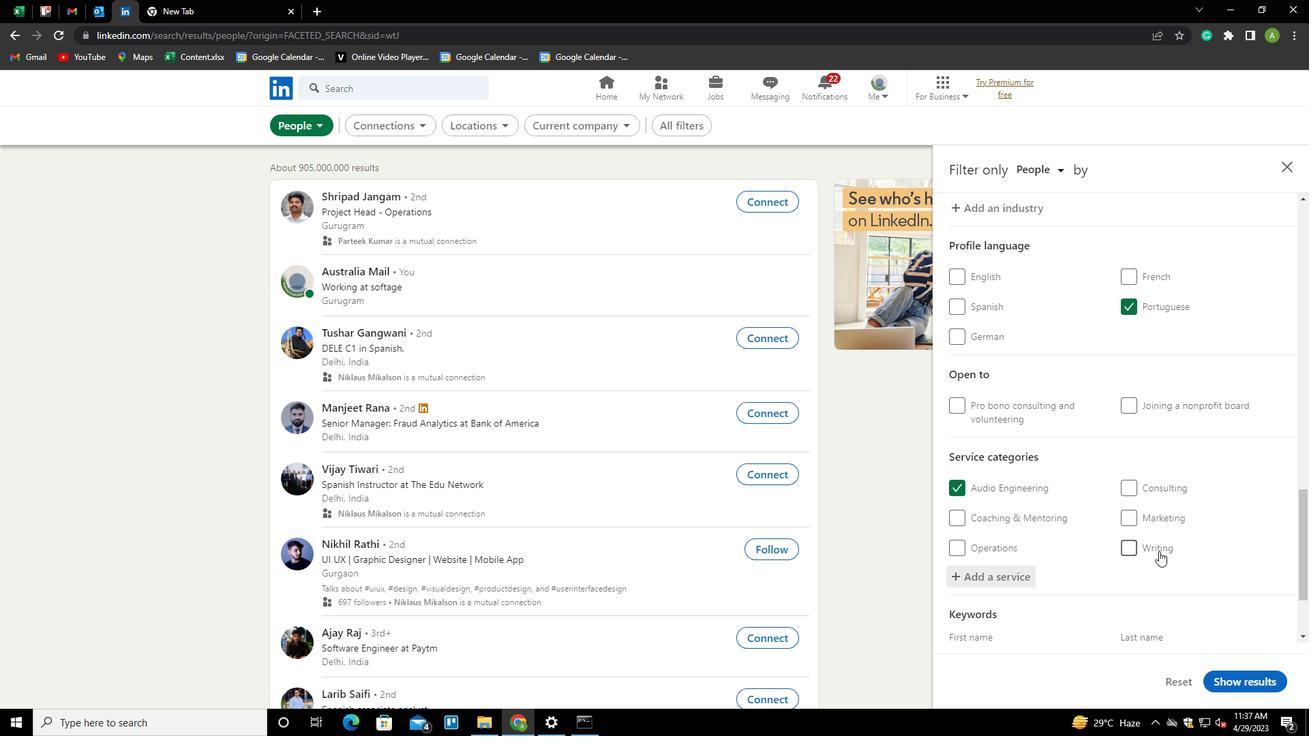 
Action: Mouse scrolled (1159, 551) with delta (0, 0)
Screenshot: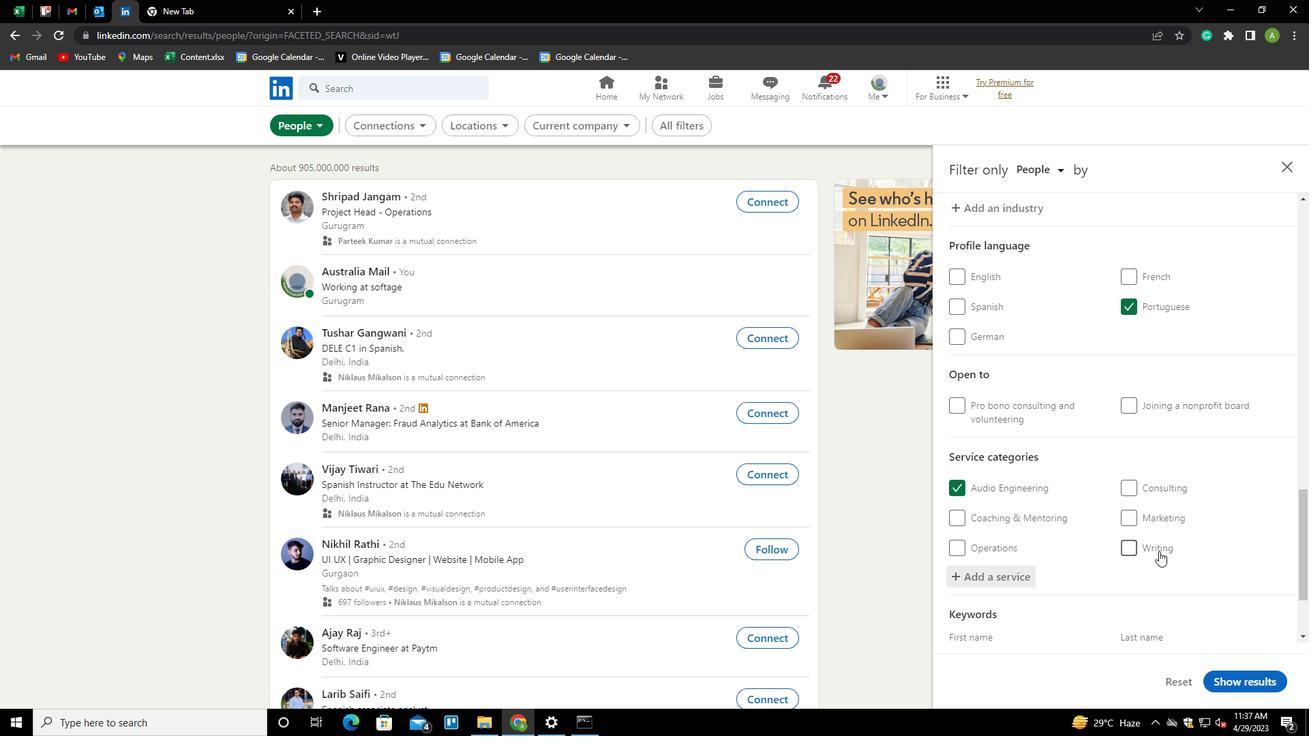 
Action: Mouse scrolled (1159, 551) with delta (0, 0)
Screenshot: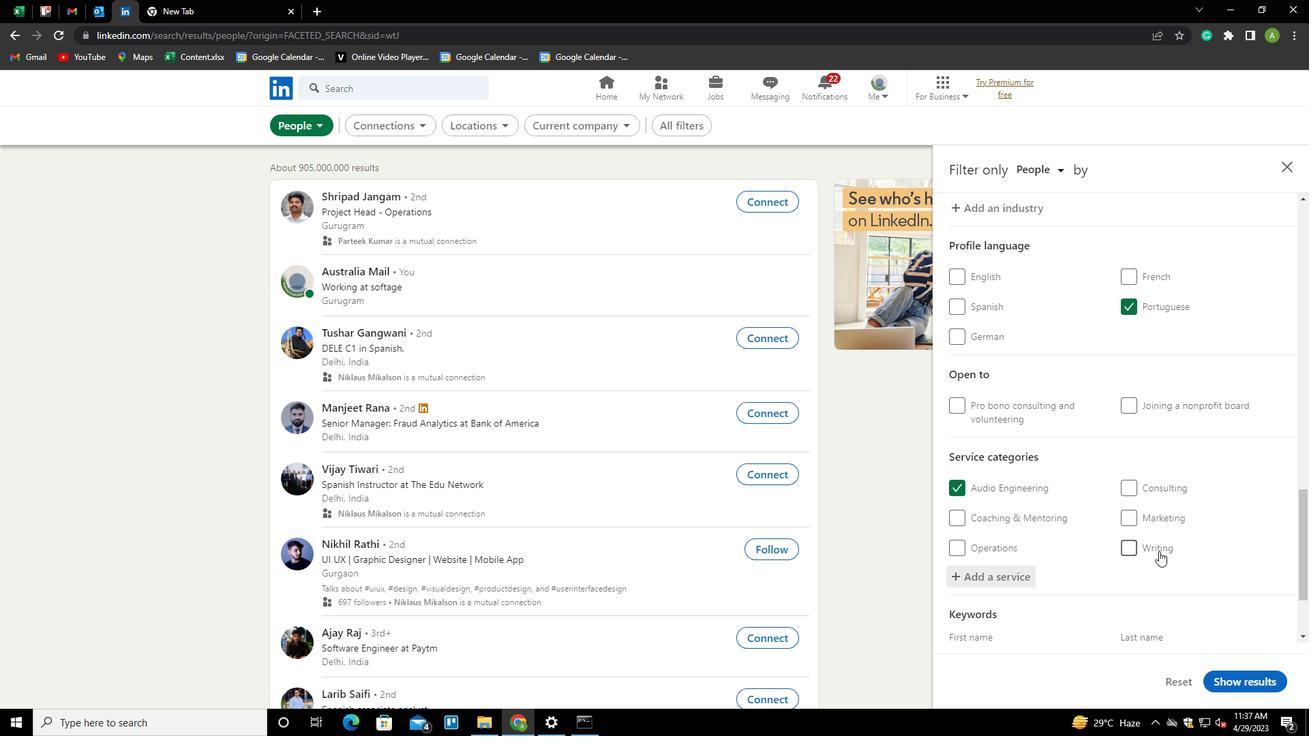 
Action: Mouse scrolled (1159, 551) with delta (0, 0)
Screenshot: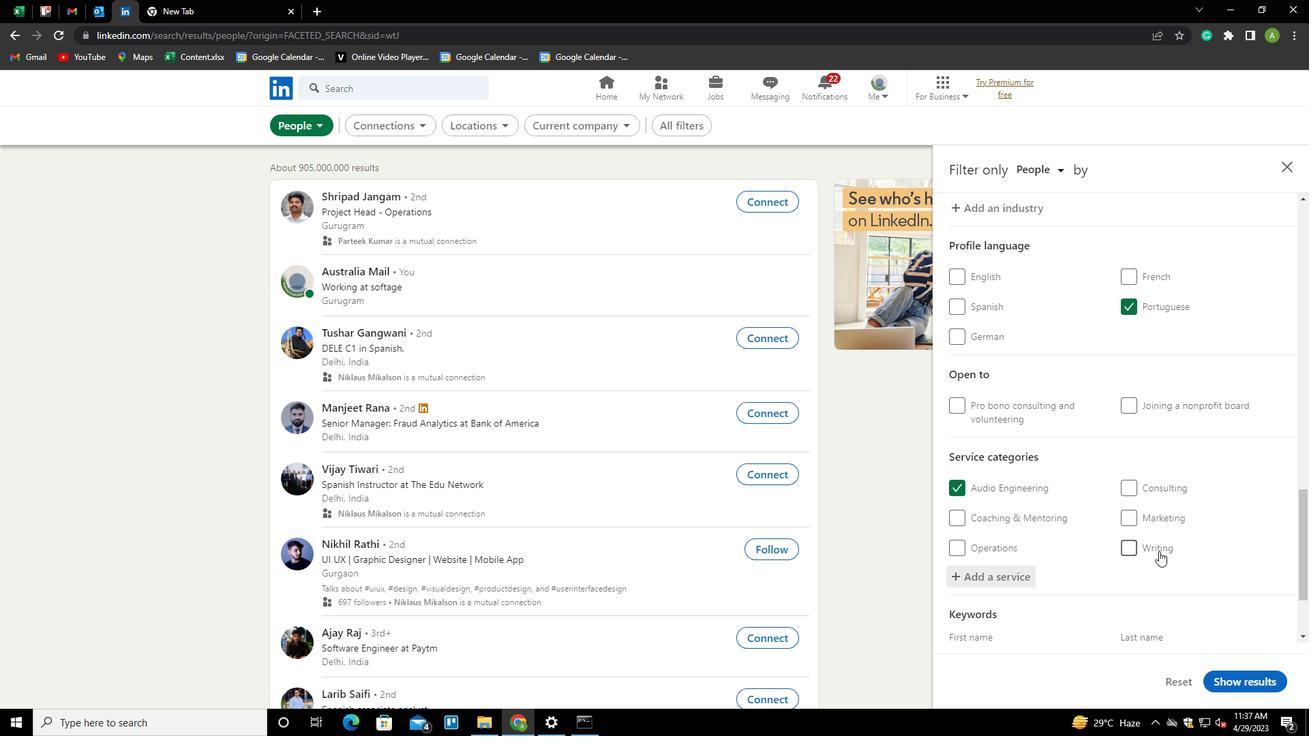 
Action: Mouse scrolled (1159, 551) with delta (0, 0)
Screenshot: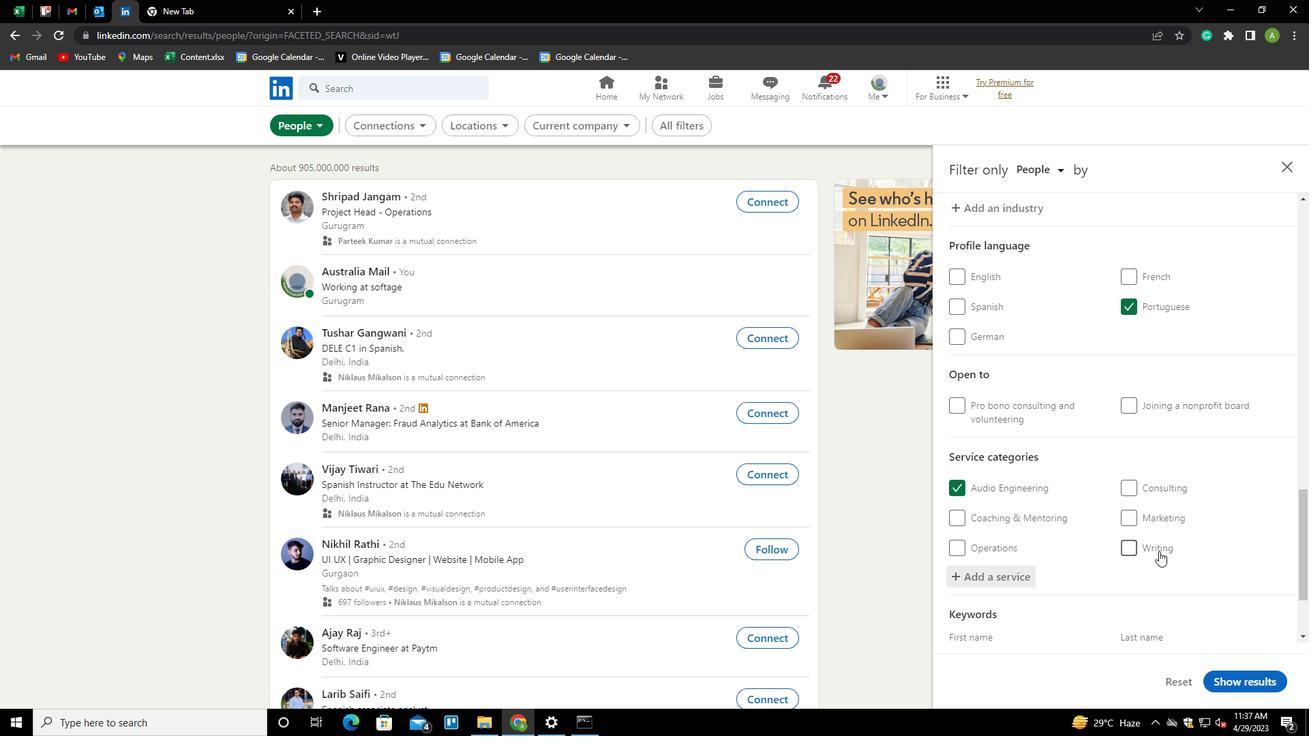 
Action: Mouse moved to (1044, 590)
Screenshot: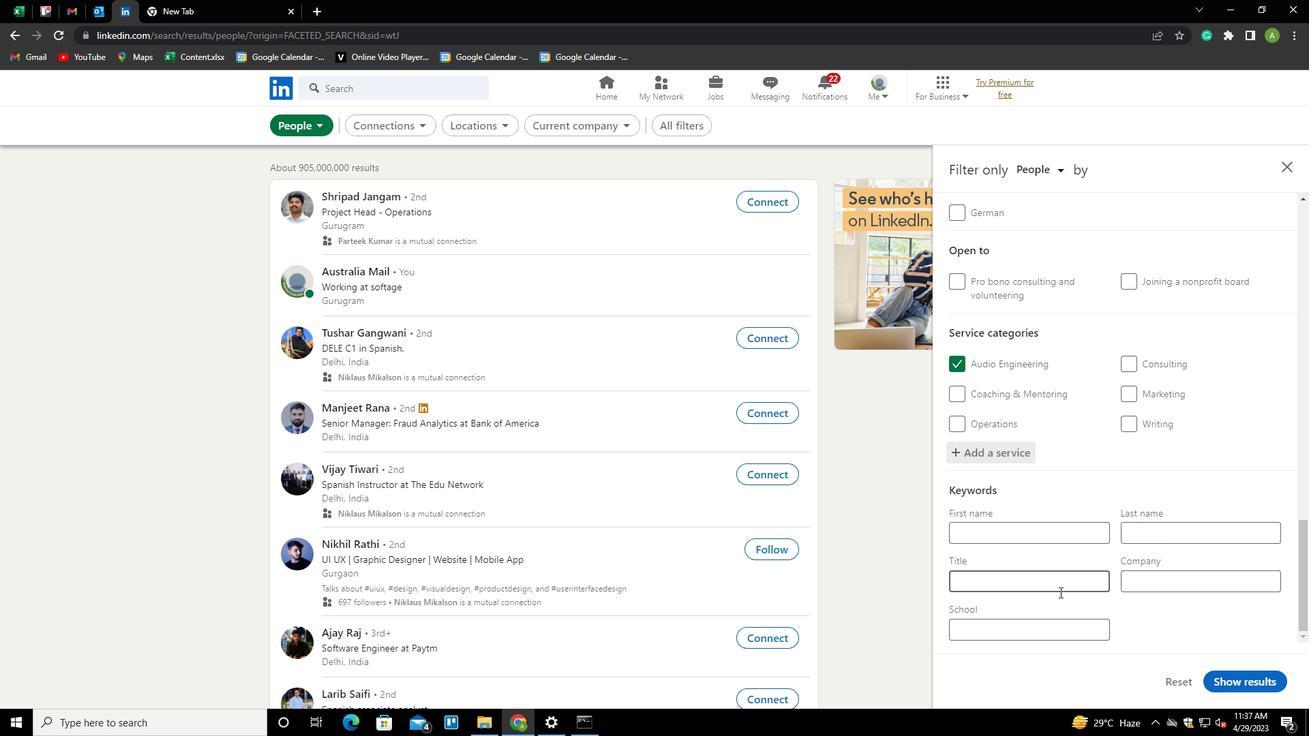 
Action: Mouse pressed left at (1044, 590)
Screenshot: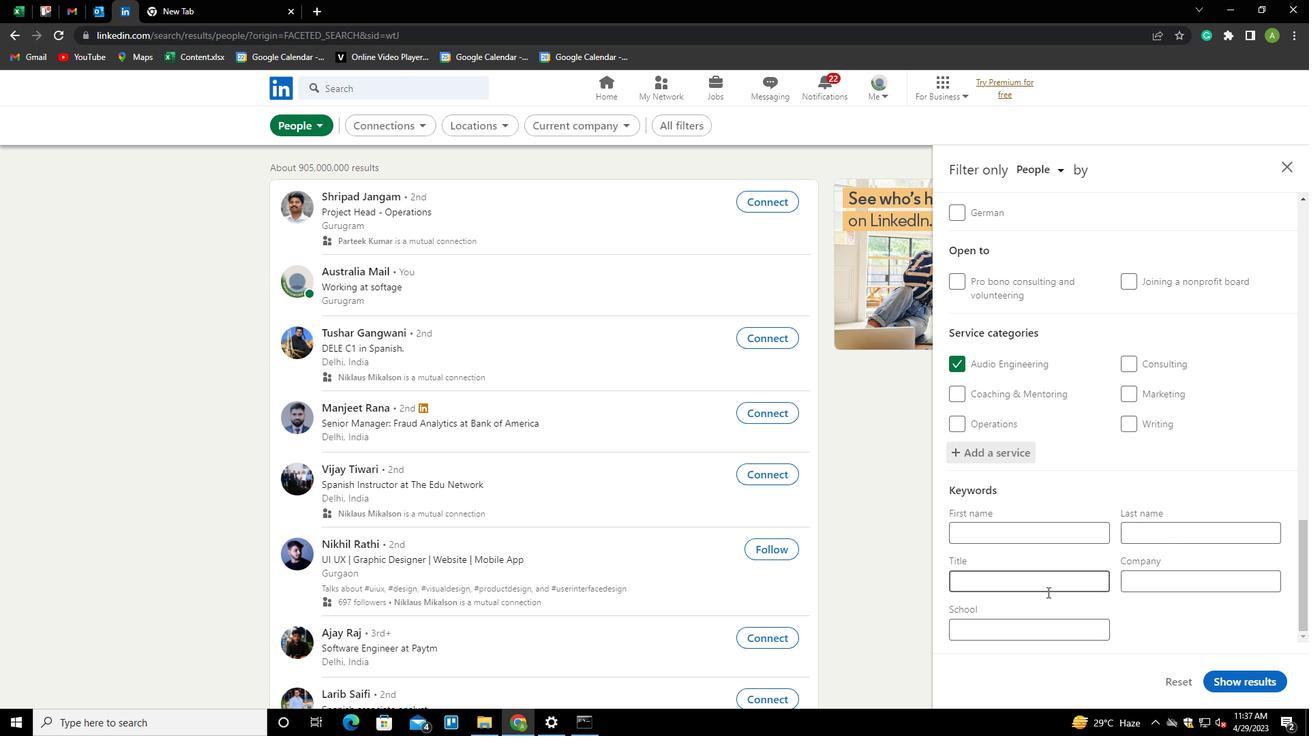 
Action: Key pressed <Key.shift>REAL<Key.space><Key.shift>ESTATE<Key.space><Key.shift><Key.shift><Key.shift><Key.shift><Key.shift><Key.shift><Key.shift><Key.shift><Key.shift><Key.shift><Key.shift><Key.shift><Key.shift><Key.shift><Key.shift><Key.shift><Key.shift>BROLER<Key.backspace><Key.backspace><Key.backspace>KER
Screenshot: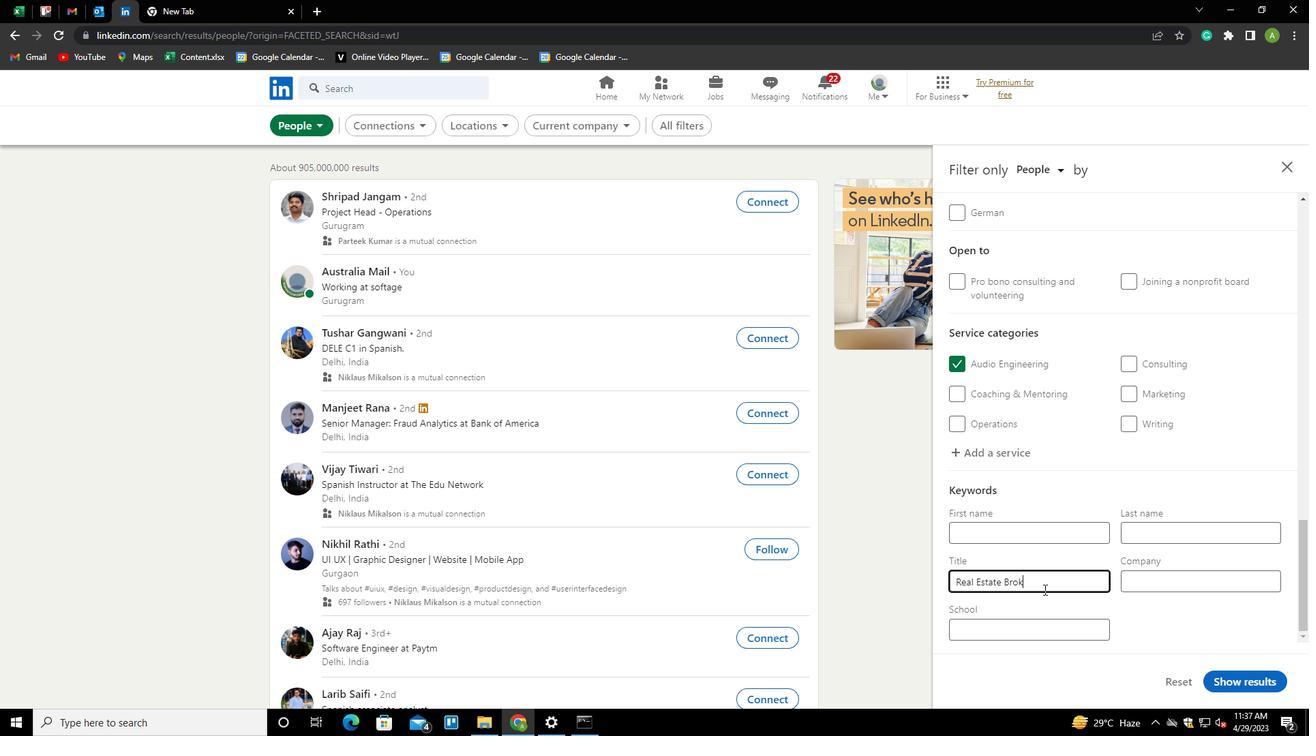 
Action: Mouse moved to (1241, 625)
Screenshot: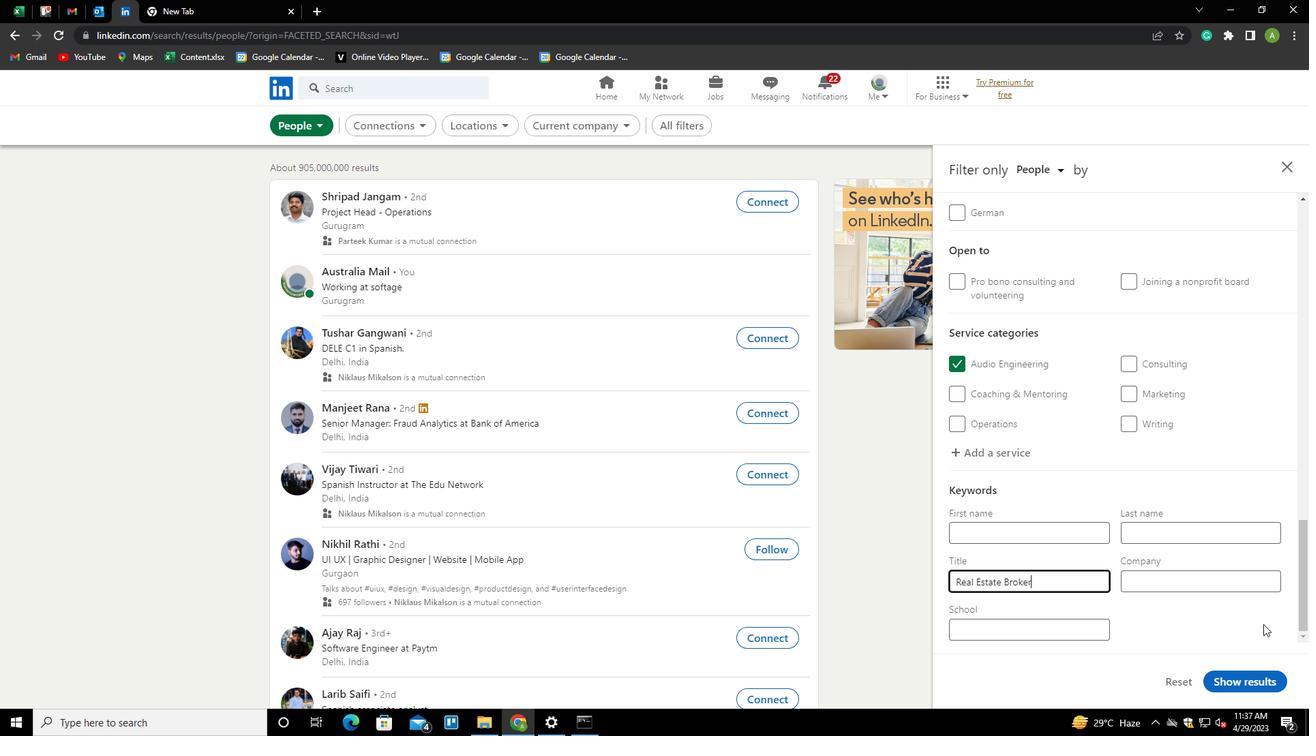 
Action: Mouse pressed left at (1241, 625)
Screenshot: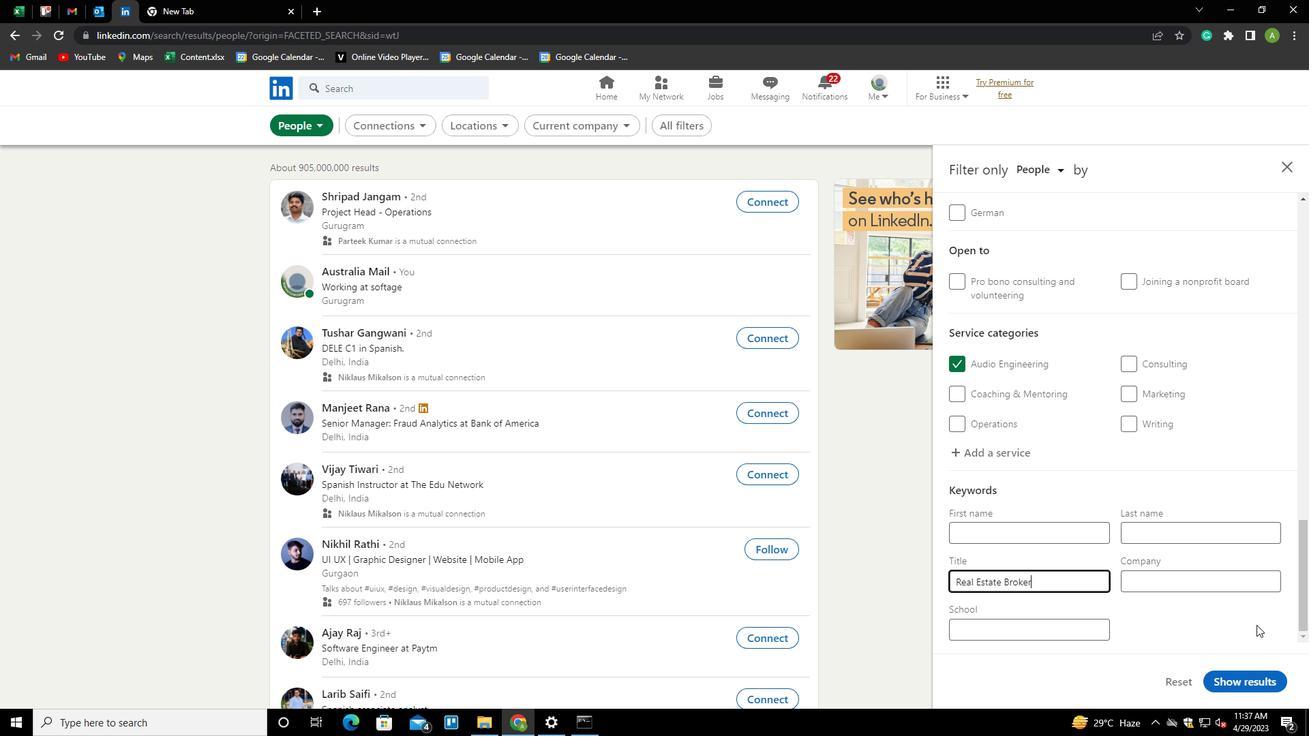 
Action: Mouse moved to (1250, 688)
Screenshot: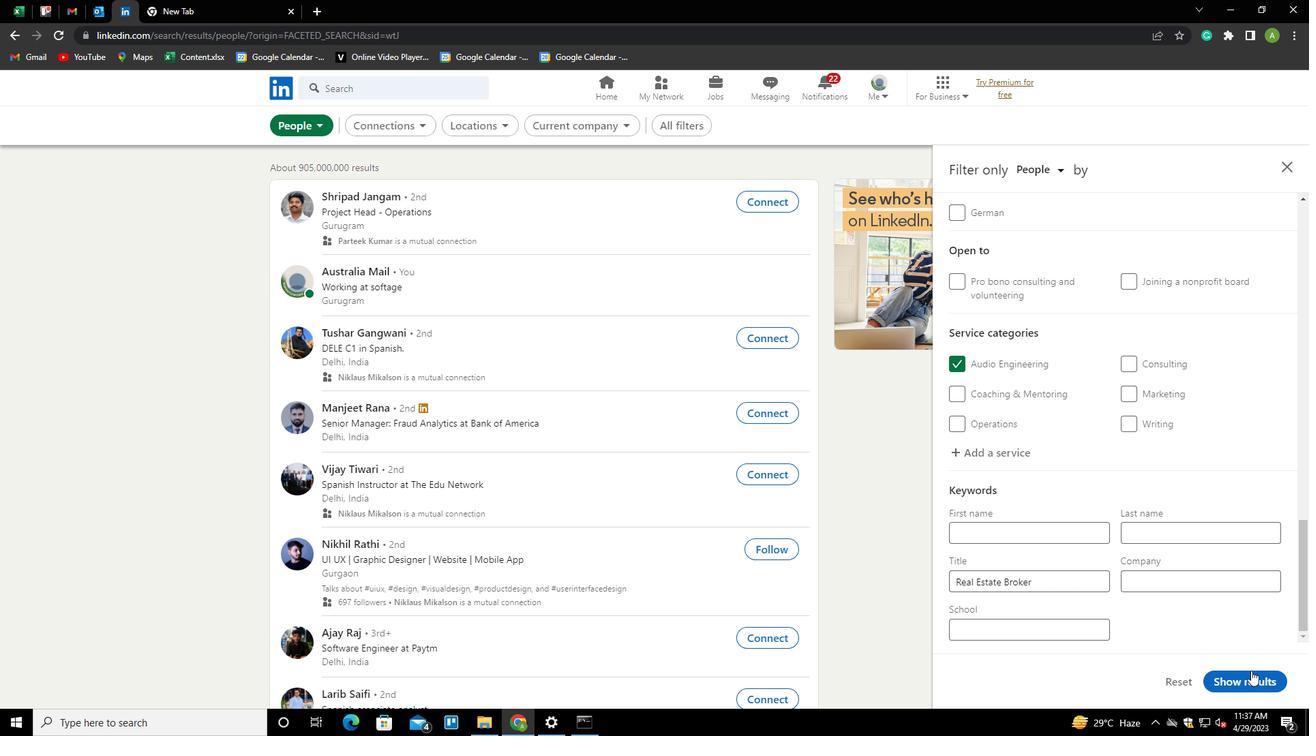 
Action: Mouse pressed left at (1250, 688)
Screenshot: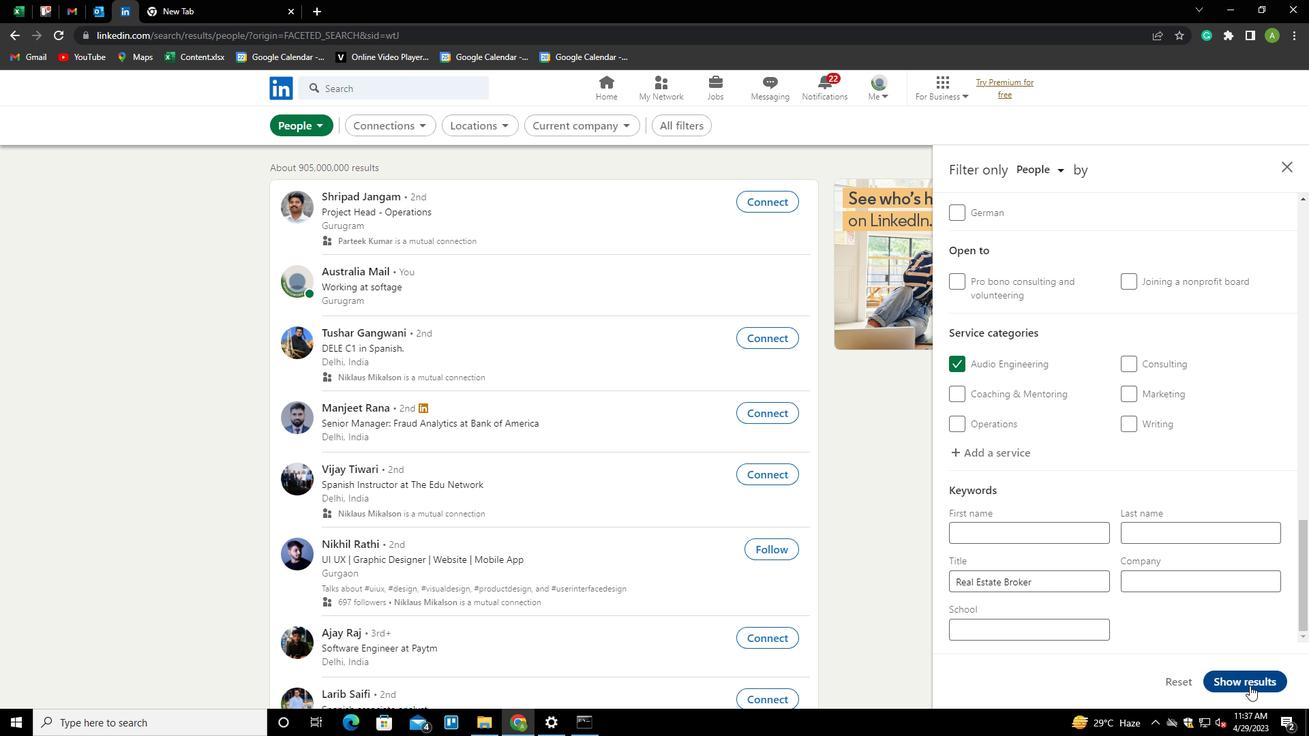 
